Task: Look for space in Seria, Brunei from 2nd June, 2023 to 15th June, 2023 for 2 adults in price range Rs.10000 to Rs.15000. Place can be entire place with 1  bedroom having 1 bed and 1 bathroom. Property type can be hotel. Booking option can be shelf check-in. Required host language is English.
Action: Mouse moved to (729, 121)
Screenshot: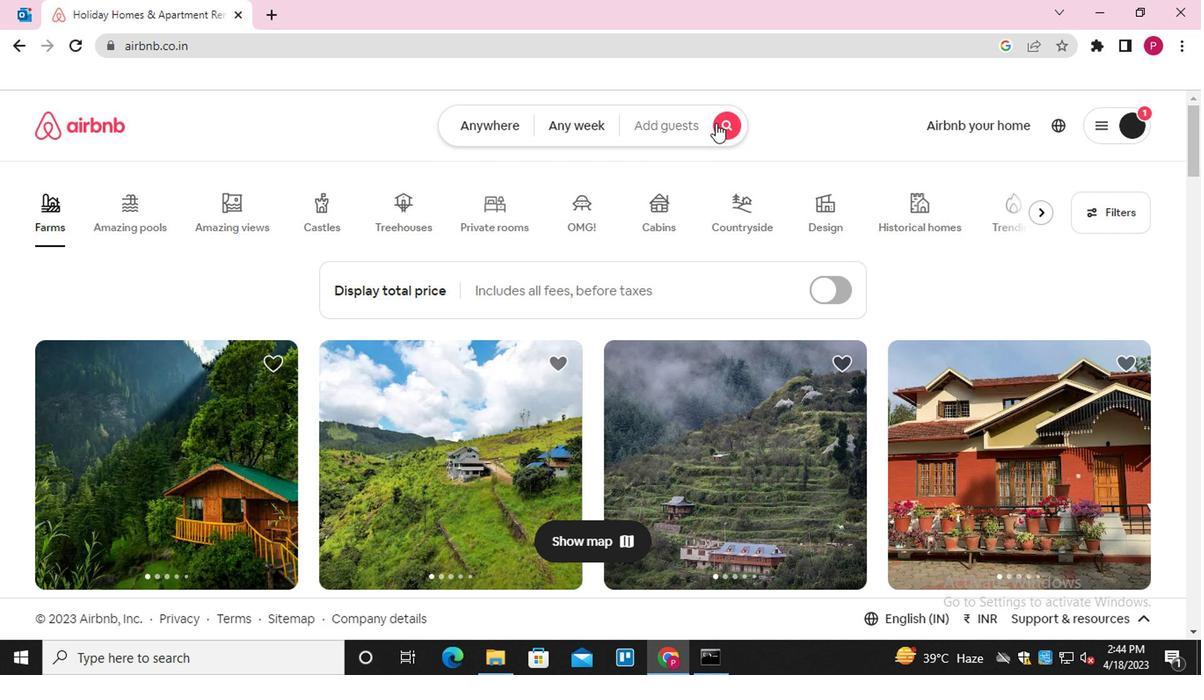 
Action: Mouse pressed left at (729, 121)
Screenshot: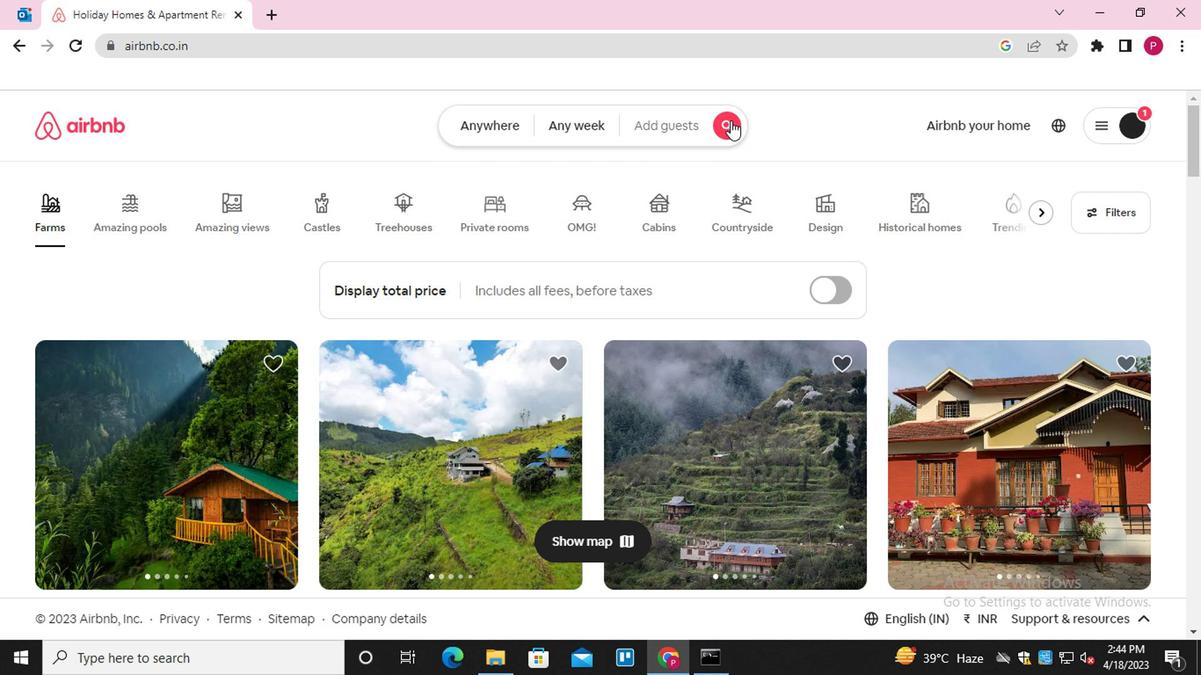 
Action: Mouse moved to (357, 206)
Screenshot: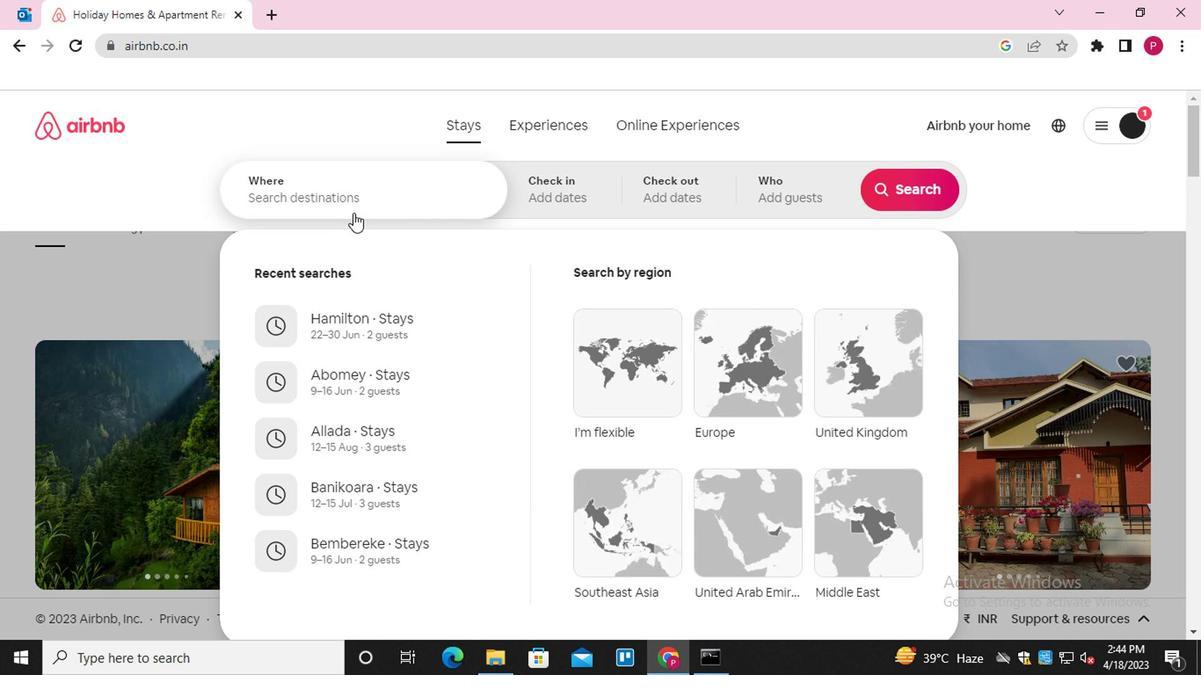 
Action: Mouse pressed left at (357, 206)
Screenshot: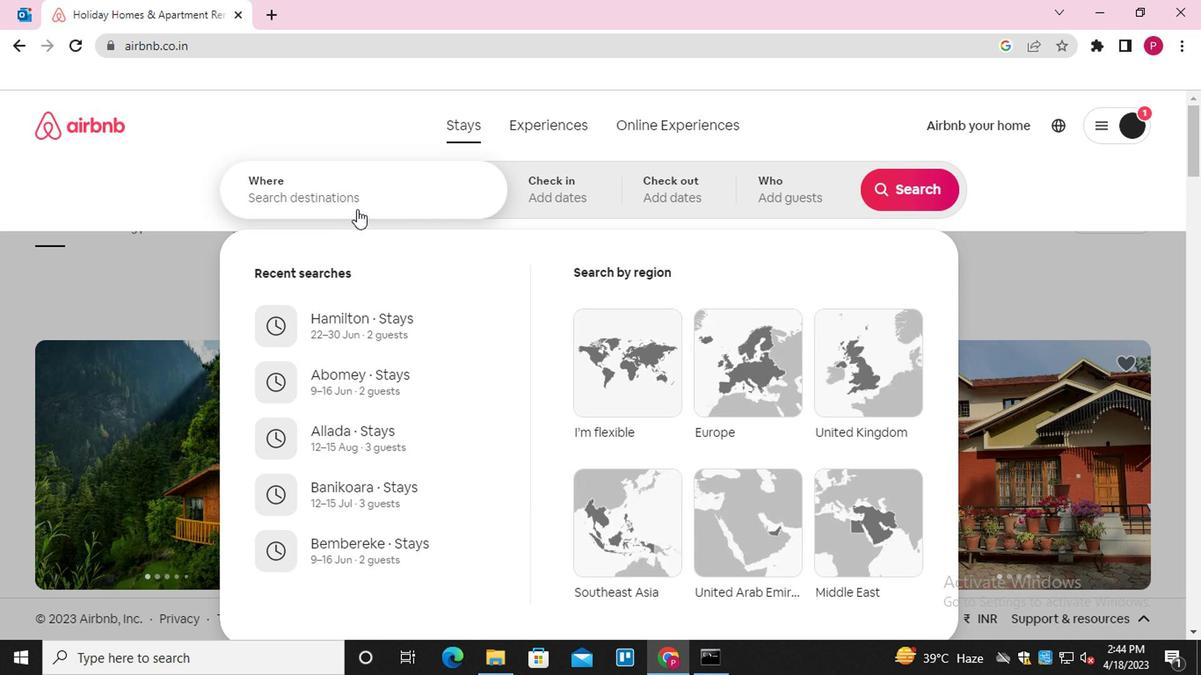 
Action: Mouse moved to (349, 208)
Screenshot: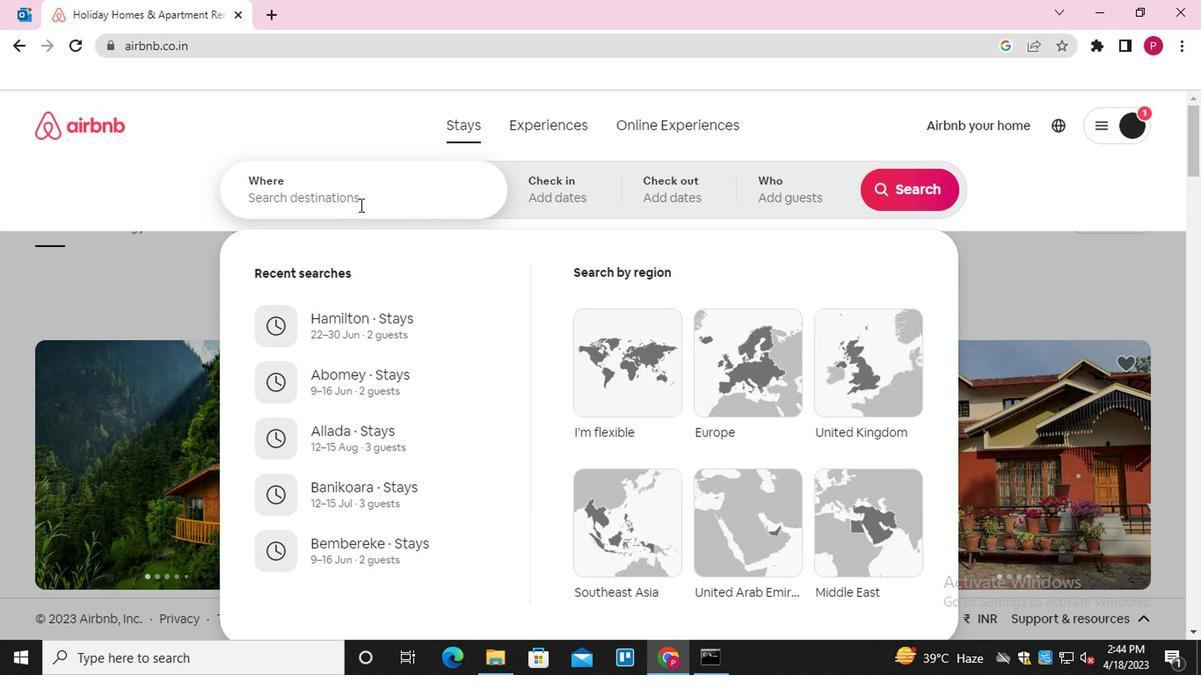 
Action: Key pressed <Key.shift>SERIA
Screenshot: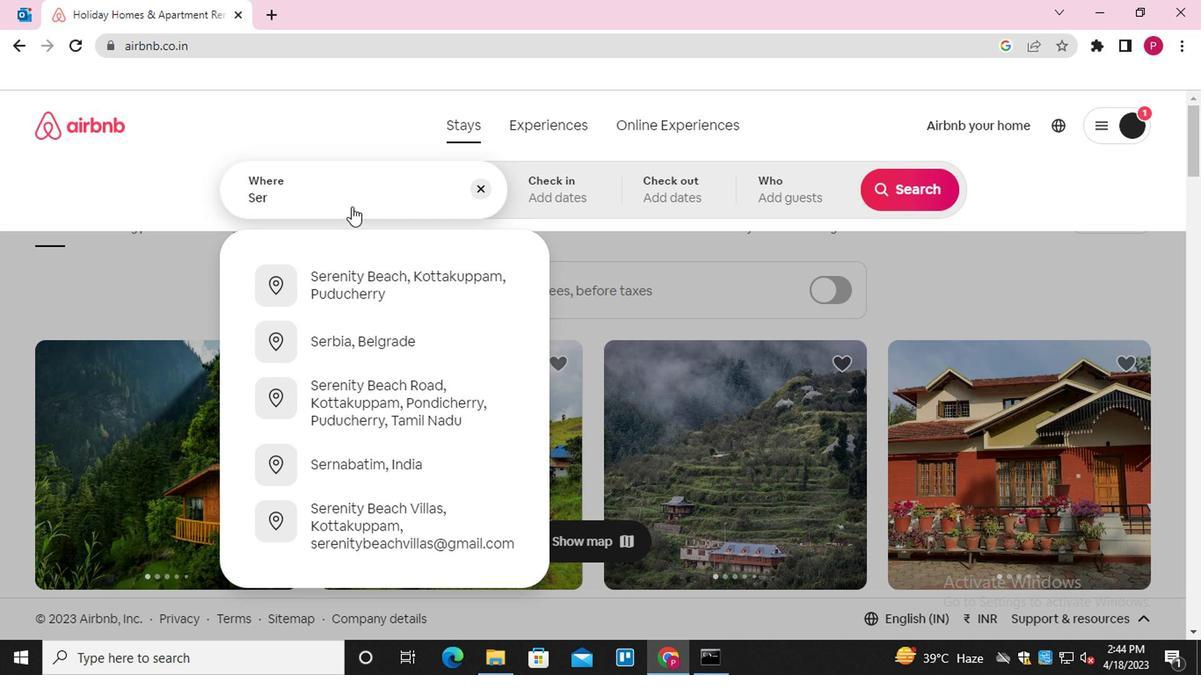 
Action: Mouse moved to (284, 388)
Screenshot: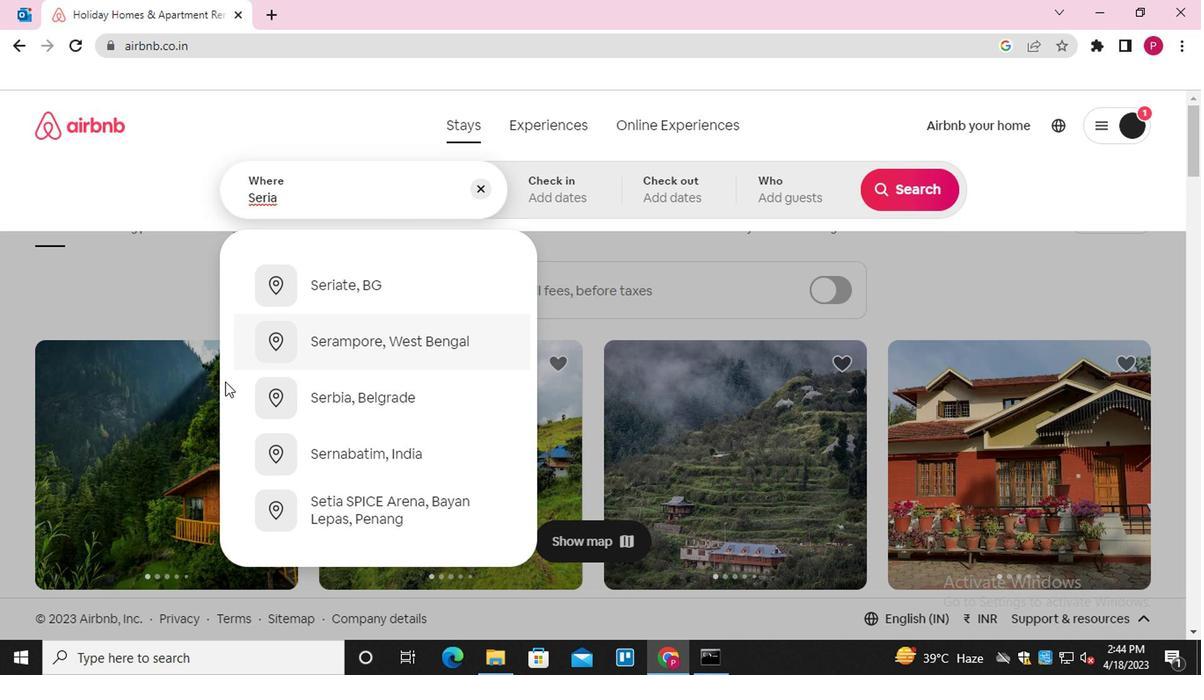 
Action: Key pressed ,<Key.space><Key.backspace><Key.shift>BRU
Screenshot: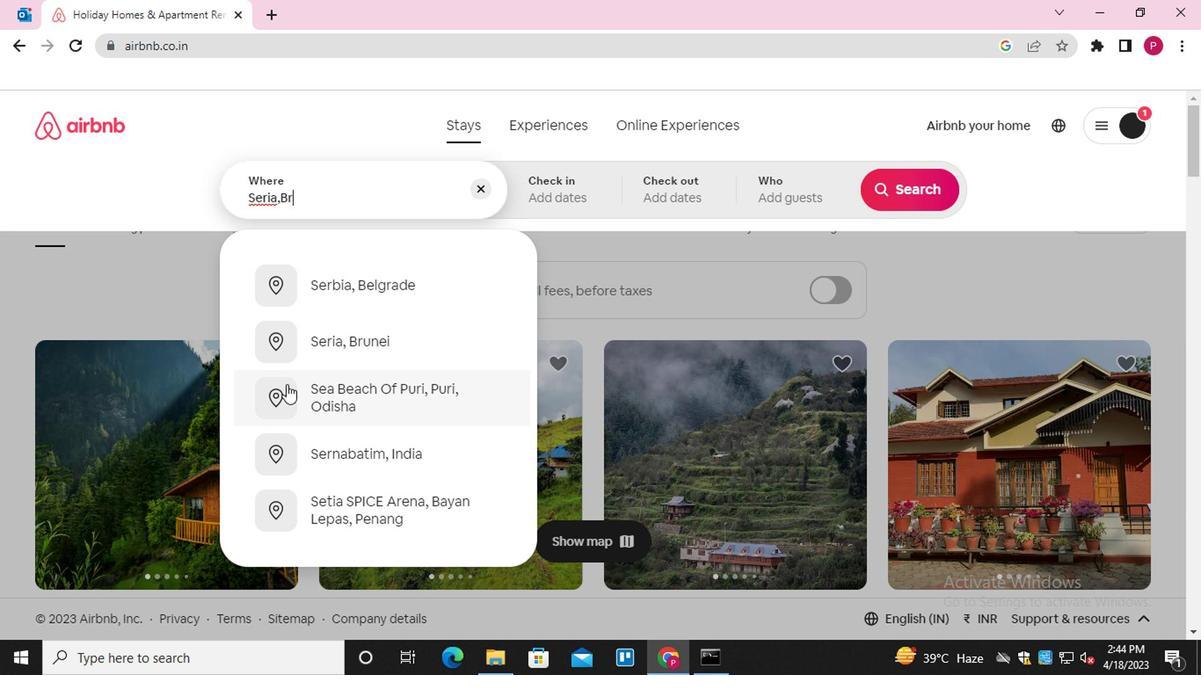 
Action: Mouse moved to (404, 287)
Screenshot: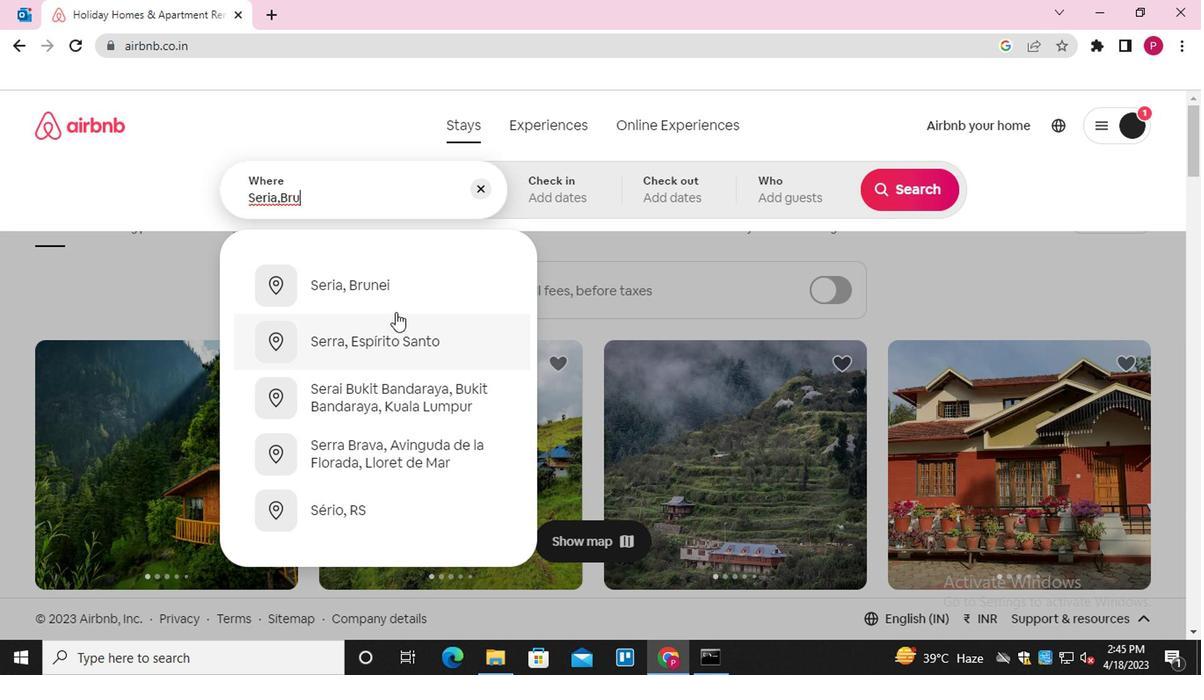 
Action: Mouse pressed left at (404, 287)
Screenshot: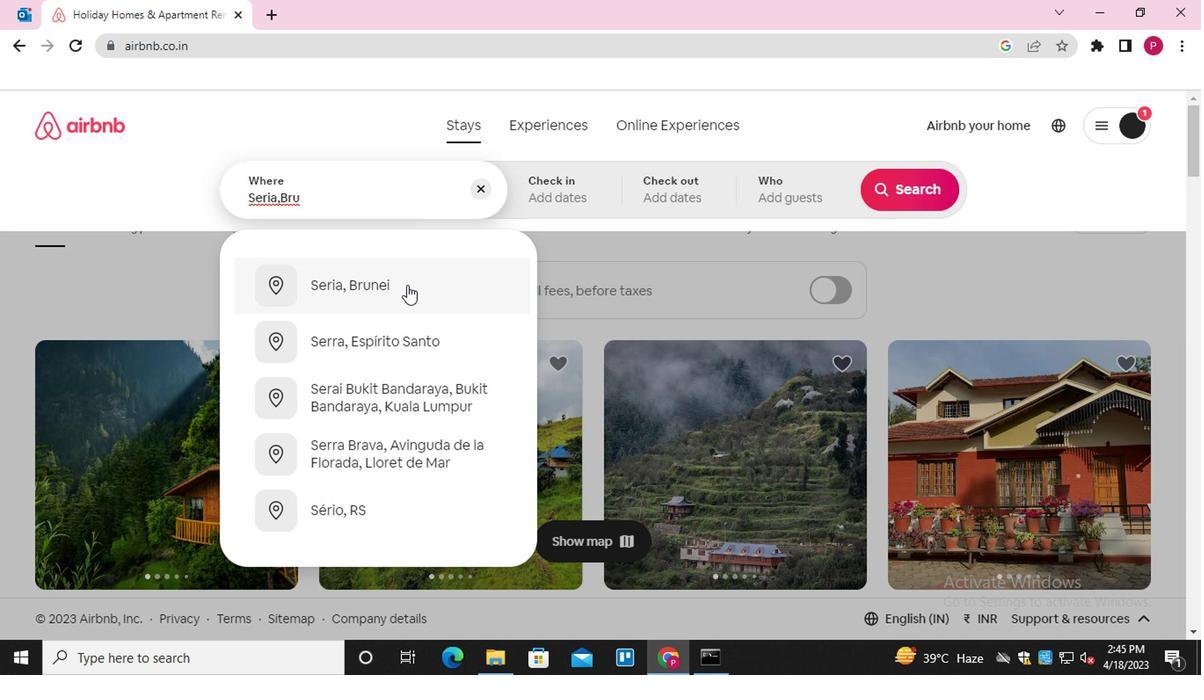 
Action: Mouse moved to (894, 332)
Screenshot: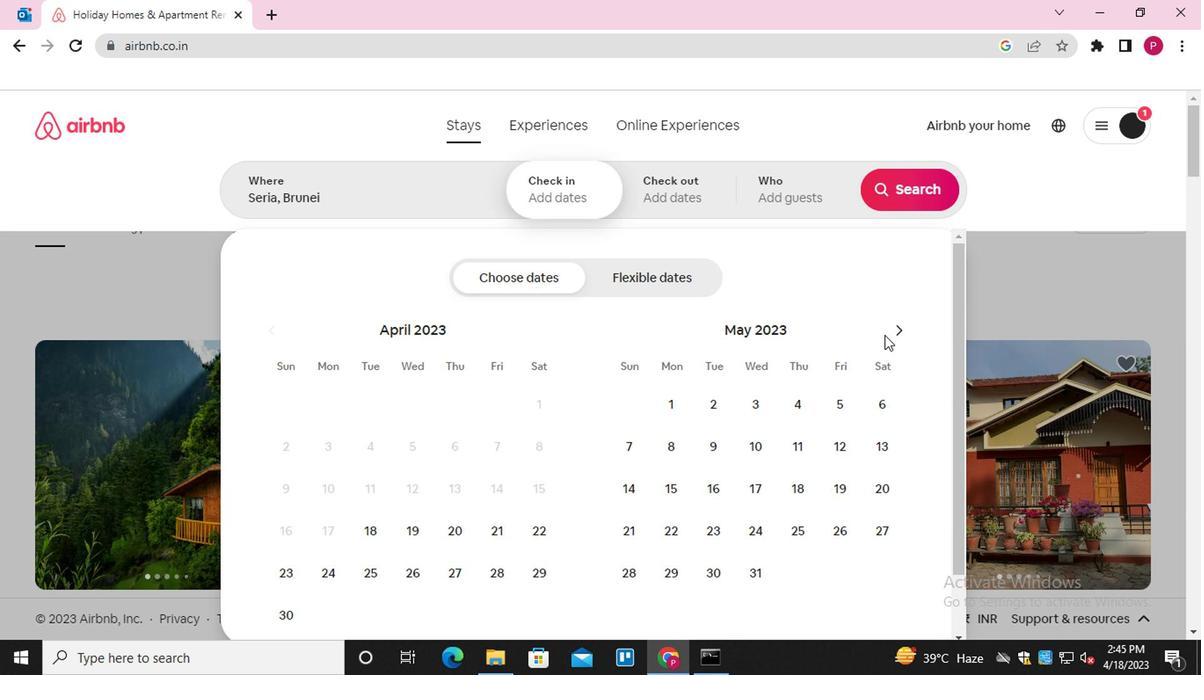 
Action: Mouse pressed left at (894, 332)
Screenshot: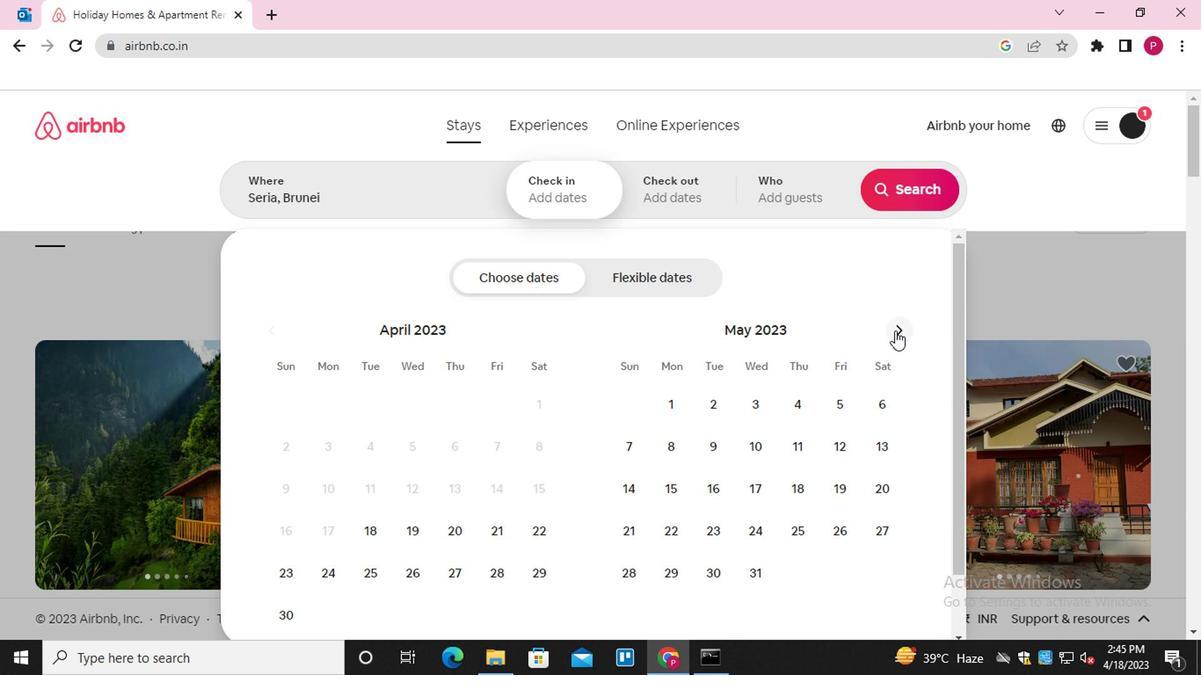 
Action: Mouse moved to (848, 399)
Screenshot: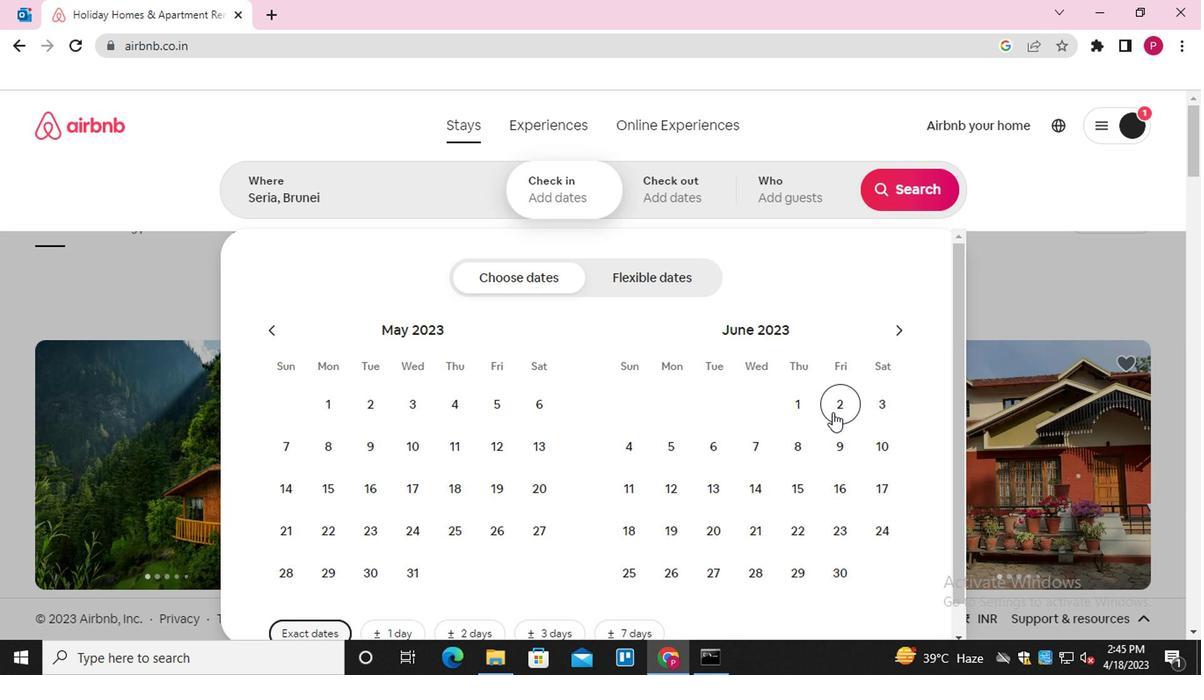 
Action: Mouse pressed left at (848, 399)
Screenshot: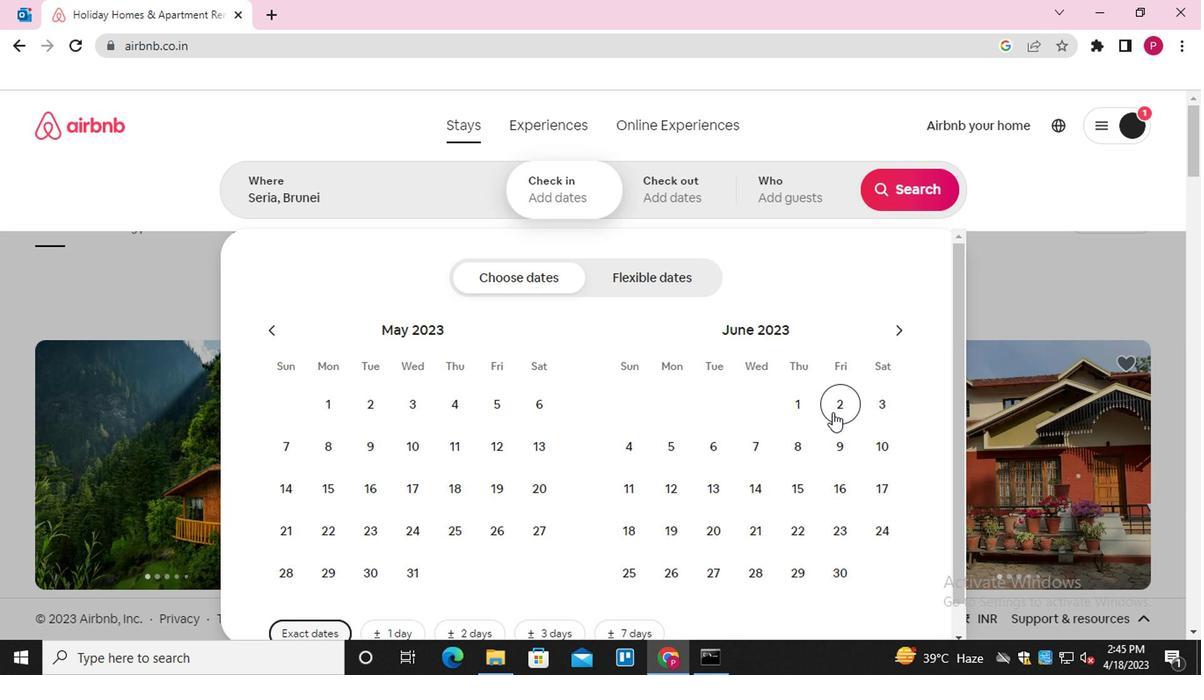 
Action: Mouse moved to (786, 488)
Screenshot: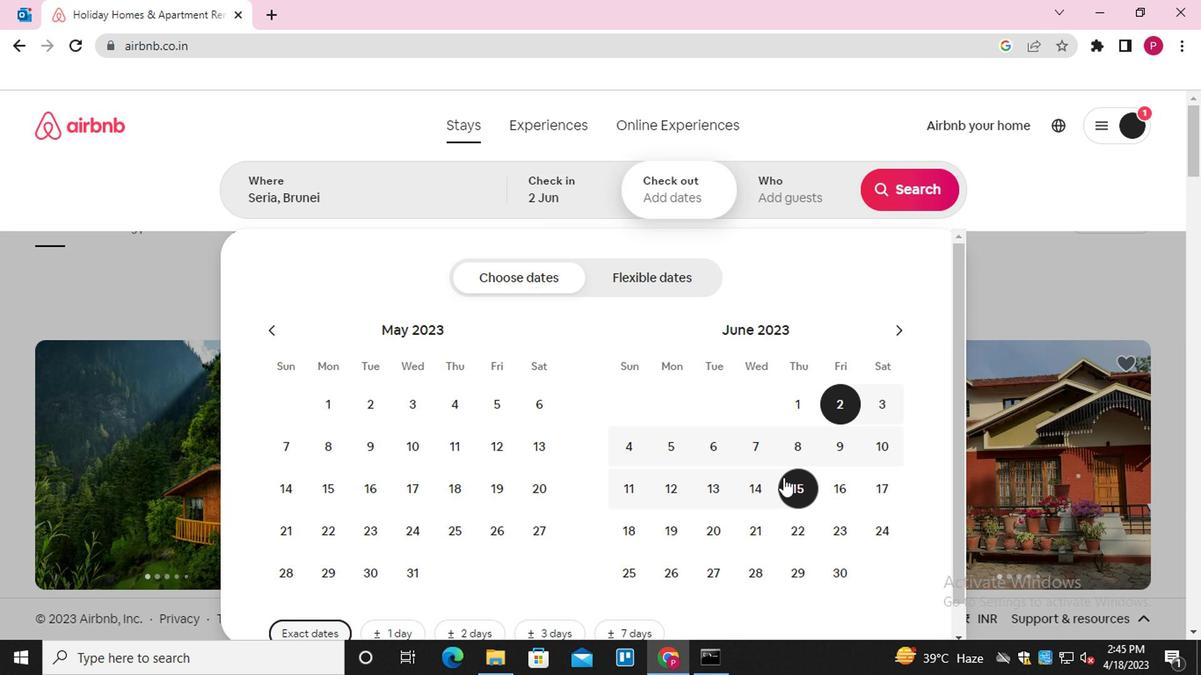 
Action: Mouse pressed left at (786, 488)
Screenshot: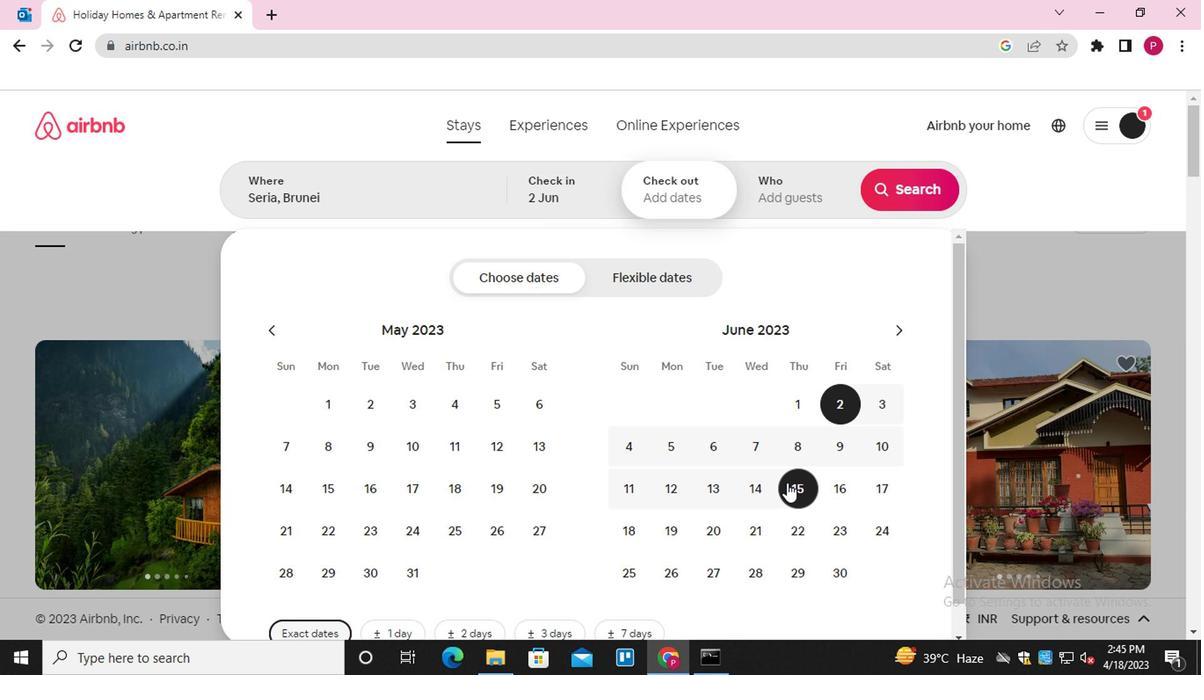 
Action: Mouse moved to (784, 194)
Screenshot: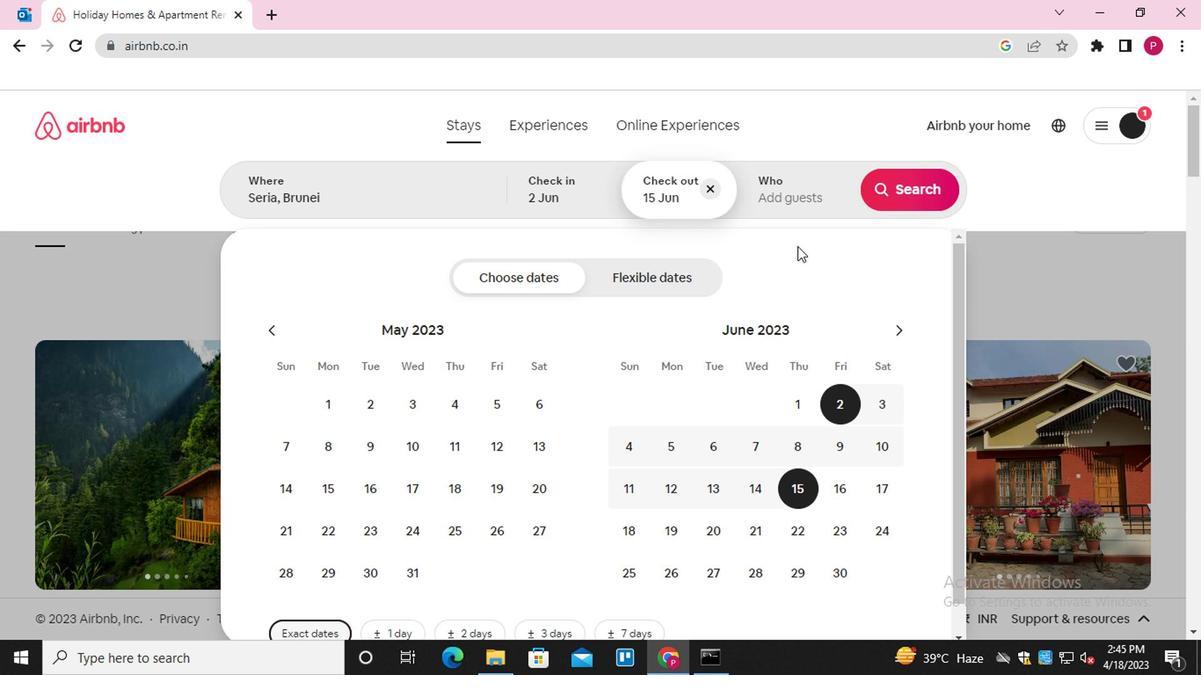 
Action: Mouse pressed left at (784, 194)
Screenshot: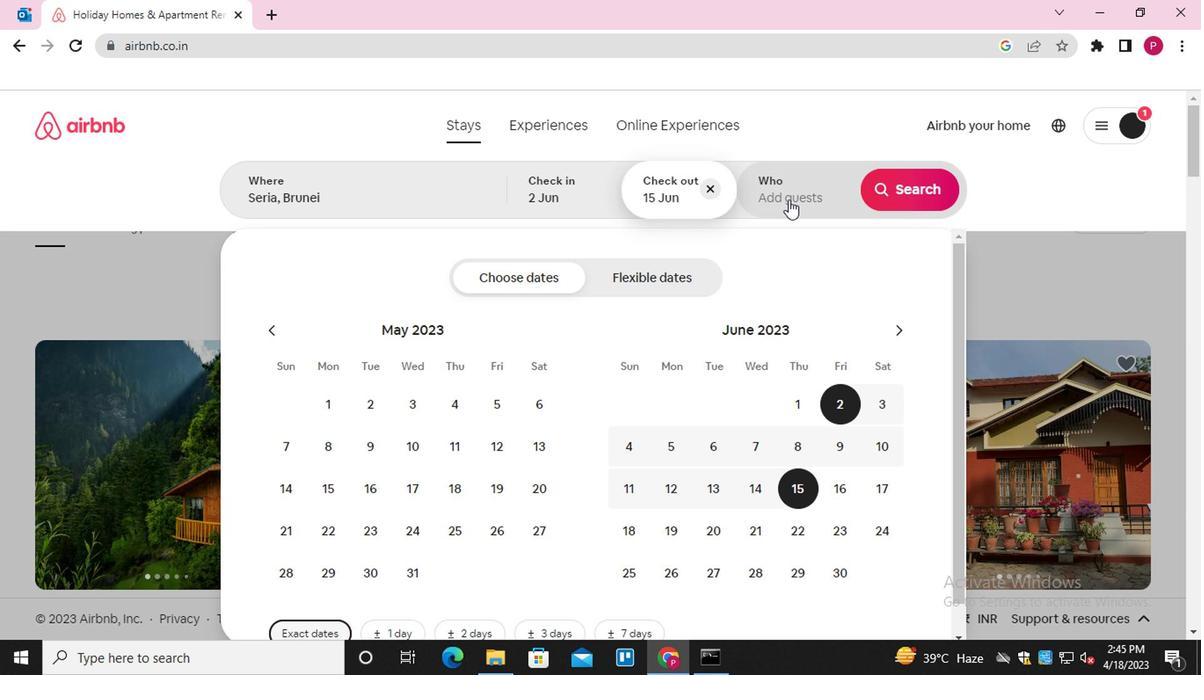 
Action: Mouse moved to (905, 281)
Screenshot: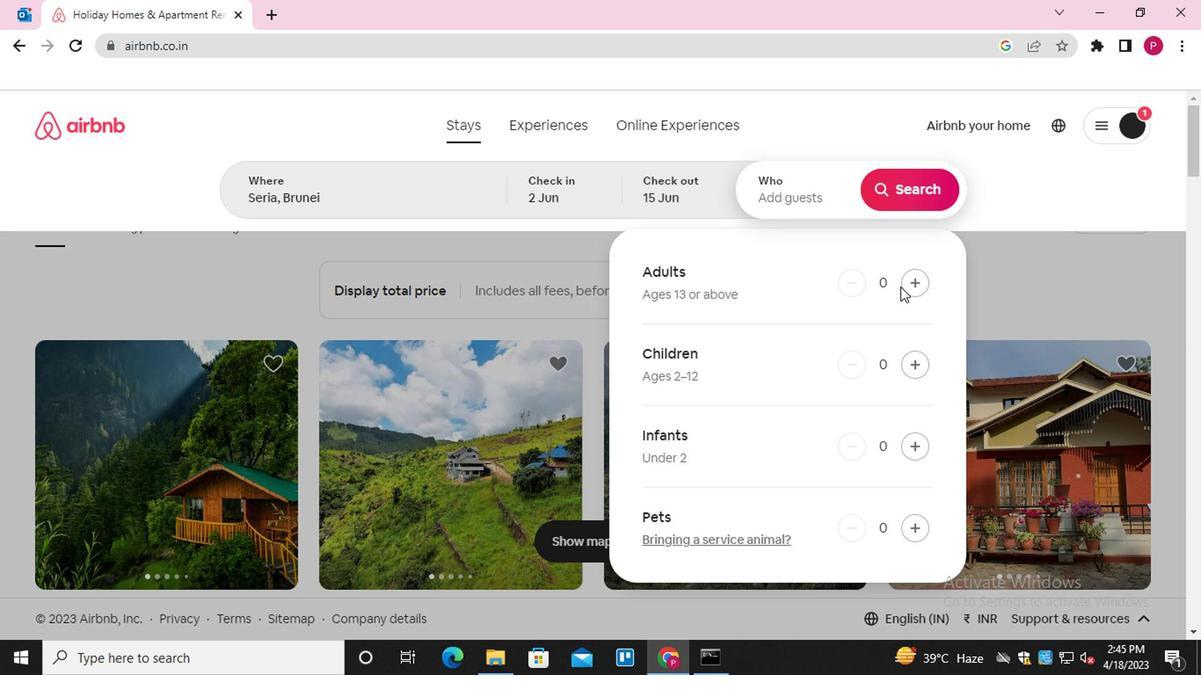 
Action: Mouse pressed left at (905, 281)
Screenshot: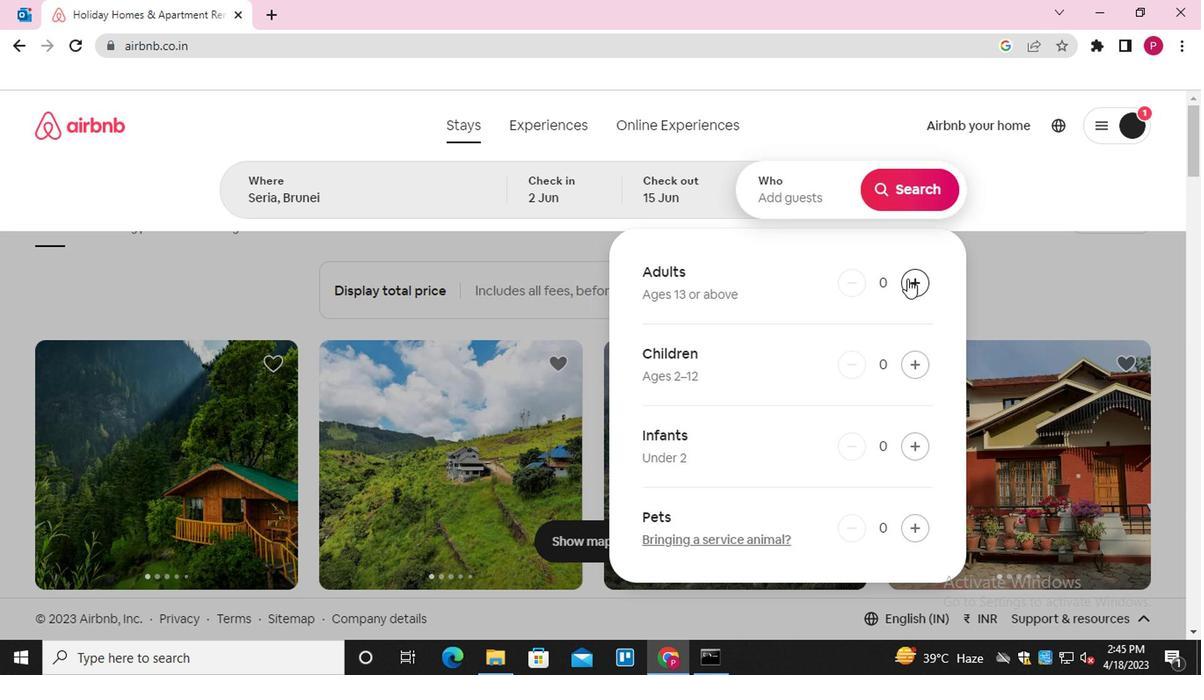 
Action: Mouse pressed left at (905, 281)
Screenshot: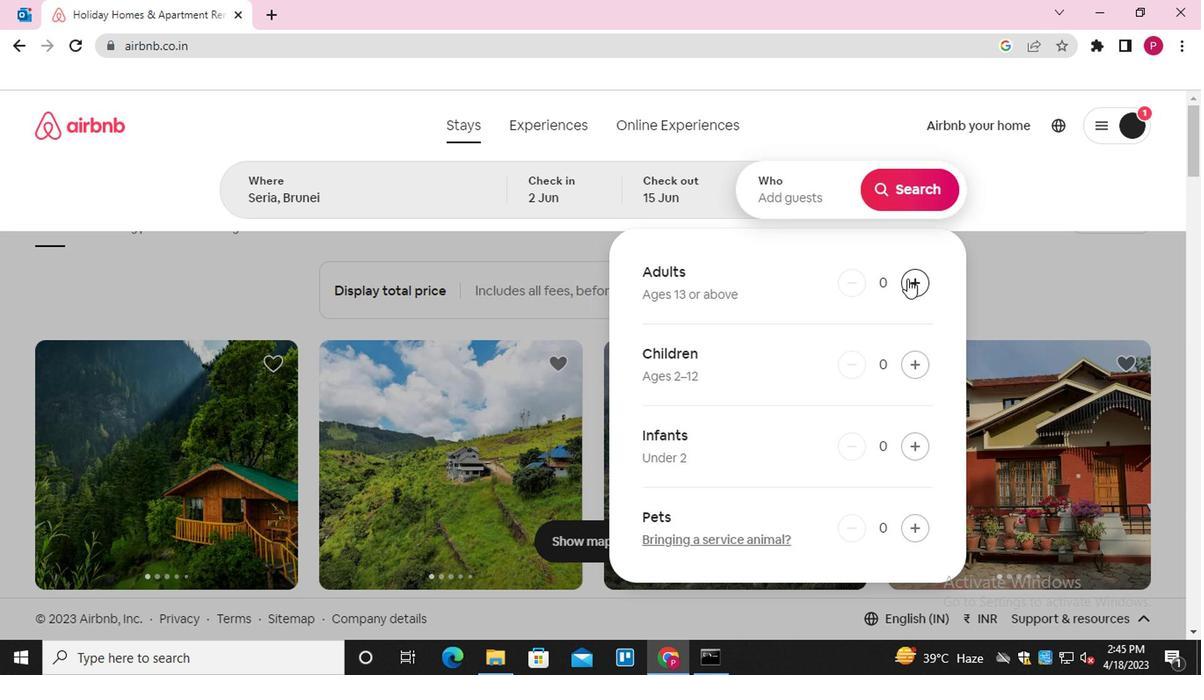 
Action: Mouse moved to (916, 204)
Screenshot: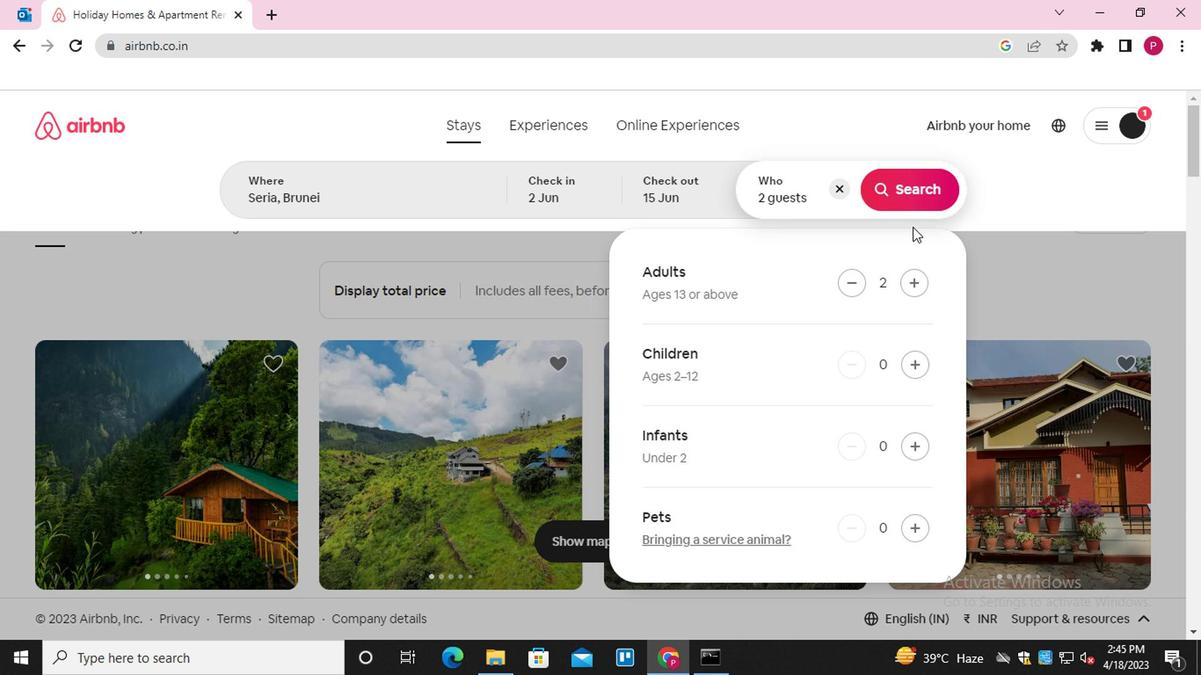 
Action: Mouse pressed left at (916, 204)
Screenshot: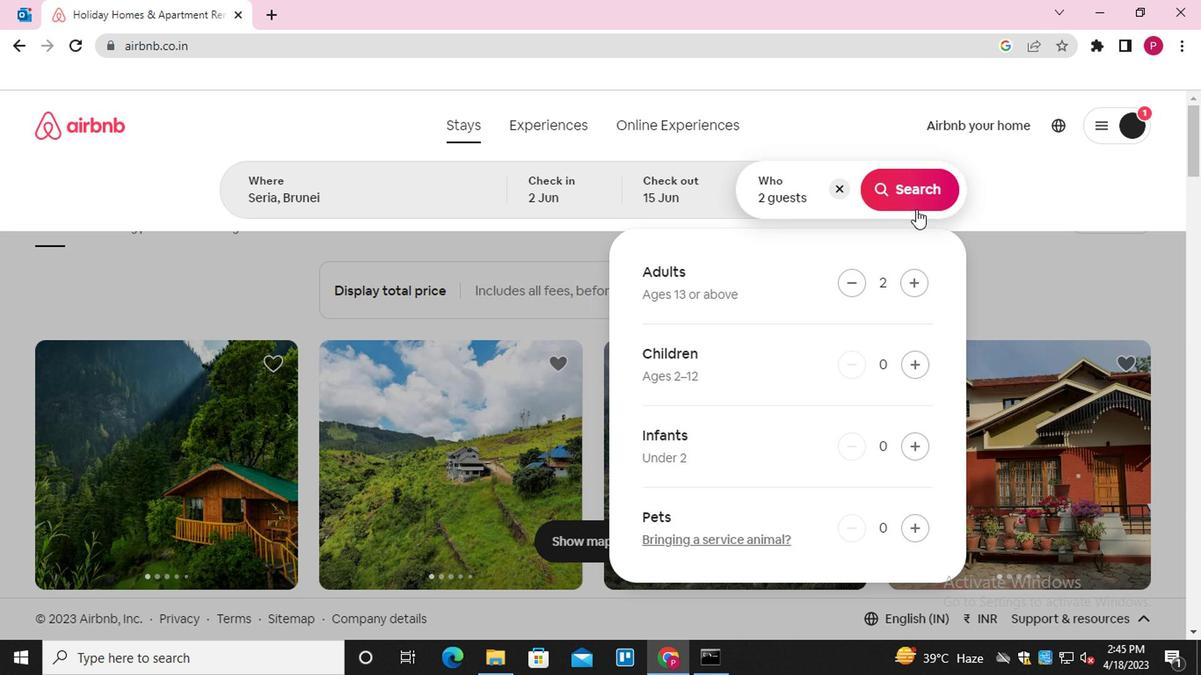 
Action: Mouse moved to (1107, 202)
Screenshot: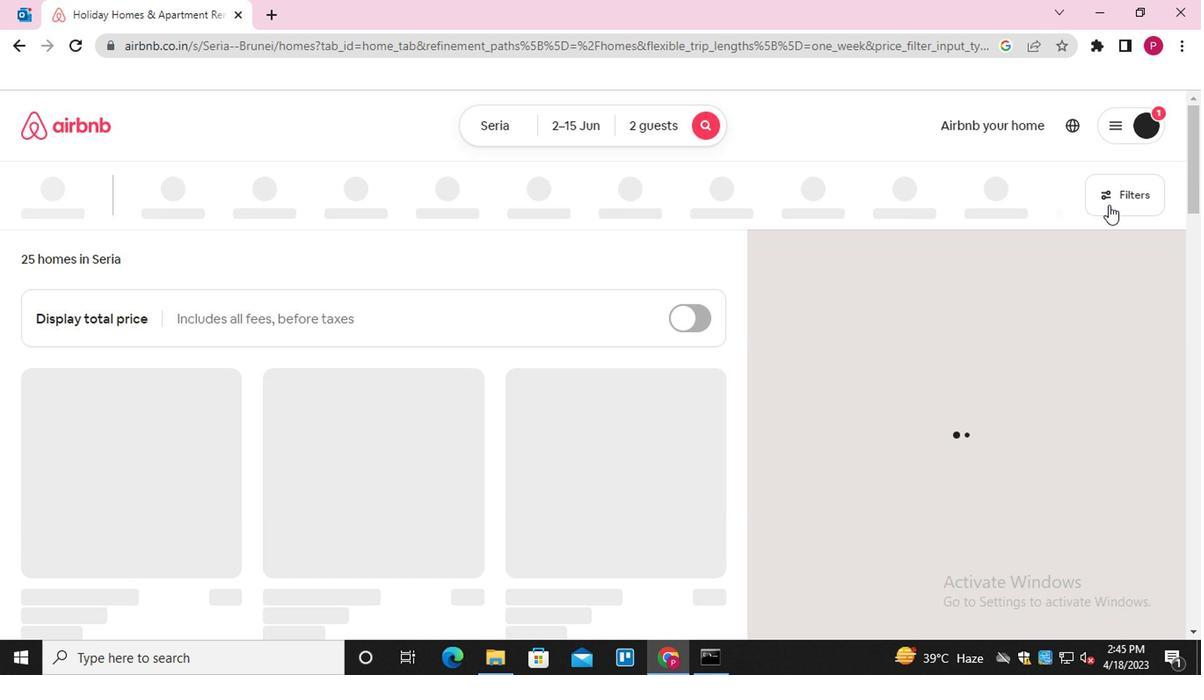 
Action: Mouse pressed left at (1107, 202)
Screenshot: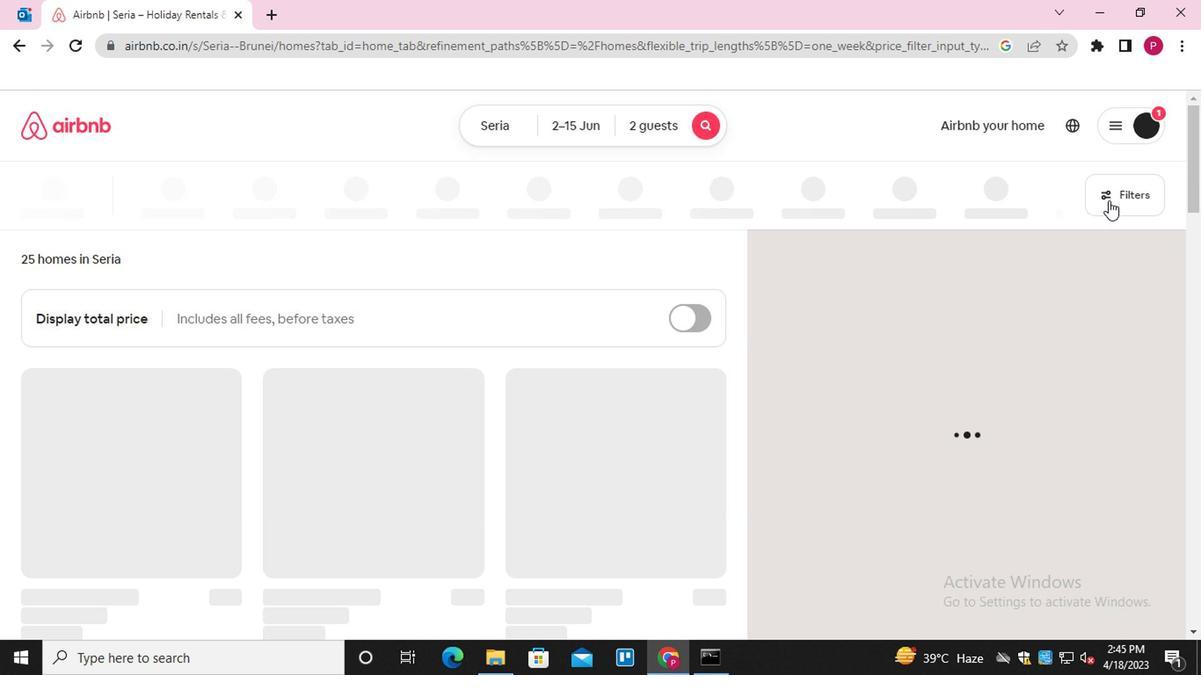 
Action: Mouse moved to (366, 424)
Screenshot: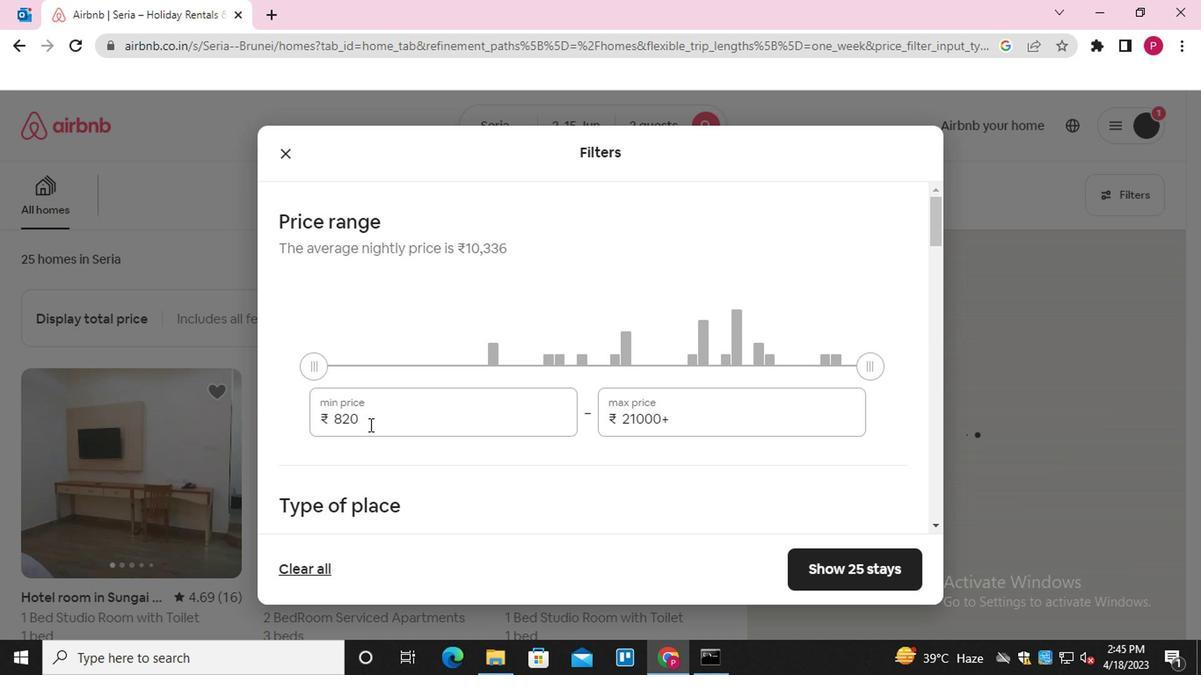 
Action: Mouse pressed left at (366, 424)
Screenshot: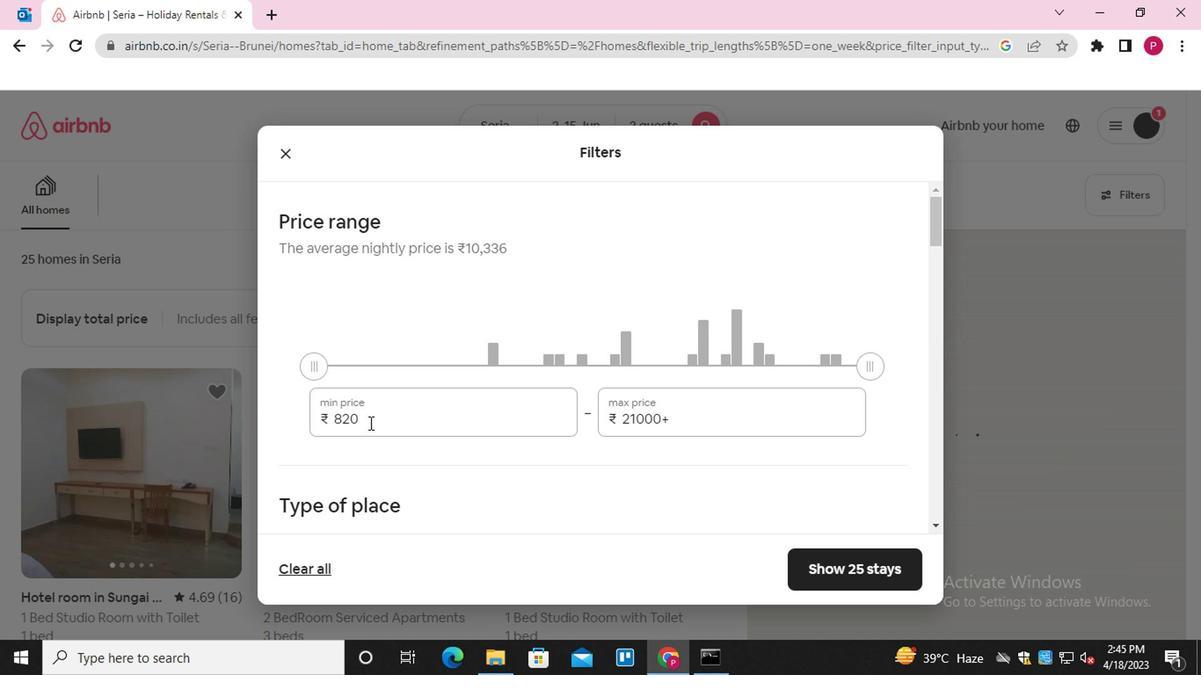 
Action: Mouse pressed left at (366, 424)
Screenshot: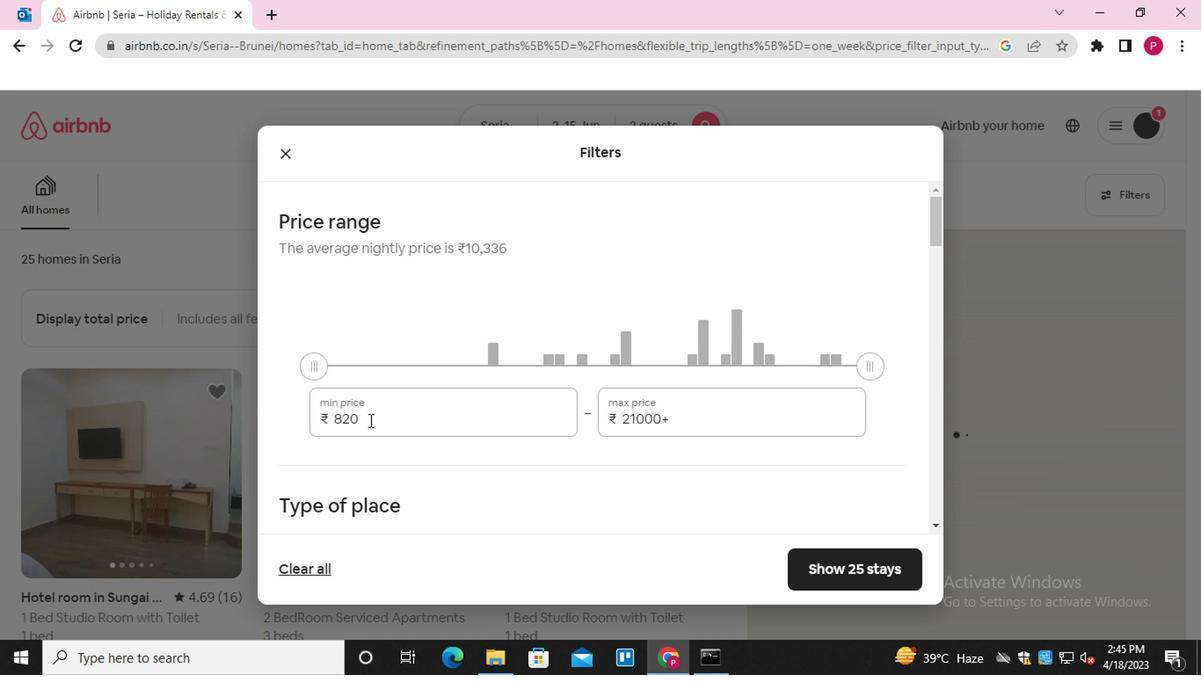 
Action: Mouse moved to (354, 420)
Screenshot: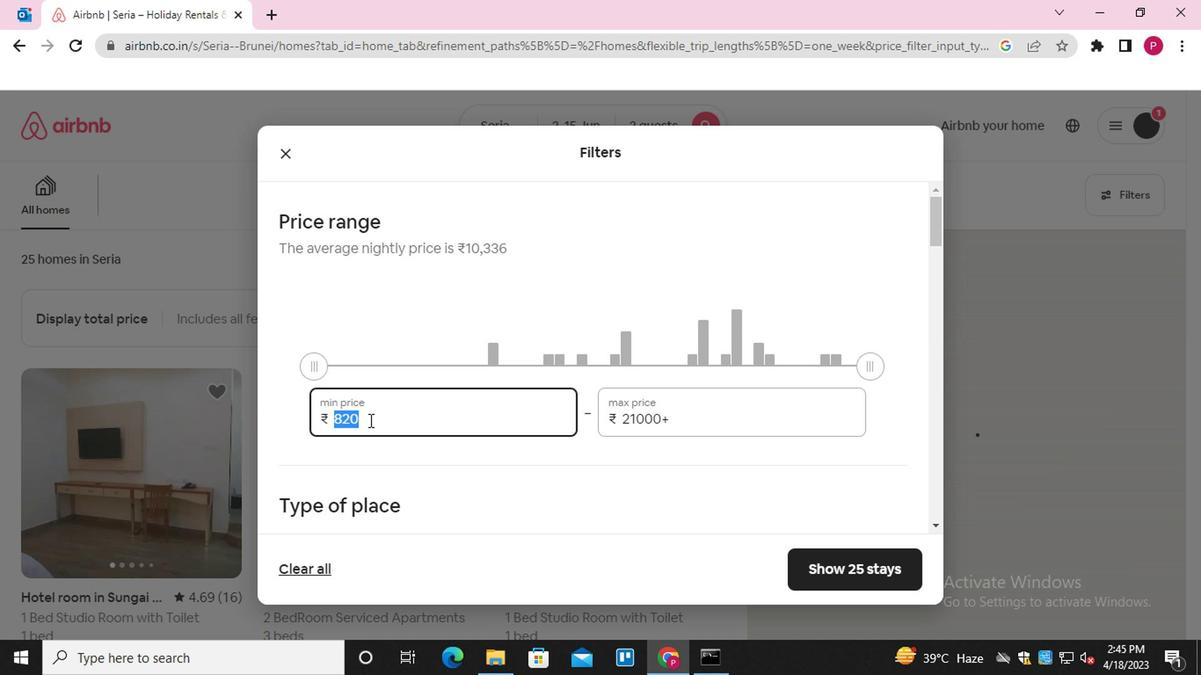 
Action: Key pressed 10000<Key.tab>15000
Screenshot: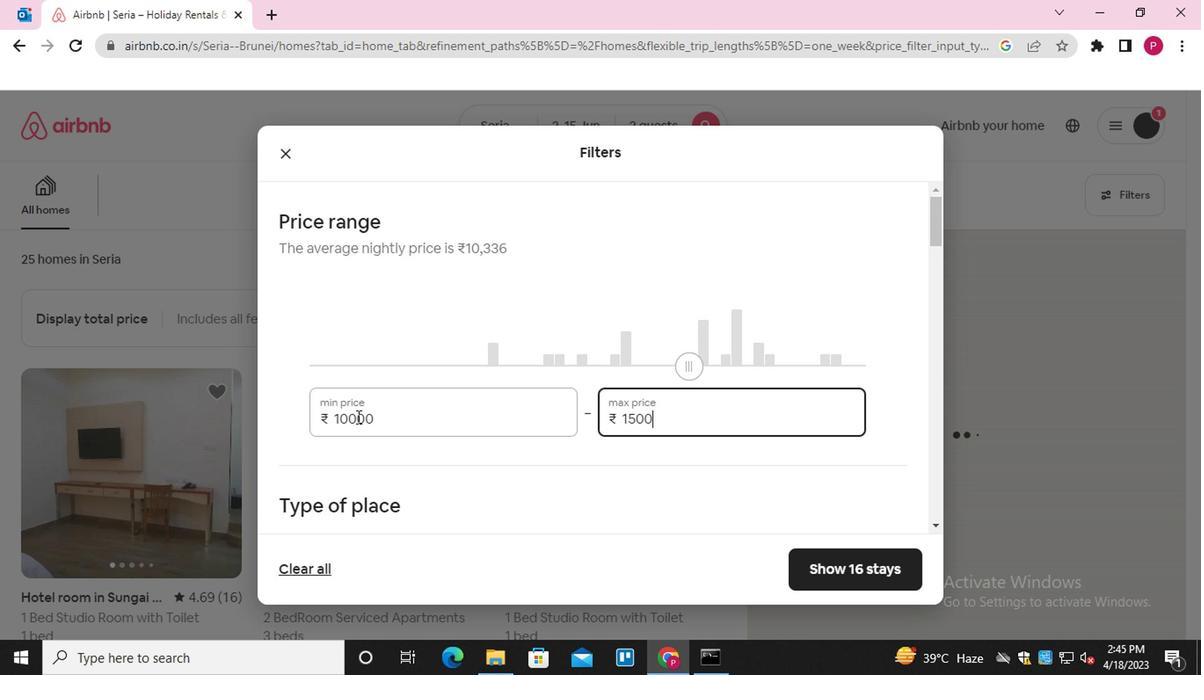 
Action: Mouse moved to (344, 423)
Screenshot: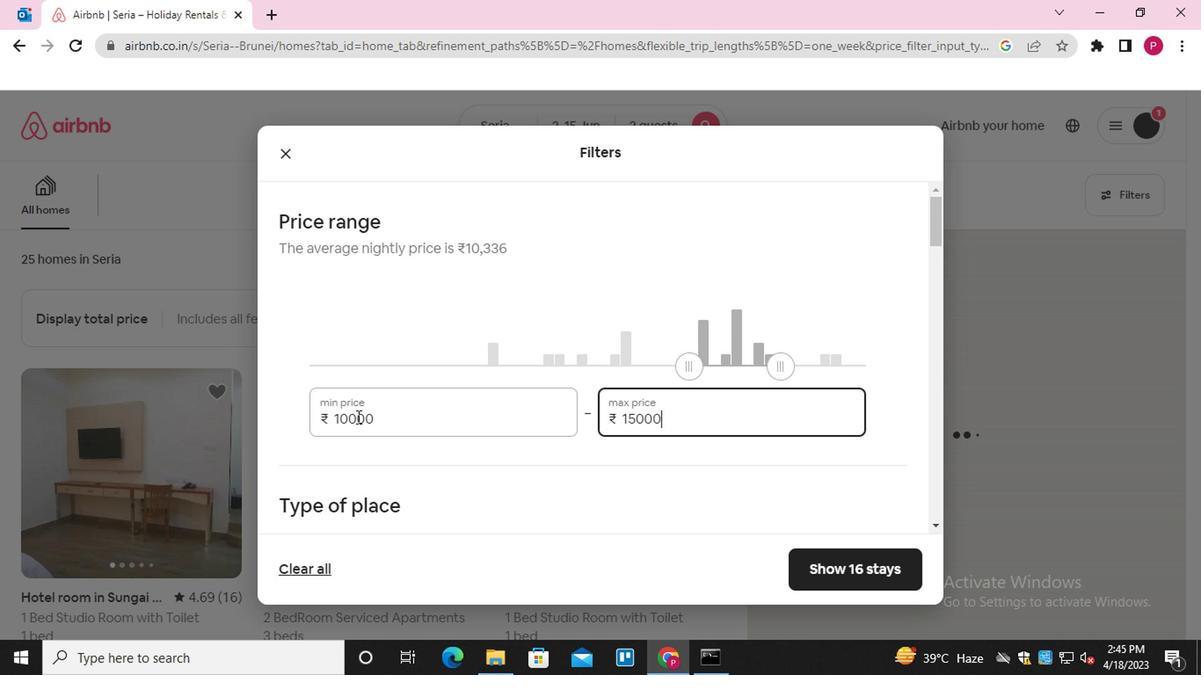 
Action: Mouse scrolled (344, 422) with delta (0, 0)
Screenshot: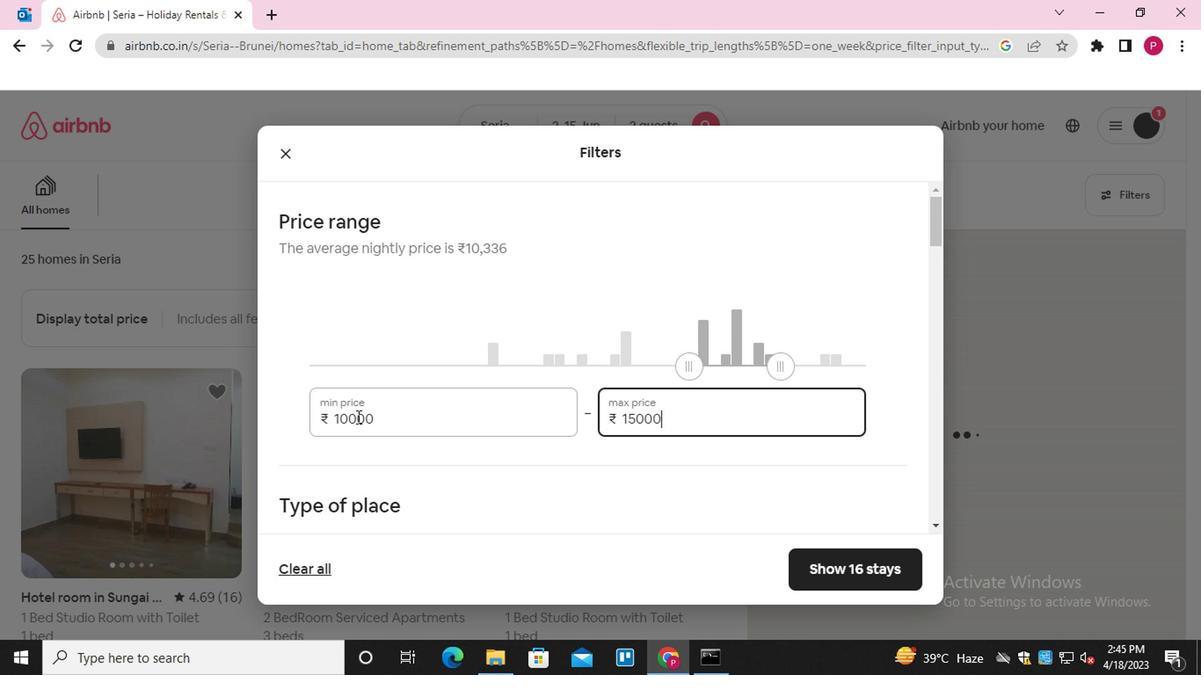 
Action: Mouse scrolled (344, 422) with delta (0, 0)
Screenshot: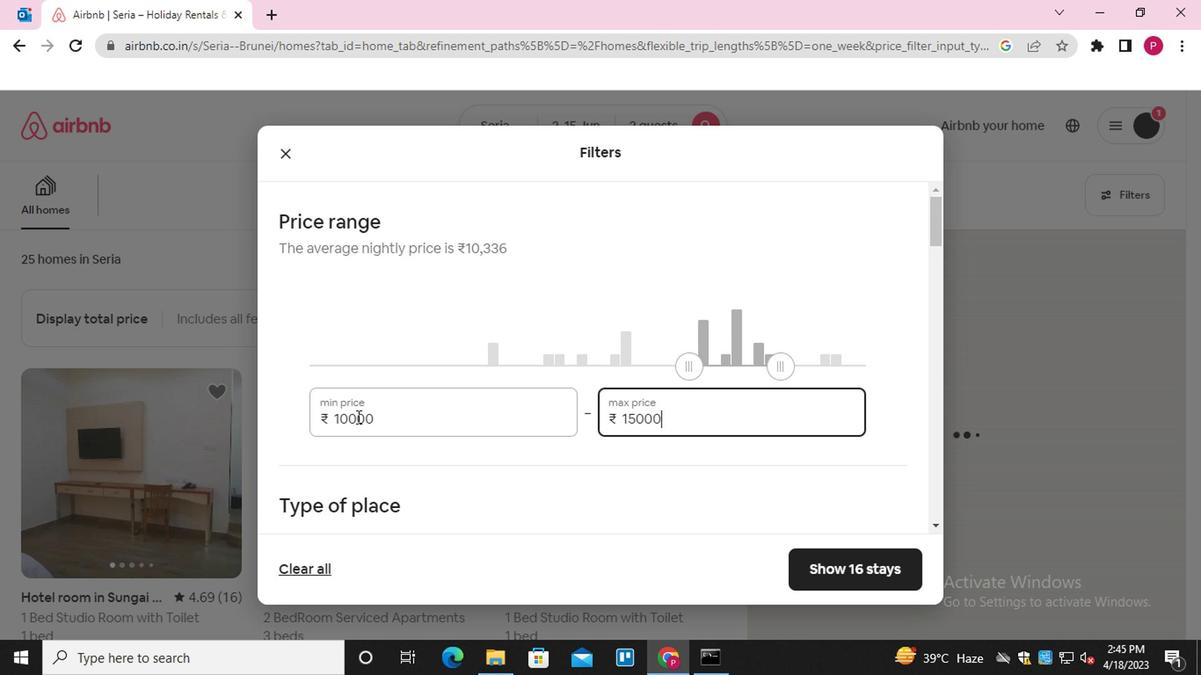 
Action: Mouse moved to (364, 426)
Screenshot: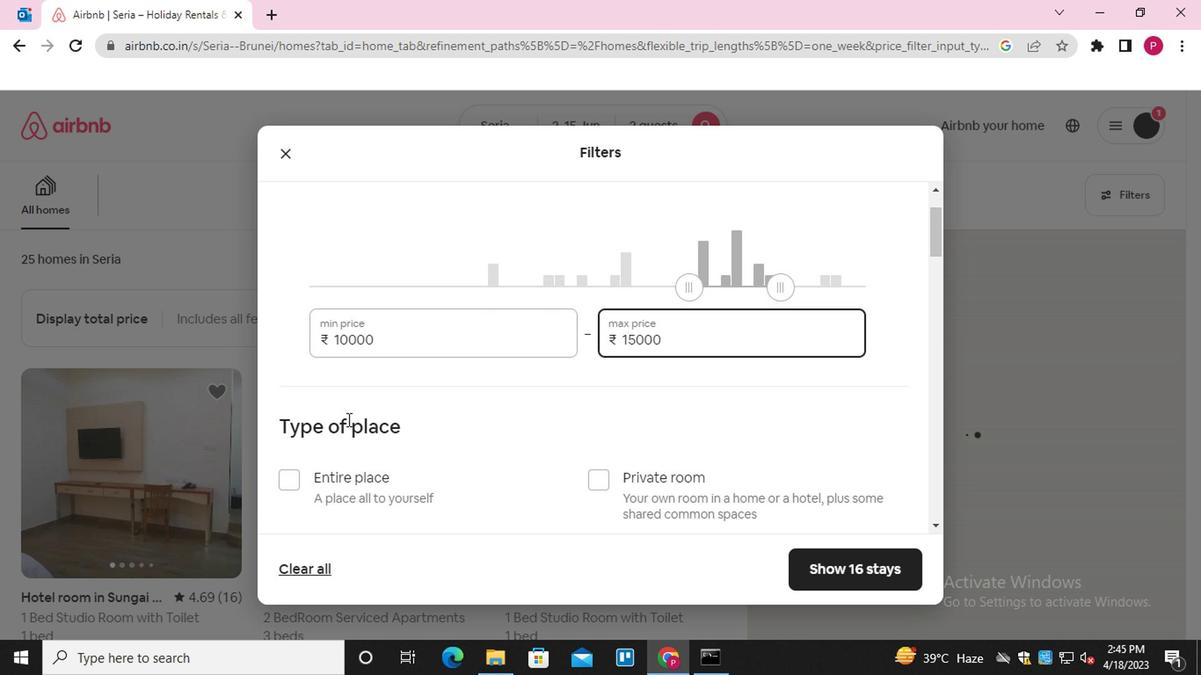 
Action: Mouse scrolled (364, 424) with delta (0, -1)
Screenshot: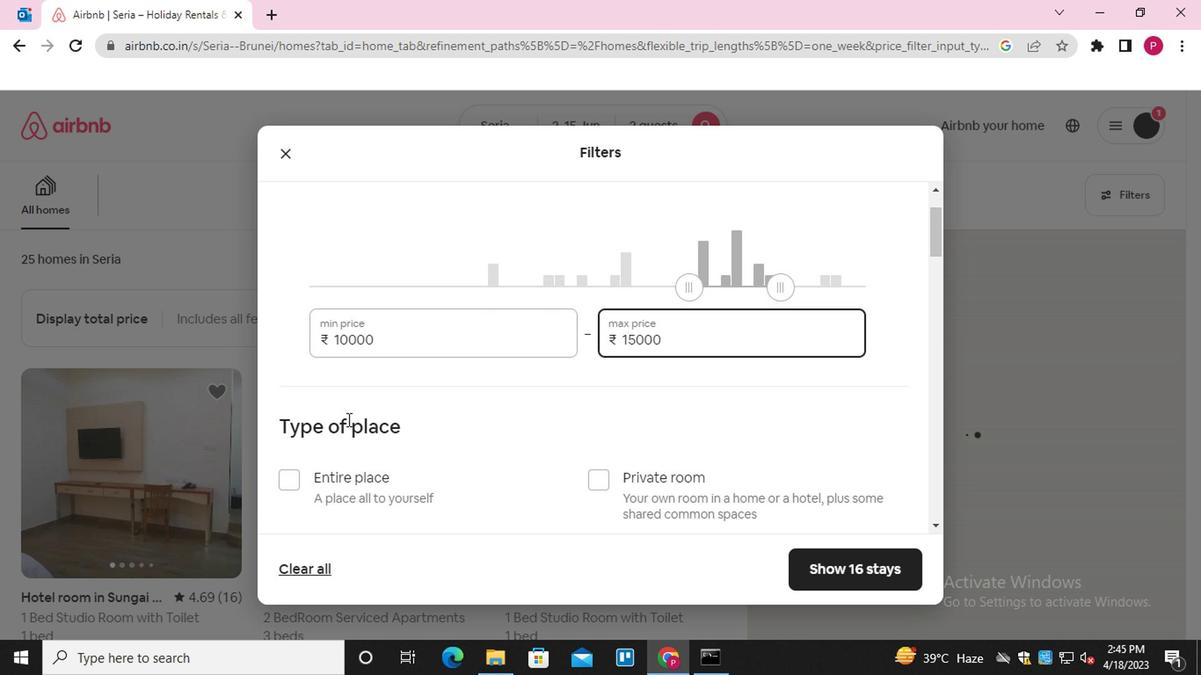 
Action: Mouse moved to (284, 304)
Screenshot: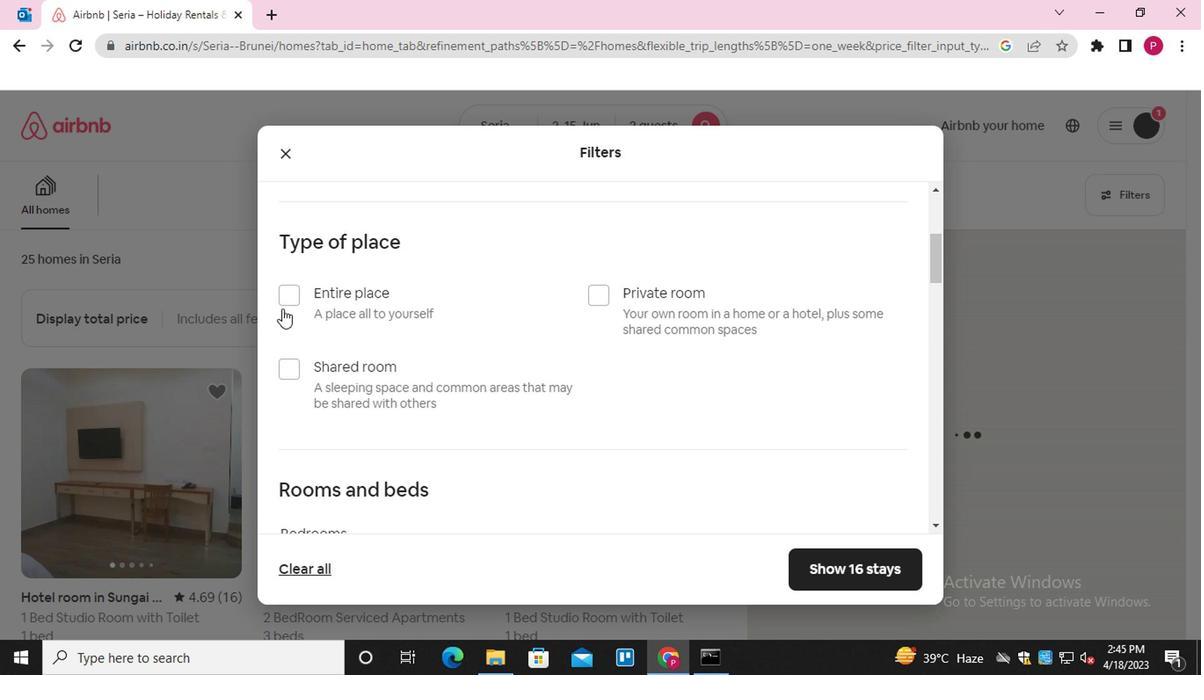 
Action: Mouse pressed left at (284, 304)
Screenshot: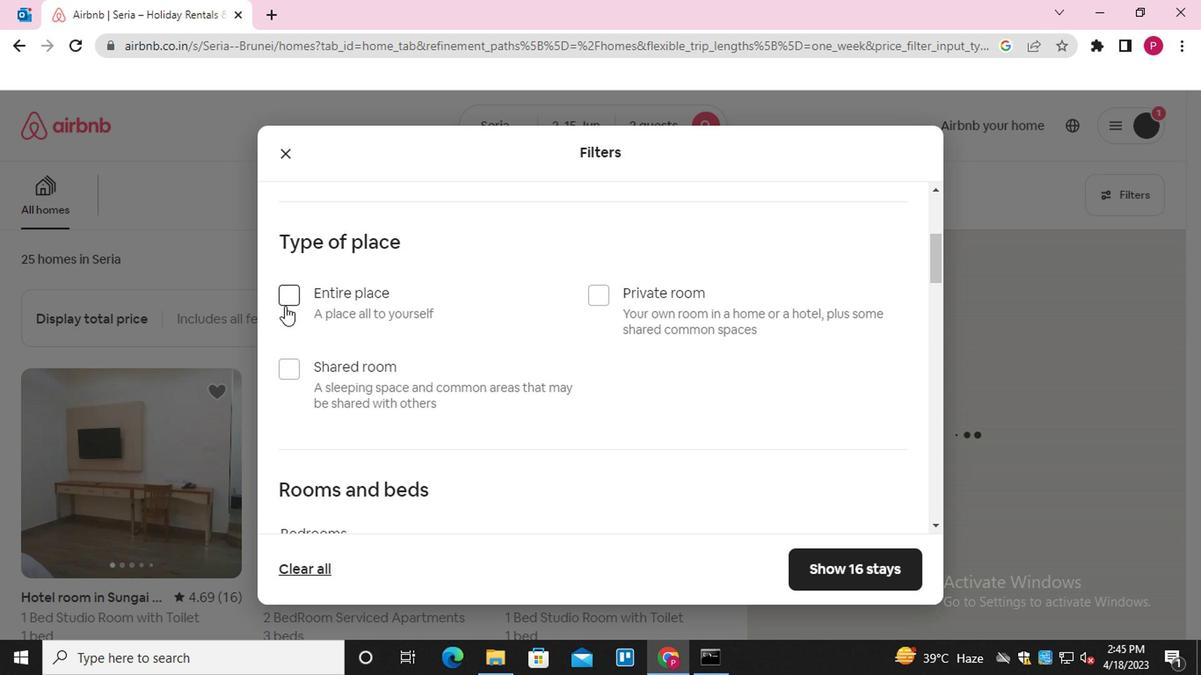 
Action: Mouse moved to (462, 412)
Screenshot: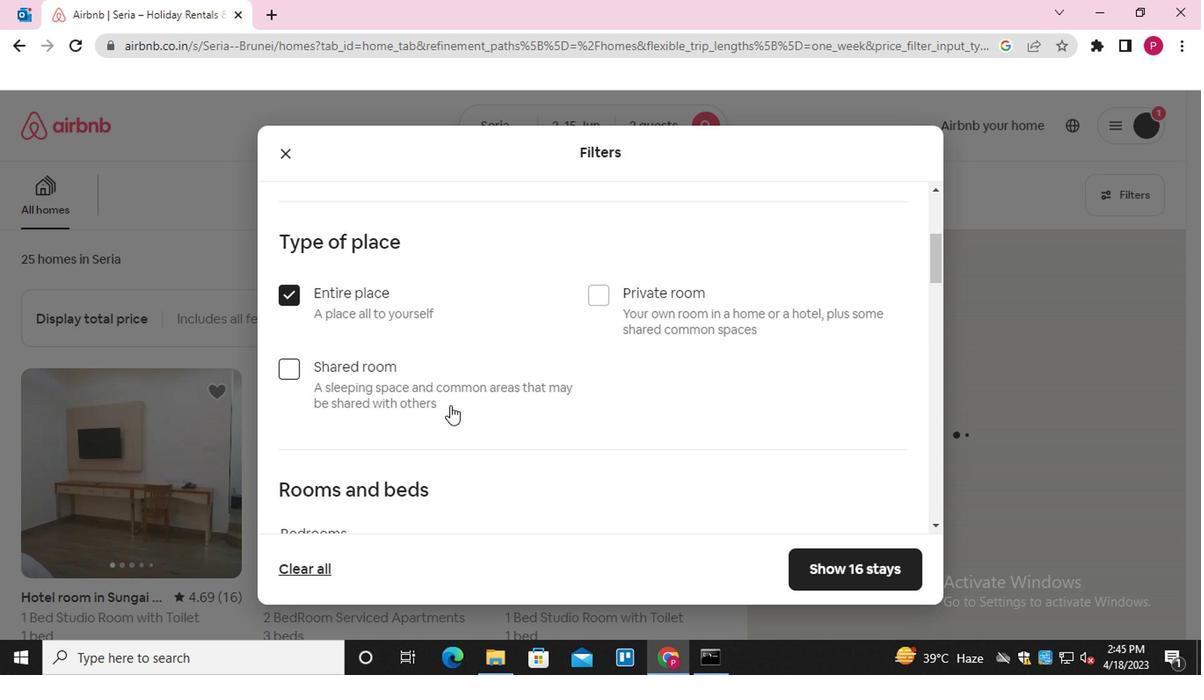 
Action: Mouse scrolled (462, 411) with delta (0, 0)
Screenshot: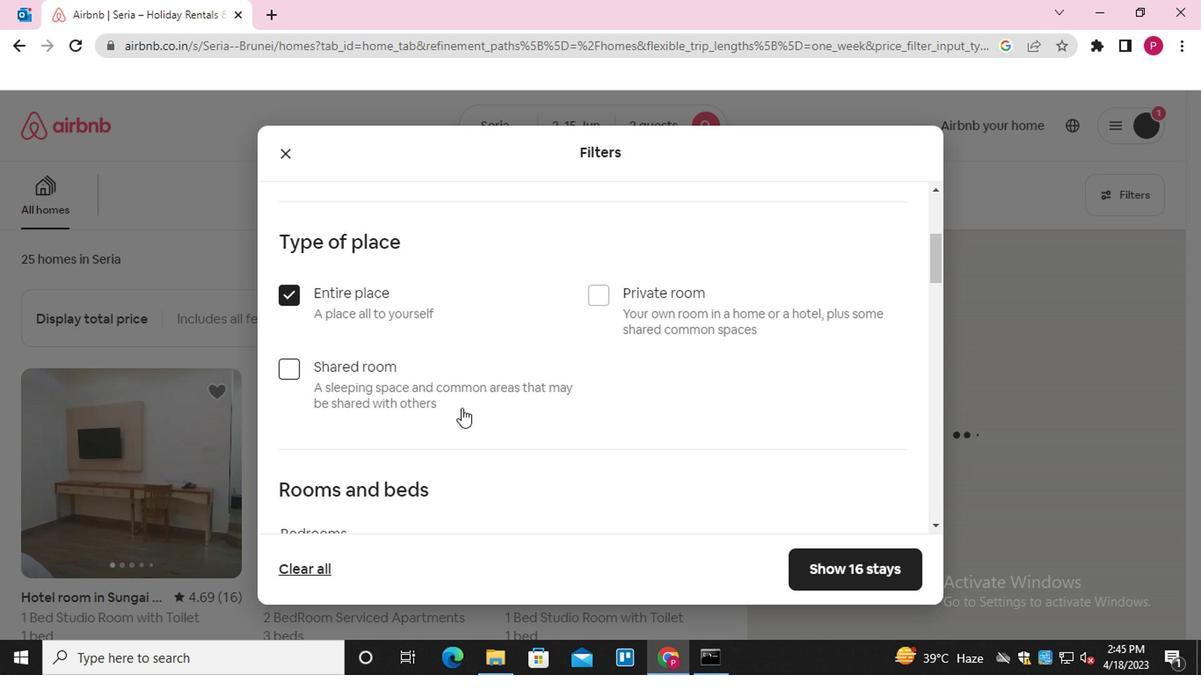 
Action: Mouse scrolled (462, 411) with delta (0, 0)
Screenshot: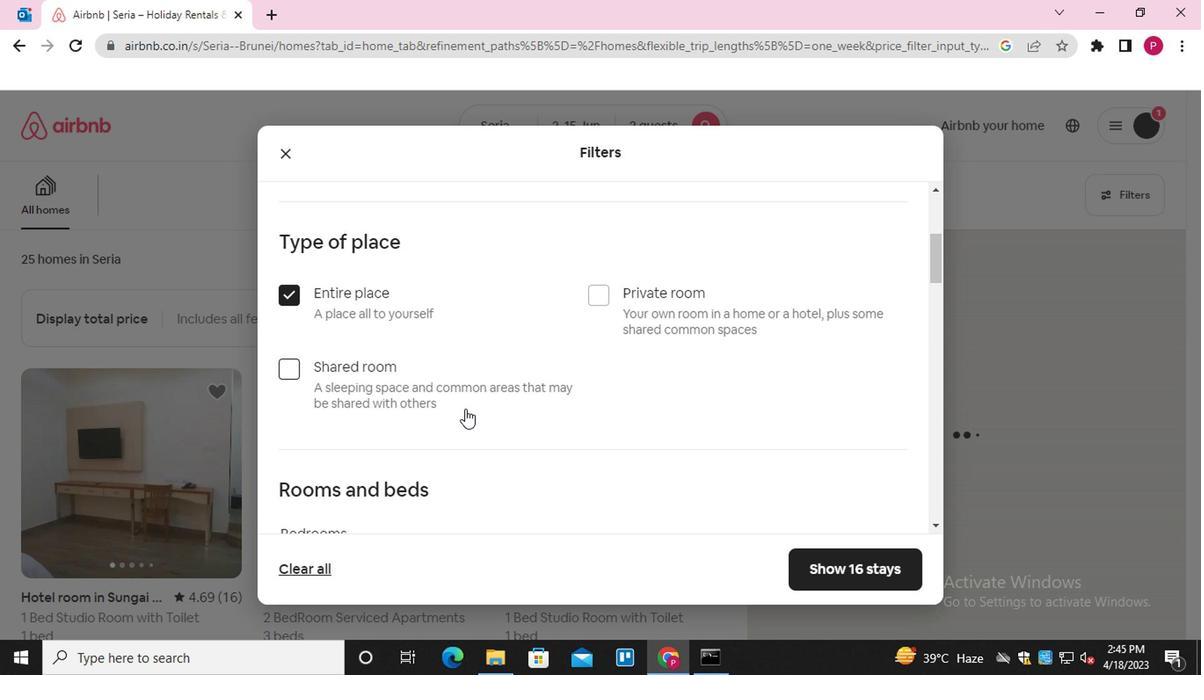 
Action: Mouse scrolled (462, 411) with delta (0, 0)
Screenshot: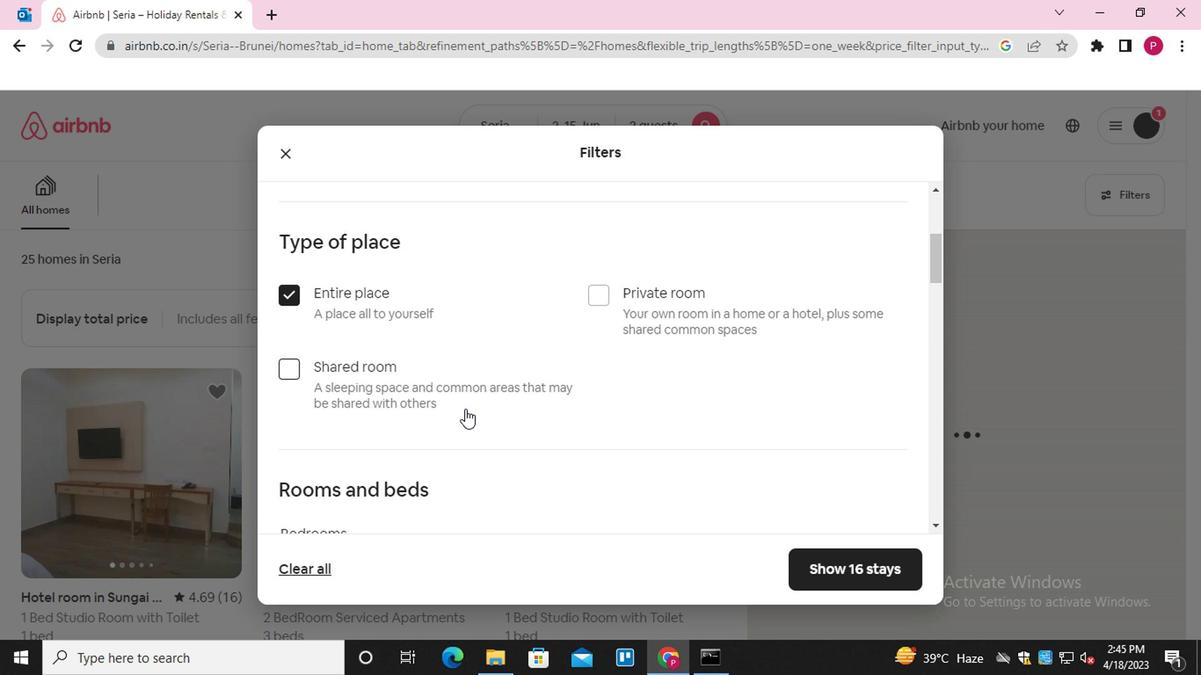 
Action: Mouse scrolled (462, 411) with delta (0, 0)
Screenshot: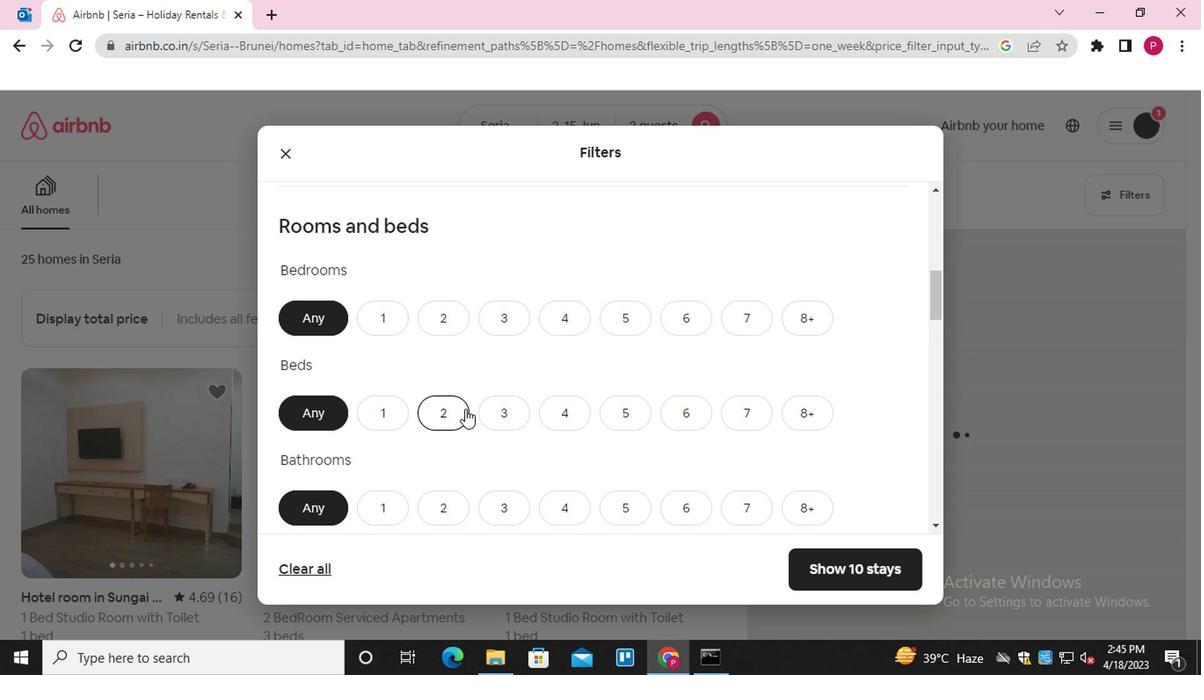 
Action: Mouse moved to (379, 244)
Screenshot: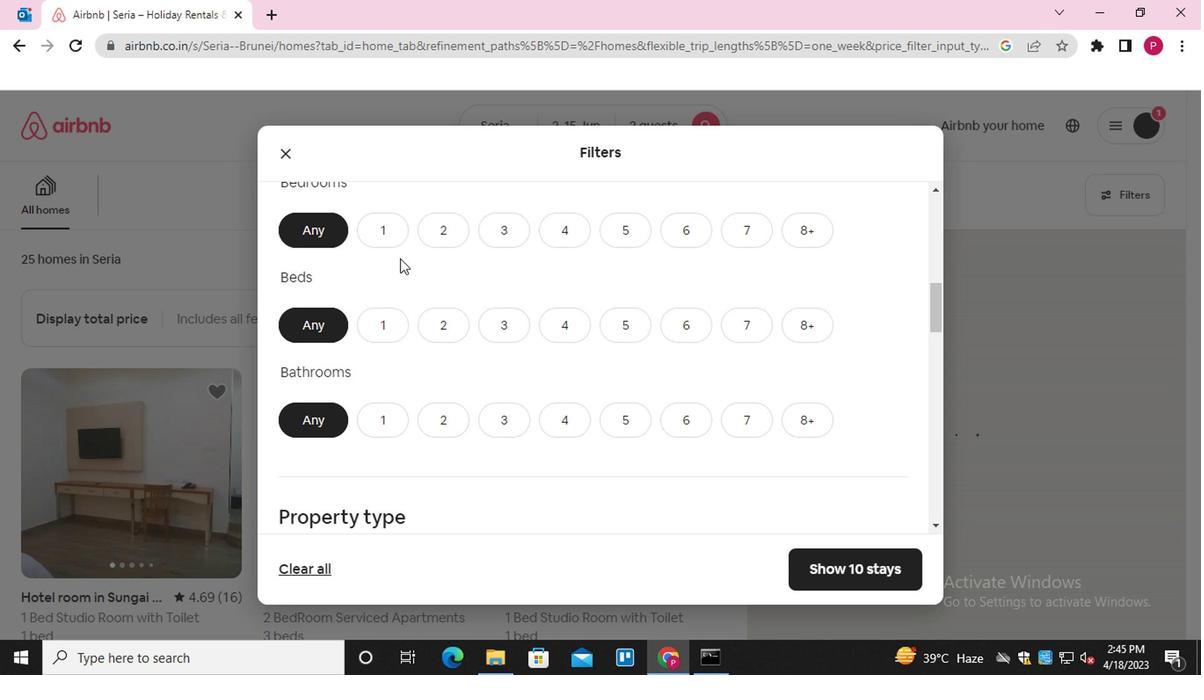 
Action: Mouse pressed left at (379, 244)
Screenshot: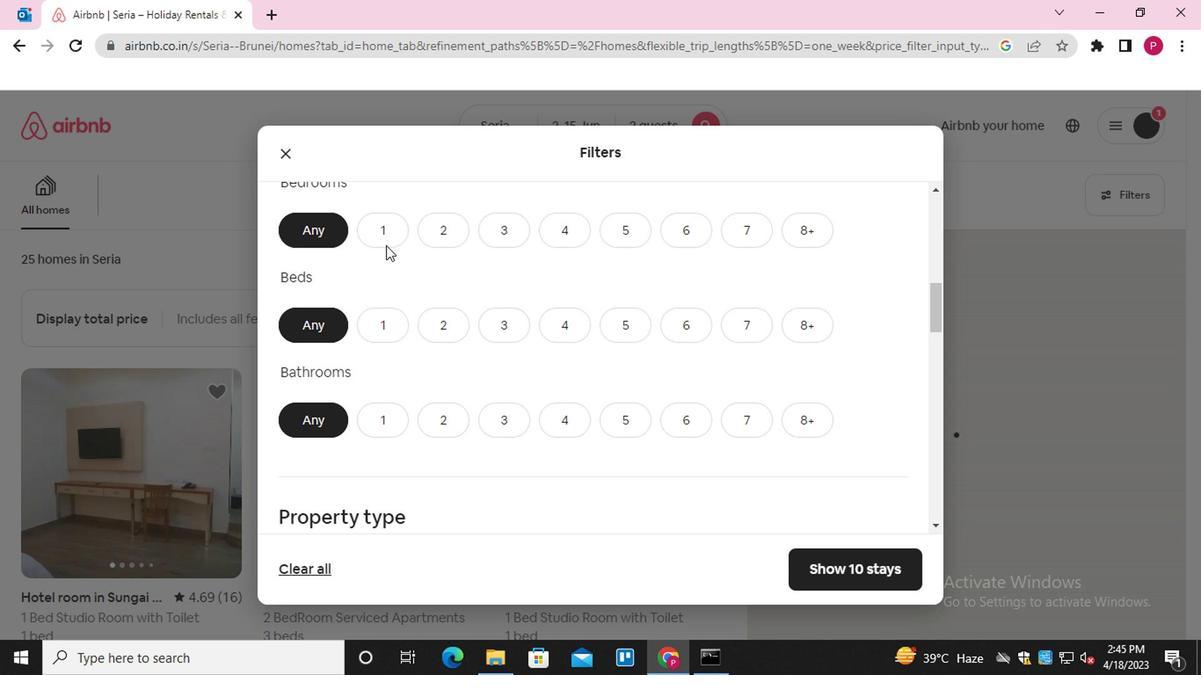 
Action: Mouse moved to (379, 327)
Screenshot: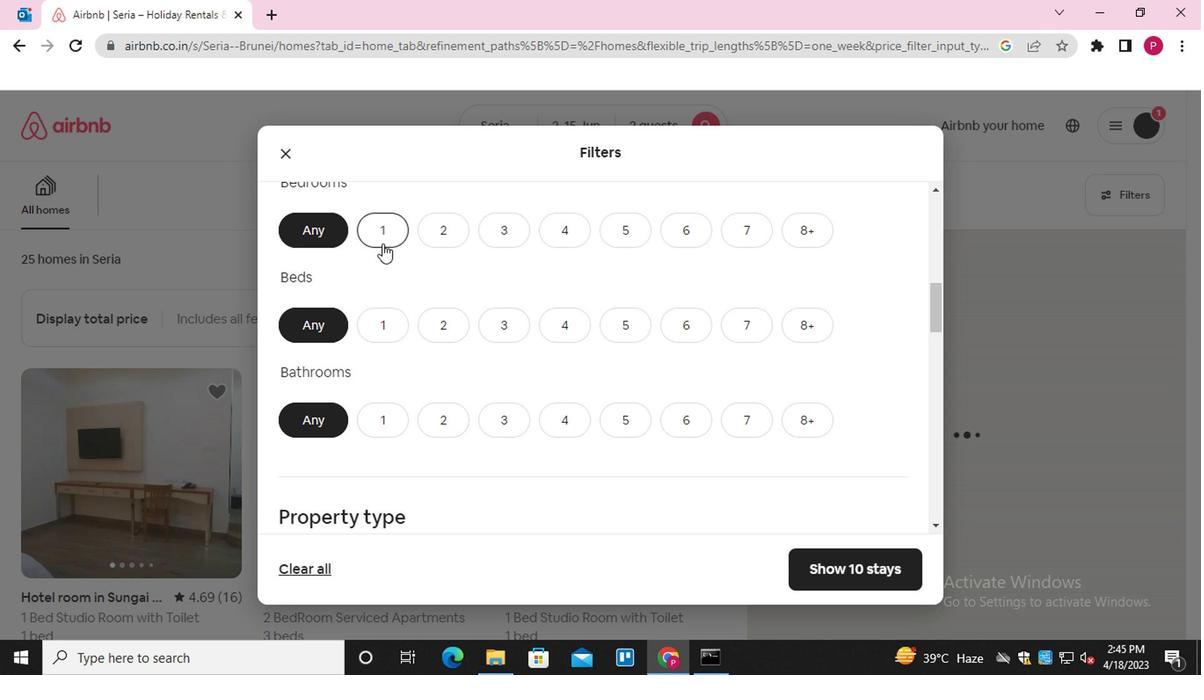 
Action: Mouse pressed left at (379, 327)
Screenshot: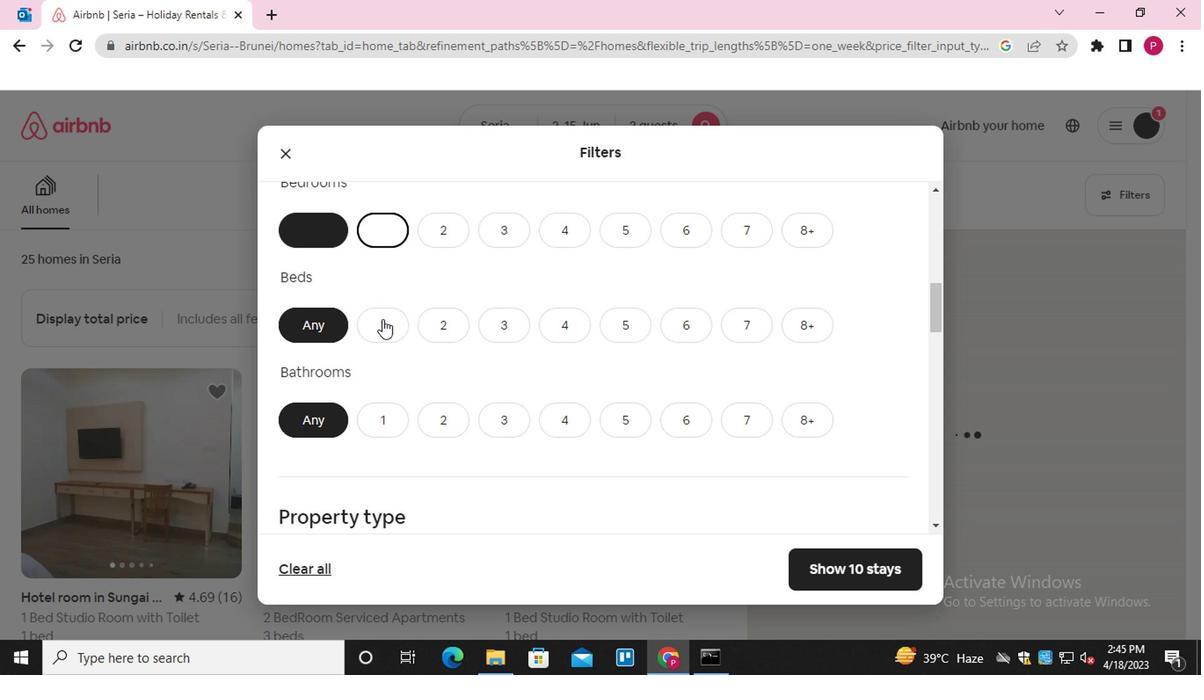 
Action: Mouse moved to (387, 418)
Screenshot: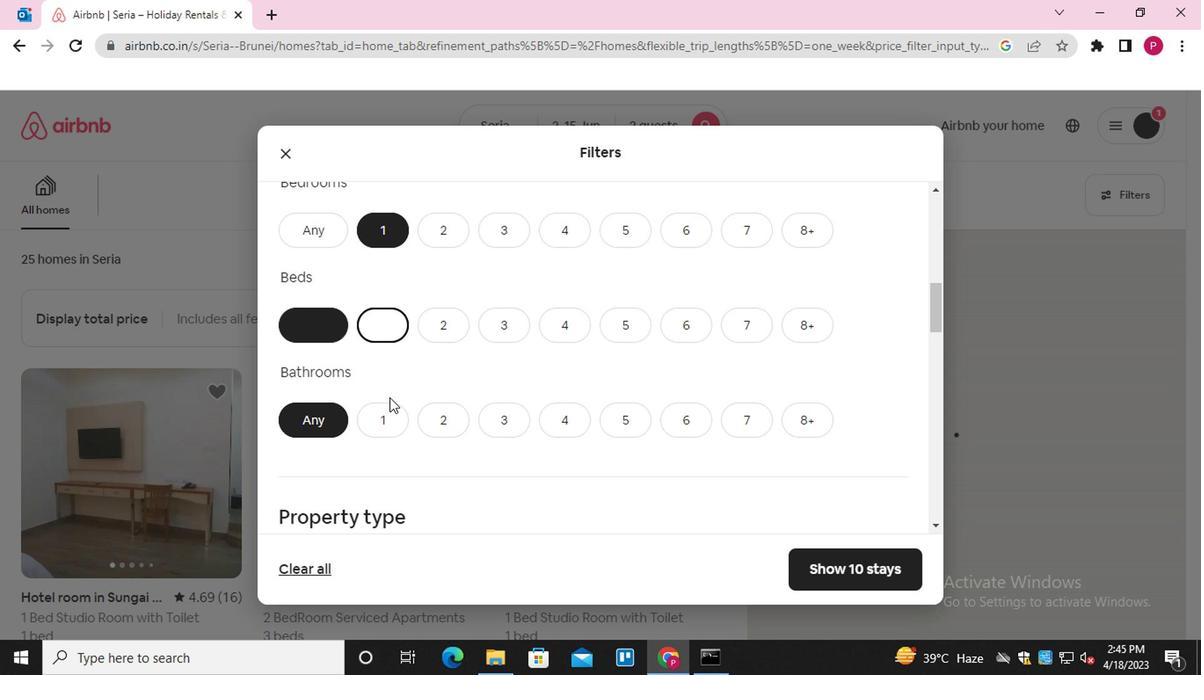 
Action: Mouse pressed left at (387, 418)
Screenshot: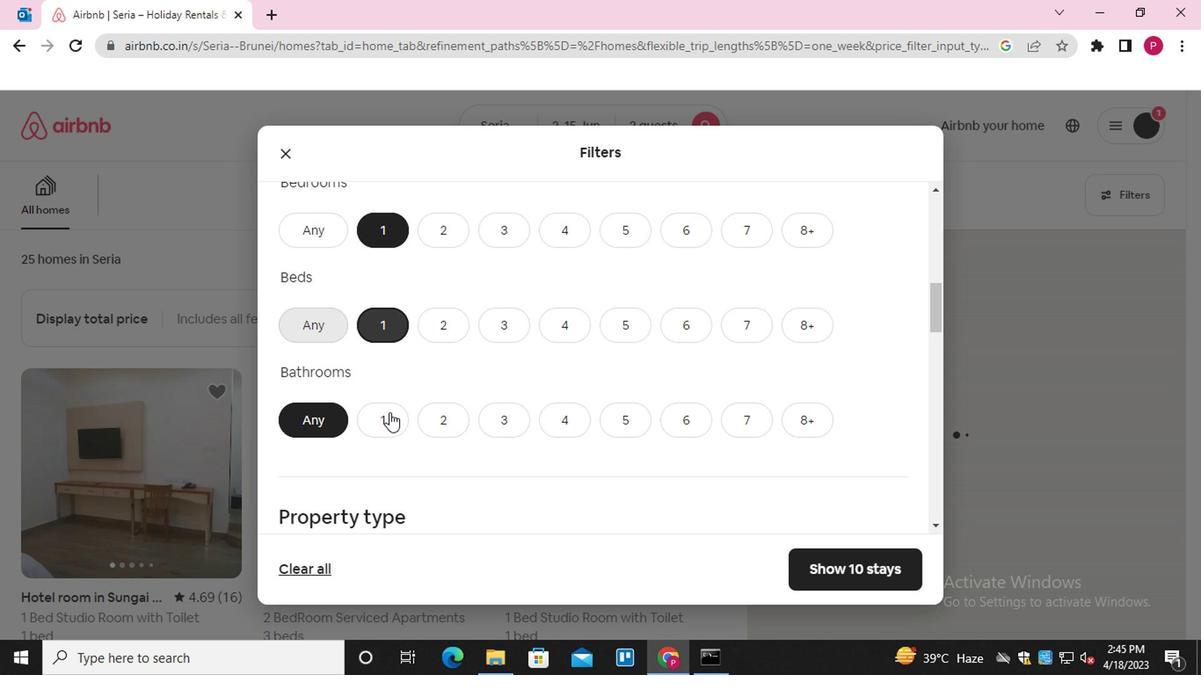 
Action: Mouse moved to (424, 419)
Screenshot: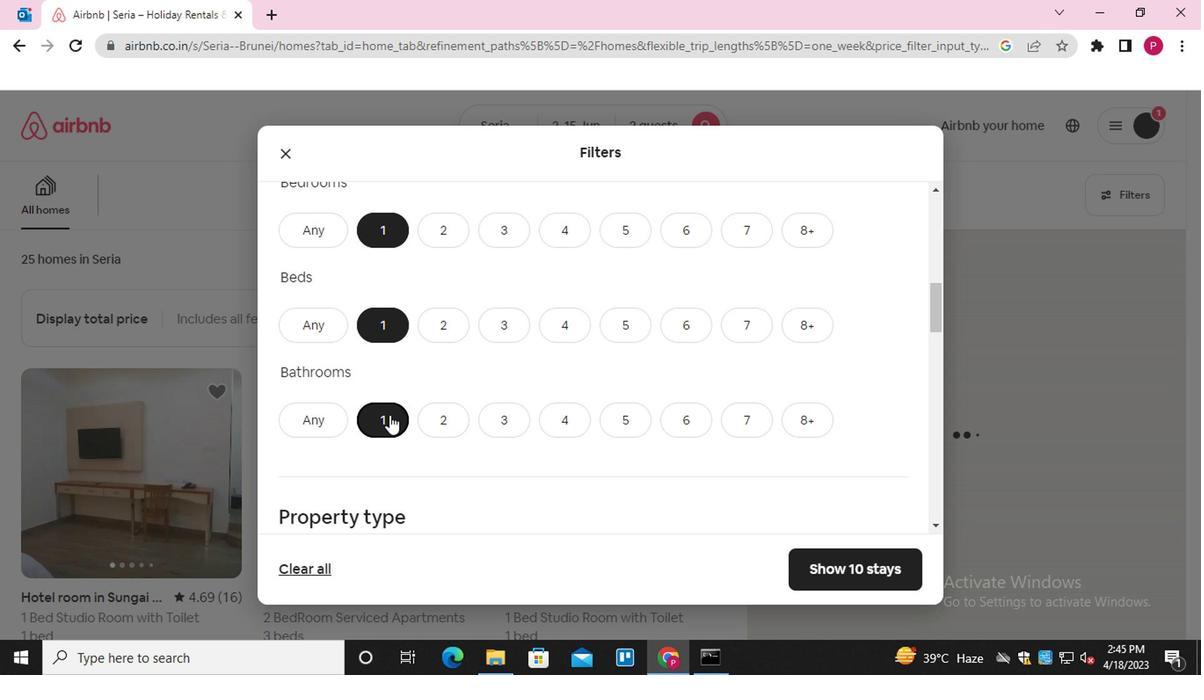 
Action: Mouse scrolled (424, 418) with delta (0, -1)
Screenshot: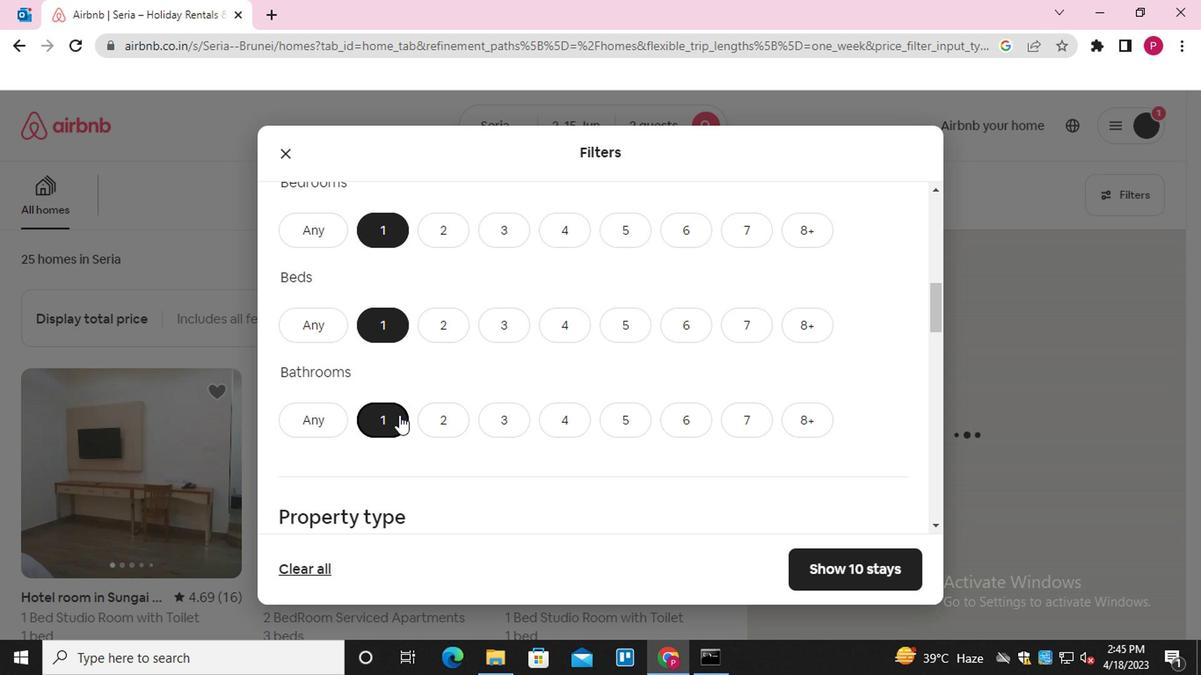 
Action: Mouse moved to (464, 429)
Screenshot: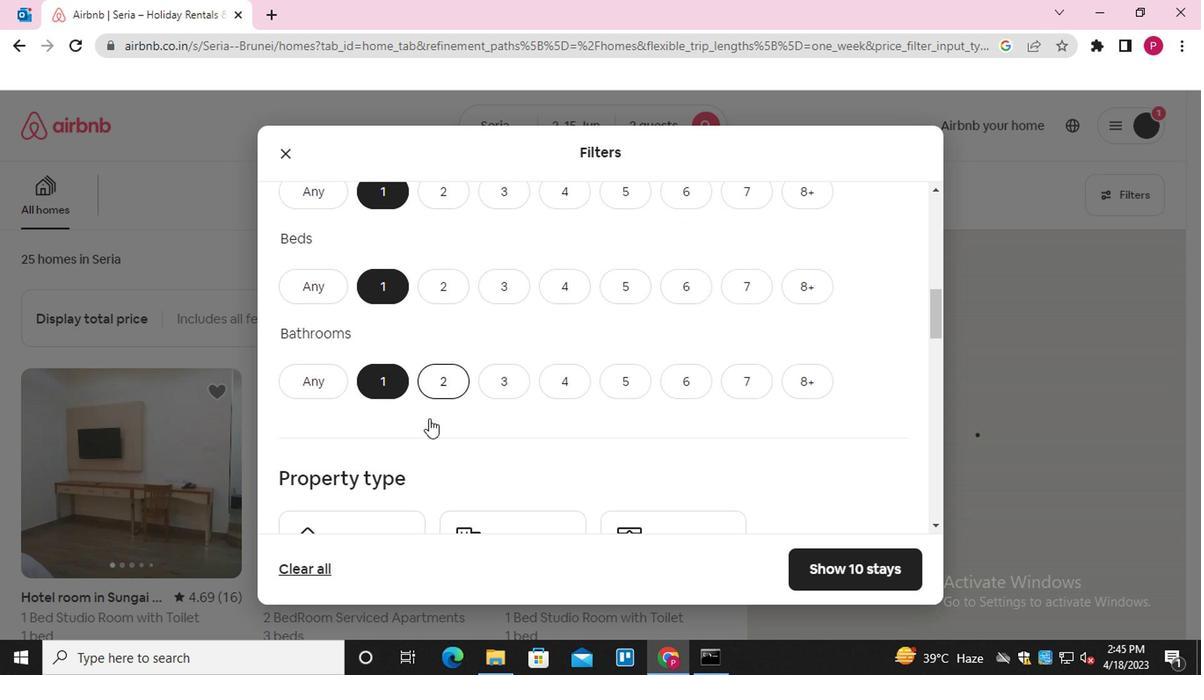 
Action: Mouse scrolled (464, 428) with delta (0, 0)
Screenshot: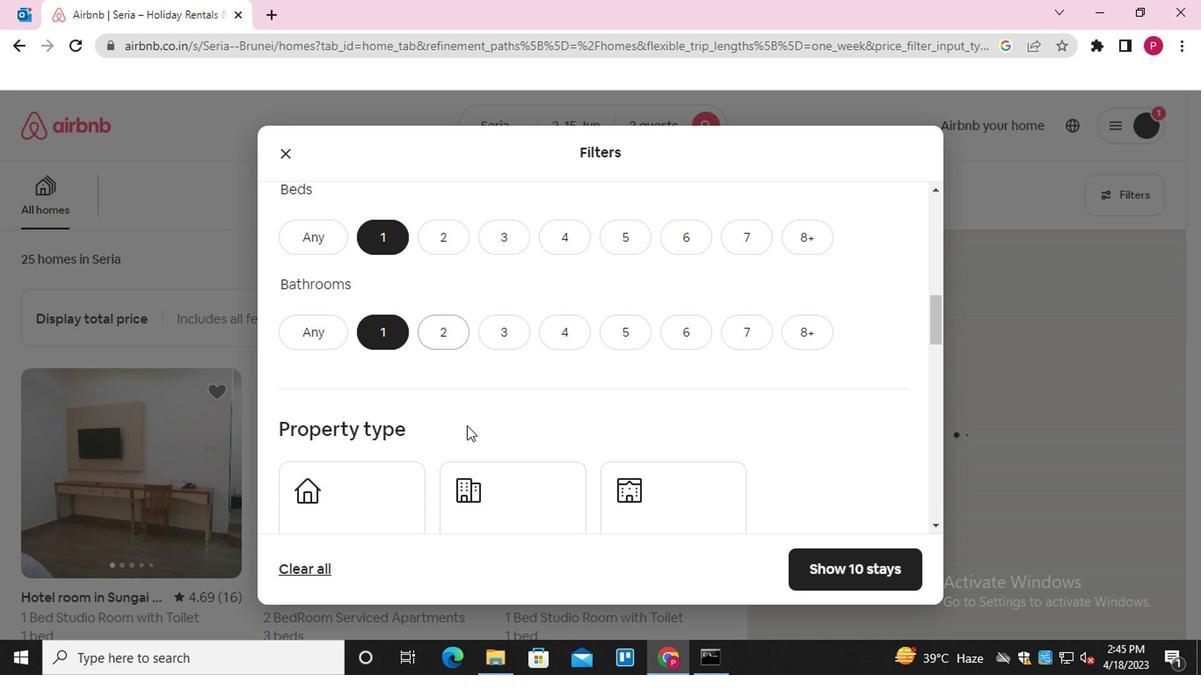 
Action: Mouse scrolled (464, 428) with delta (0, 0)
Screenshot: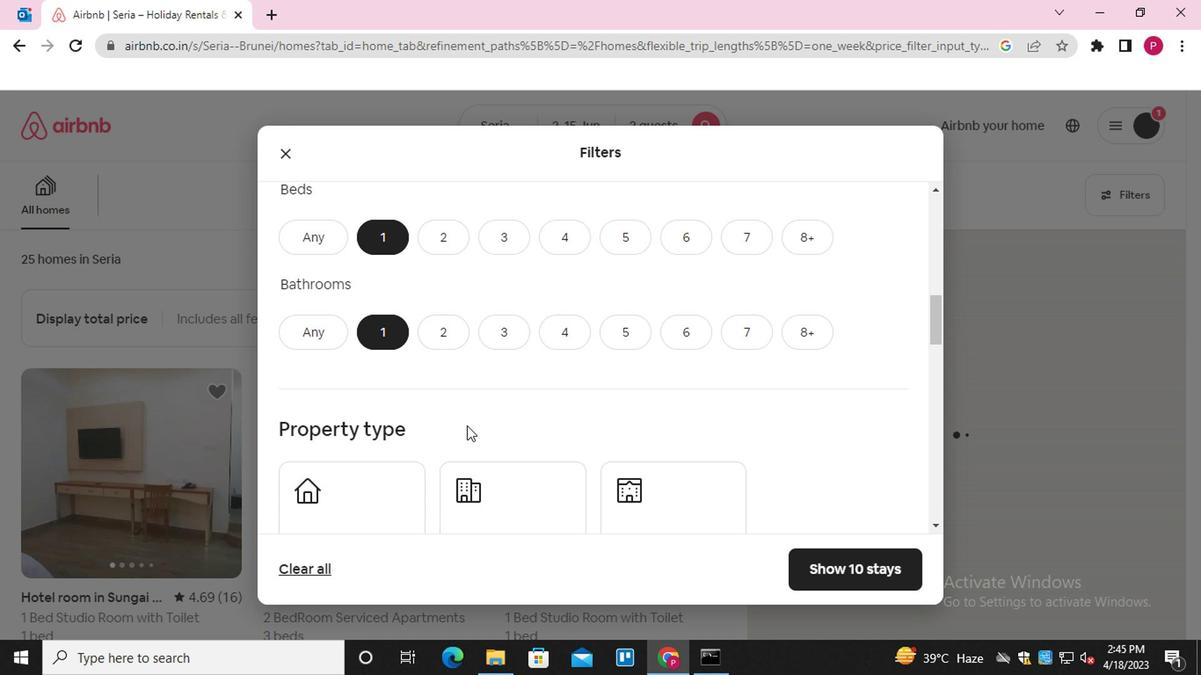 
Action: Mouse moved to (630, 356)
Screenshot: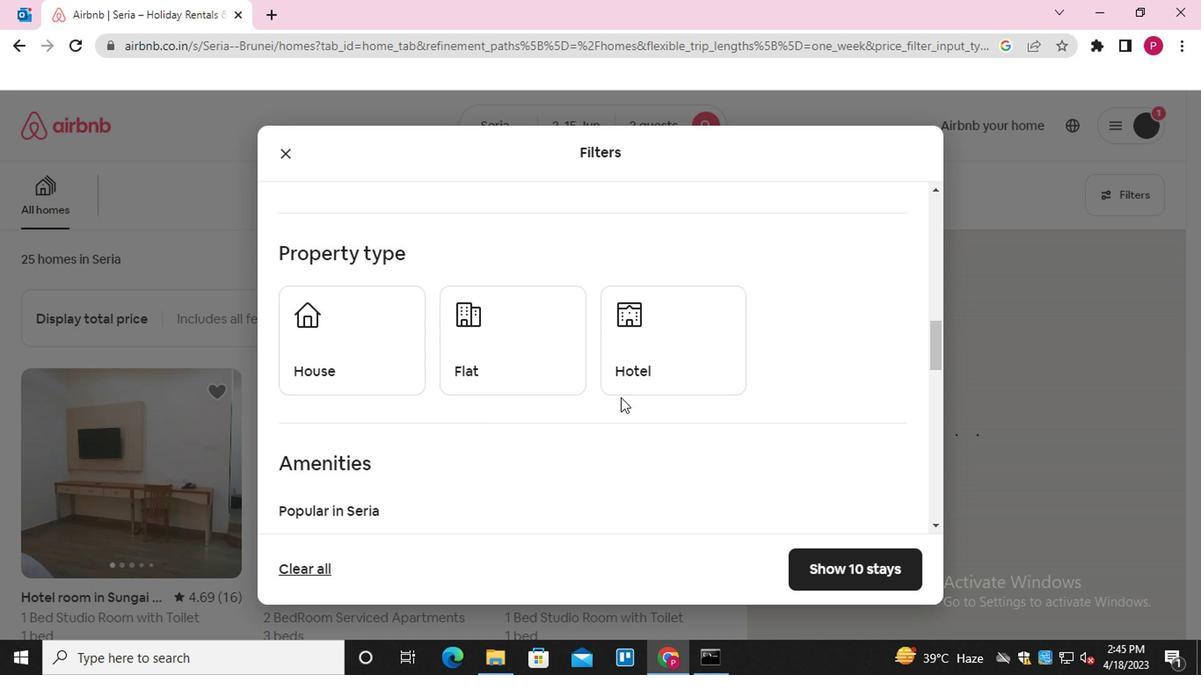 
Action: Mouse pressed left at (630, 356)
Screenshot: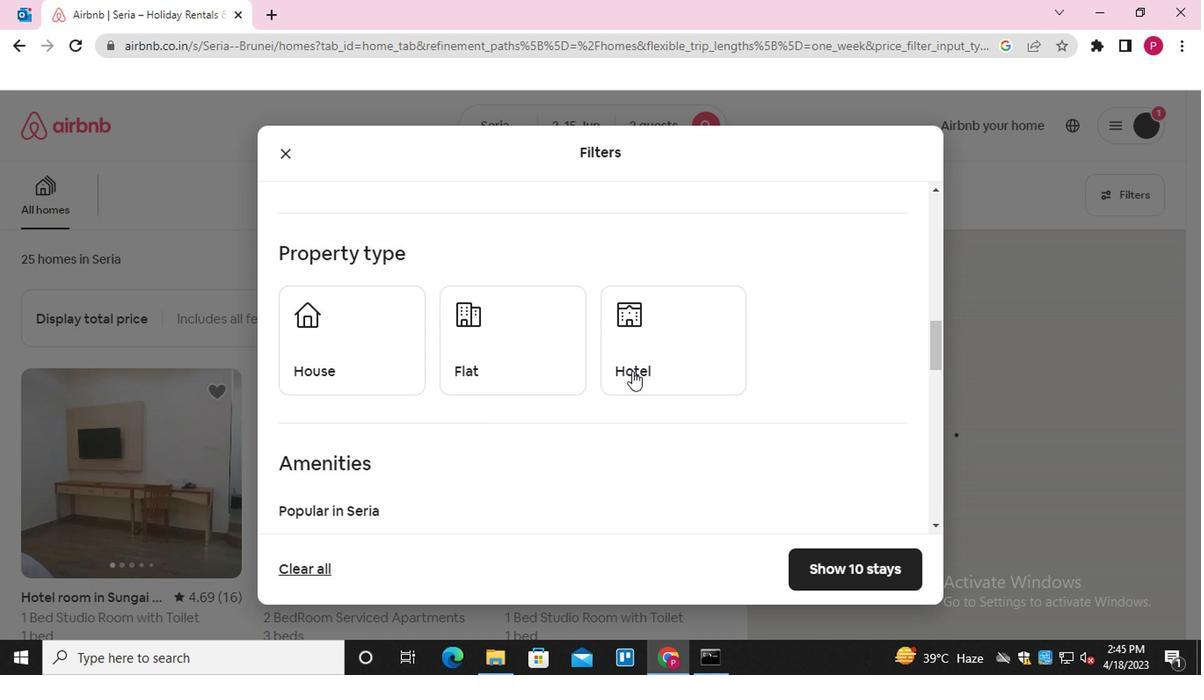 
Action: Mouse moved to (528, 458)
Screenshot: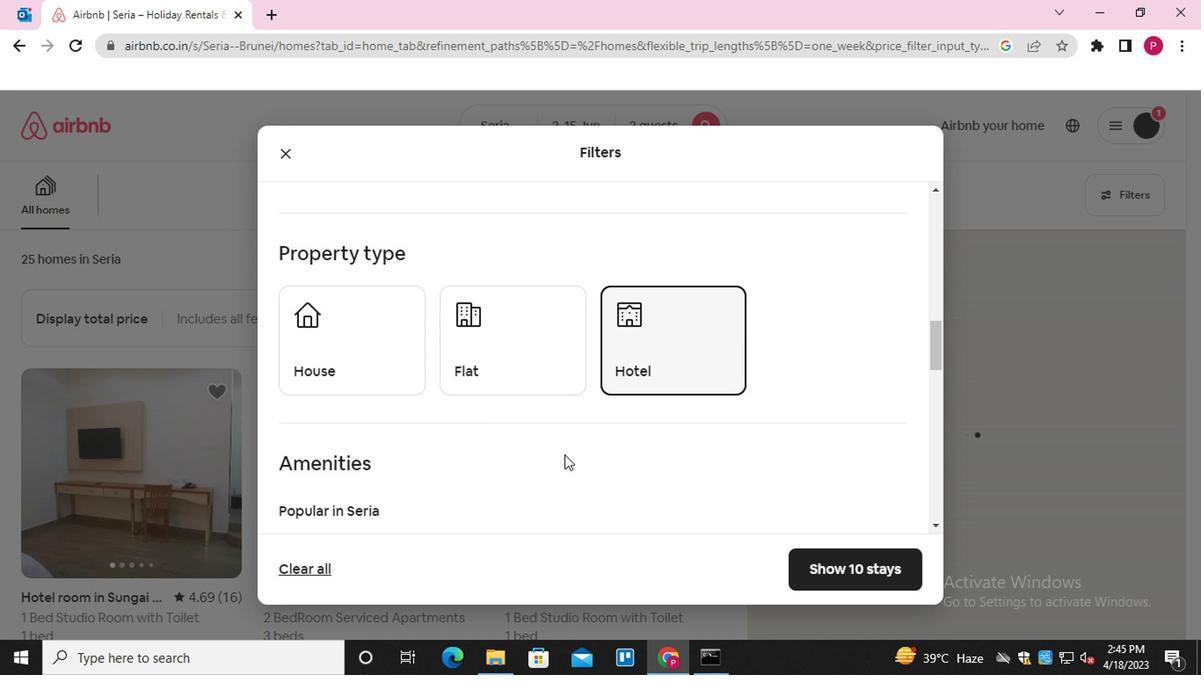 
Action: Mouse scrolled (528, 458) with delta (0, 0)
Screenshot: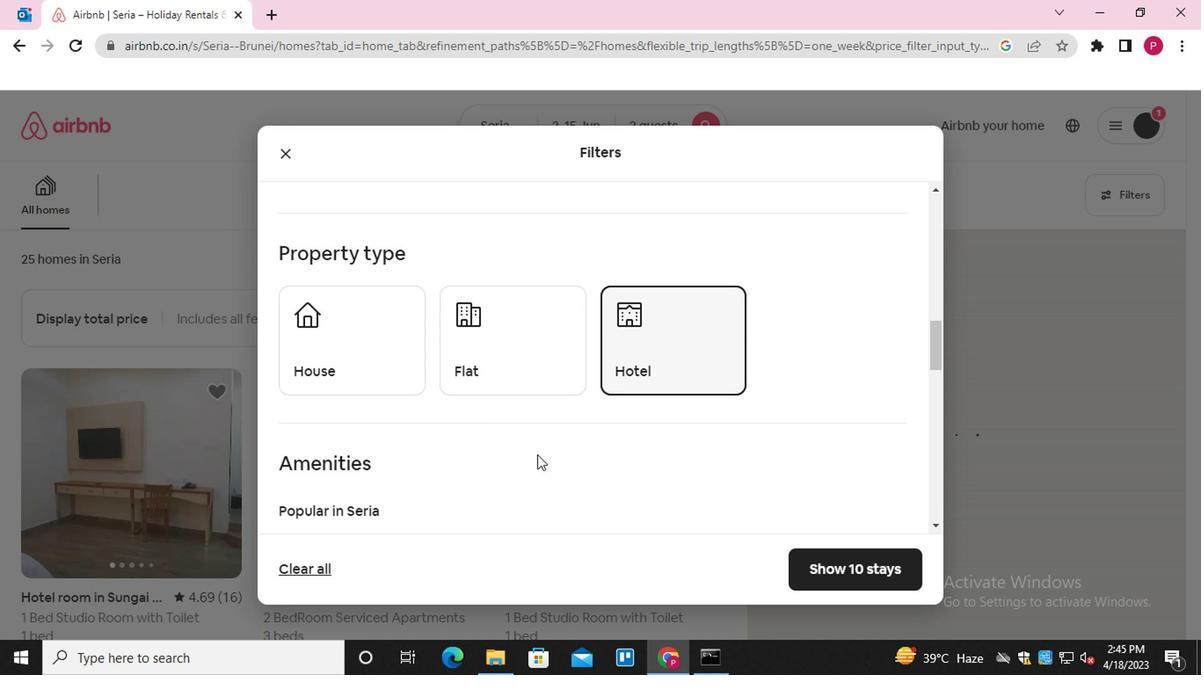 
Action: Mouse scrolled (528, 458) with delta (0, 0)
Screenshot: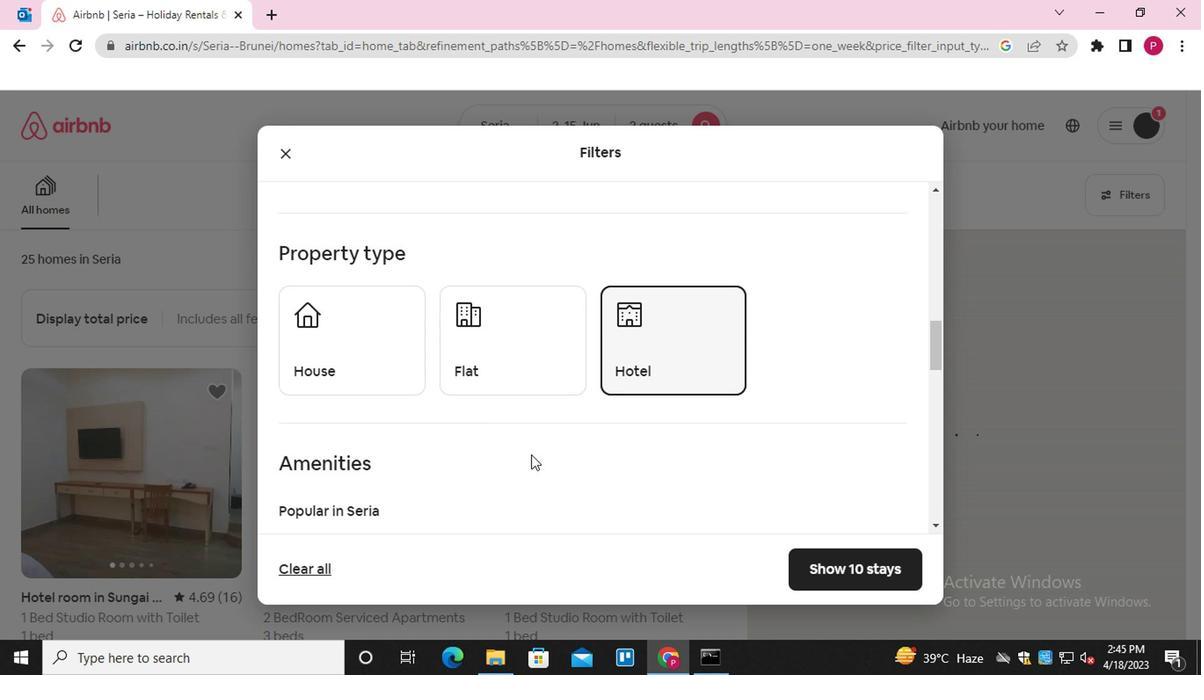 
Action: Mouse scrolled (528, 458) with delta (0, 0)
Screenshot: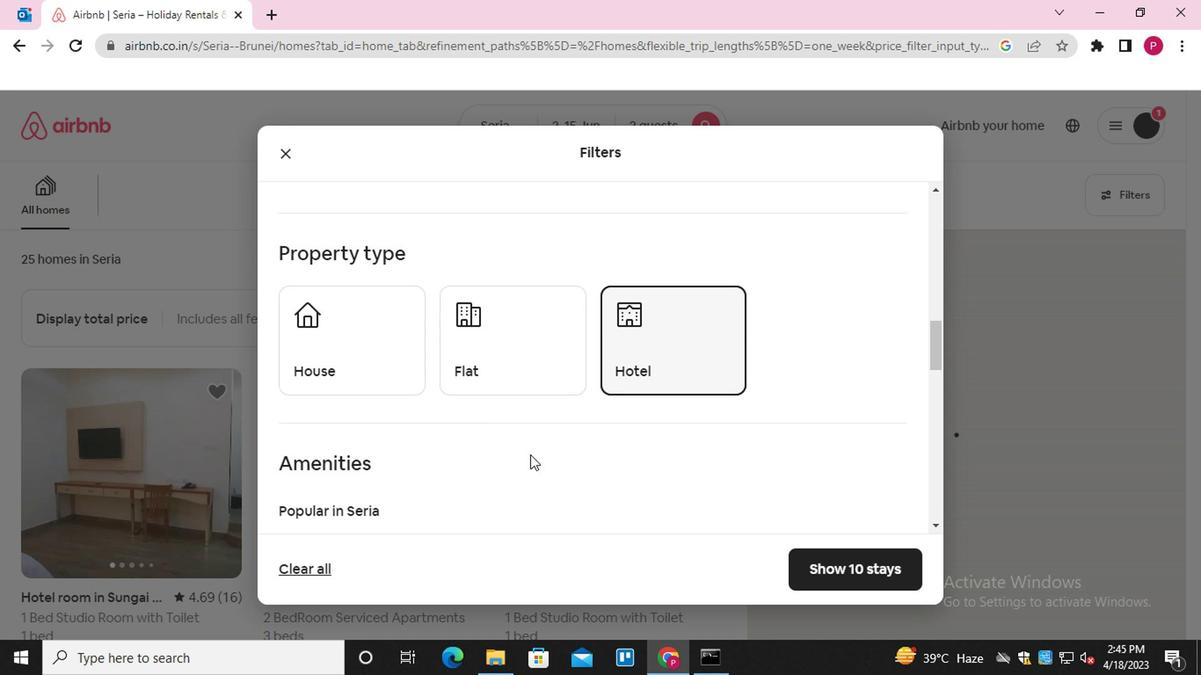 
Action: Mouse moved to (468, 424)
Screenshot: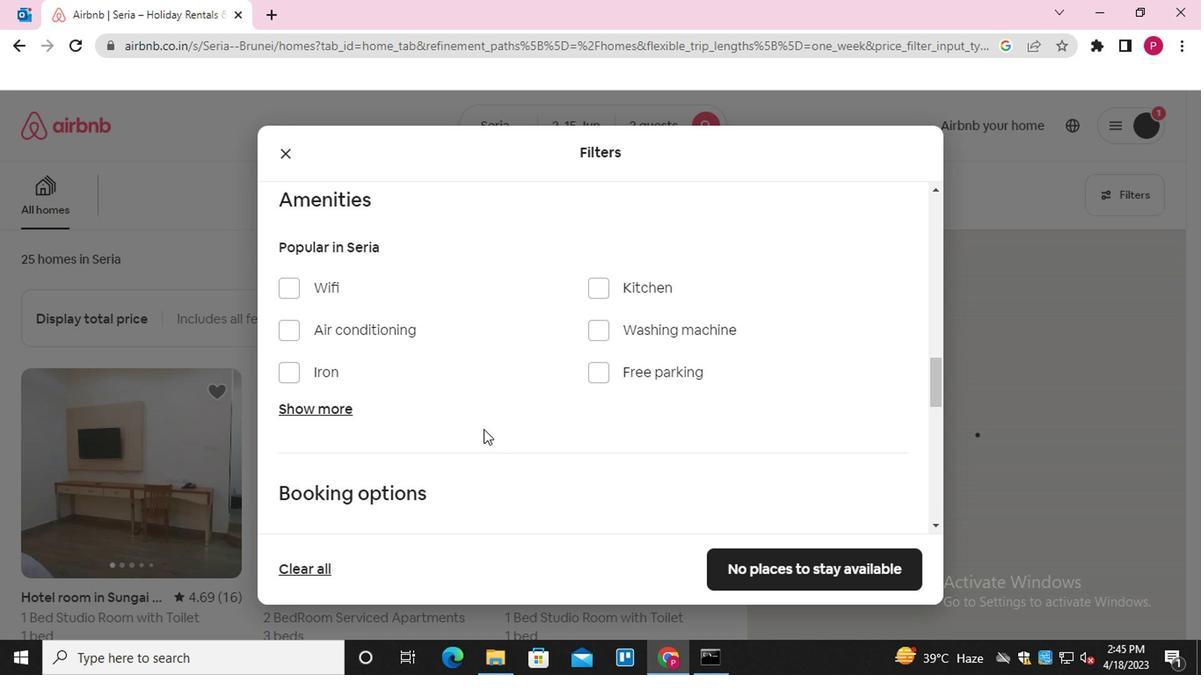 
Action: Mouse scrolled (468, 423) with delta (0, -1)
Screenshot: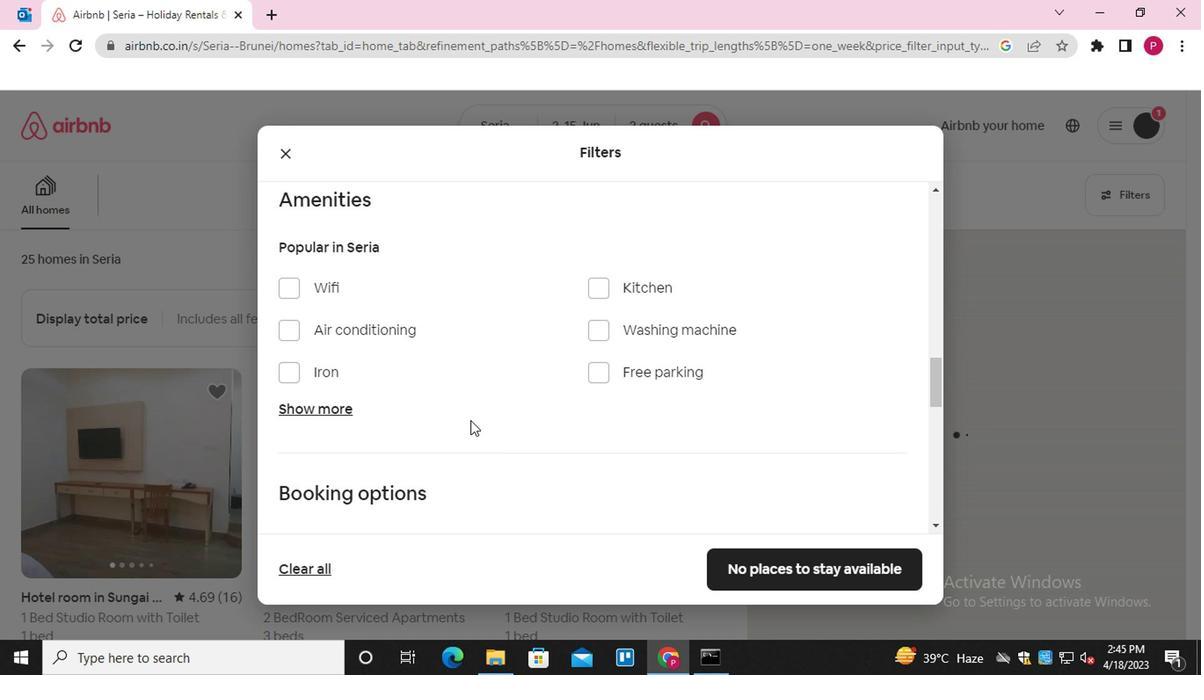 
Action: Mouse scrolled (468, 424) with delta (0, 0)
Screenshot: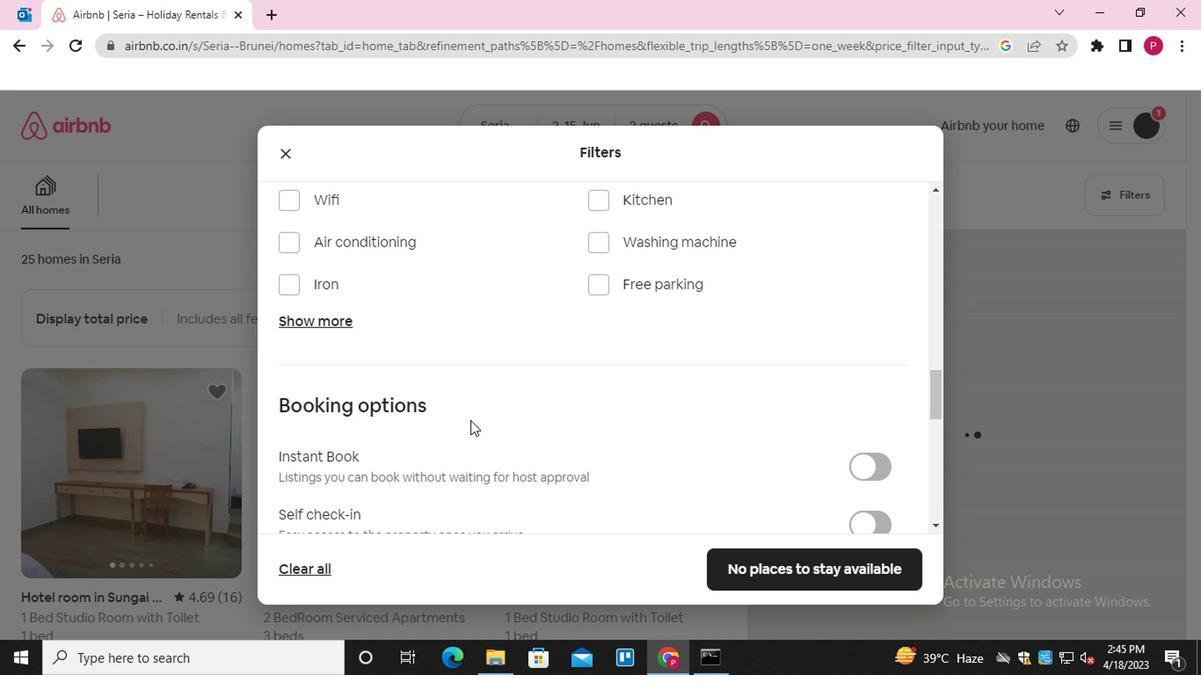 
Action: Mouse scrolled (468, 423) with delta (0, -1)
Screenshot: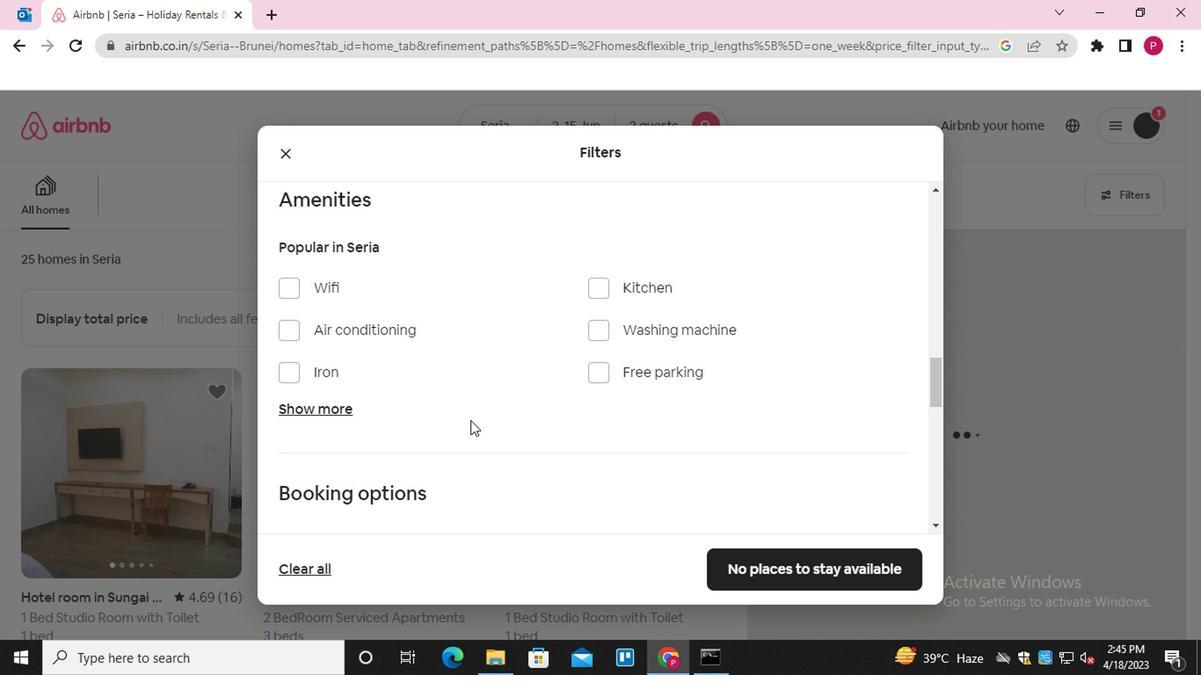 
Action: Mouse scrolled (468, 423) with delta (0, -1)
Screenshot: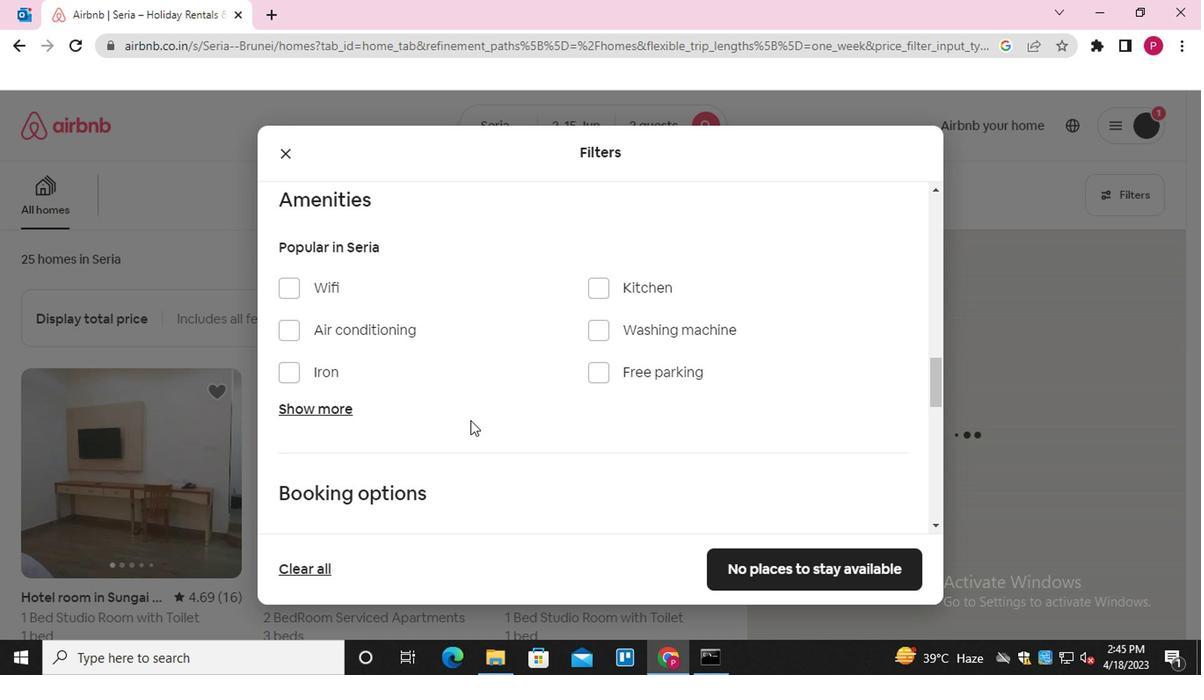
Action: Mouse scrolled (468, 423) with delta (0, -1)
Screenshot: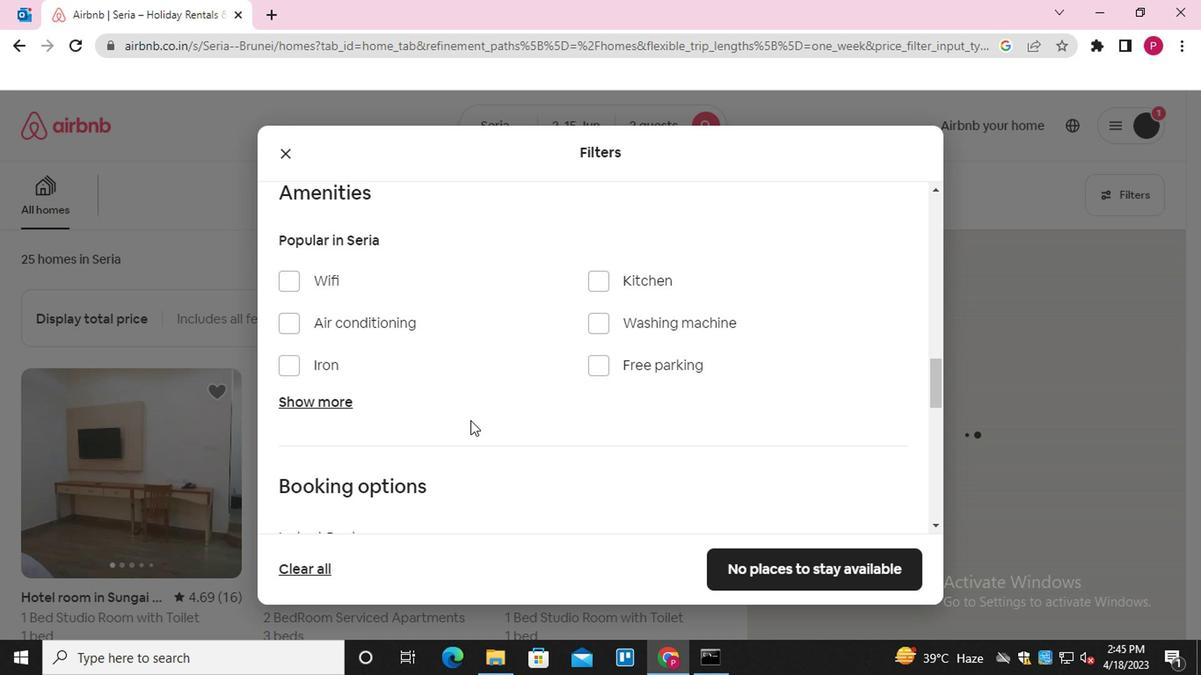 
Action: Mouse moved to (860, 351)
Screenshot: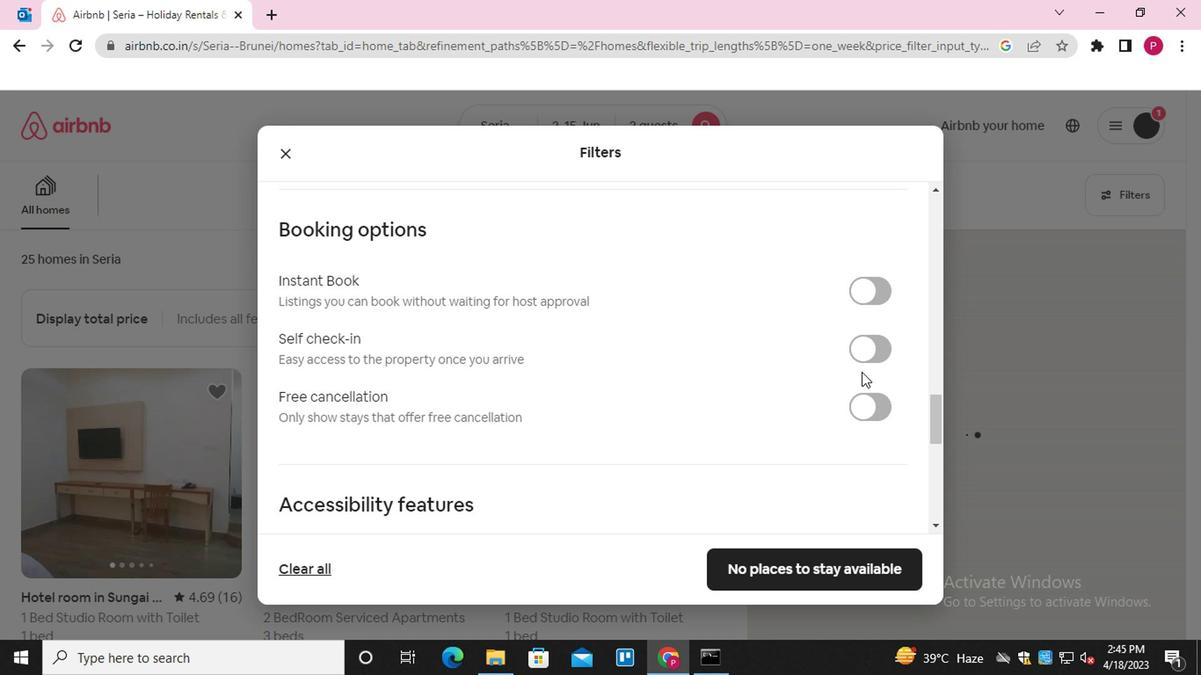 
Action: Mouse pressed left at (860, 351)
Screenshot: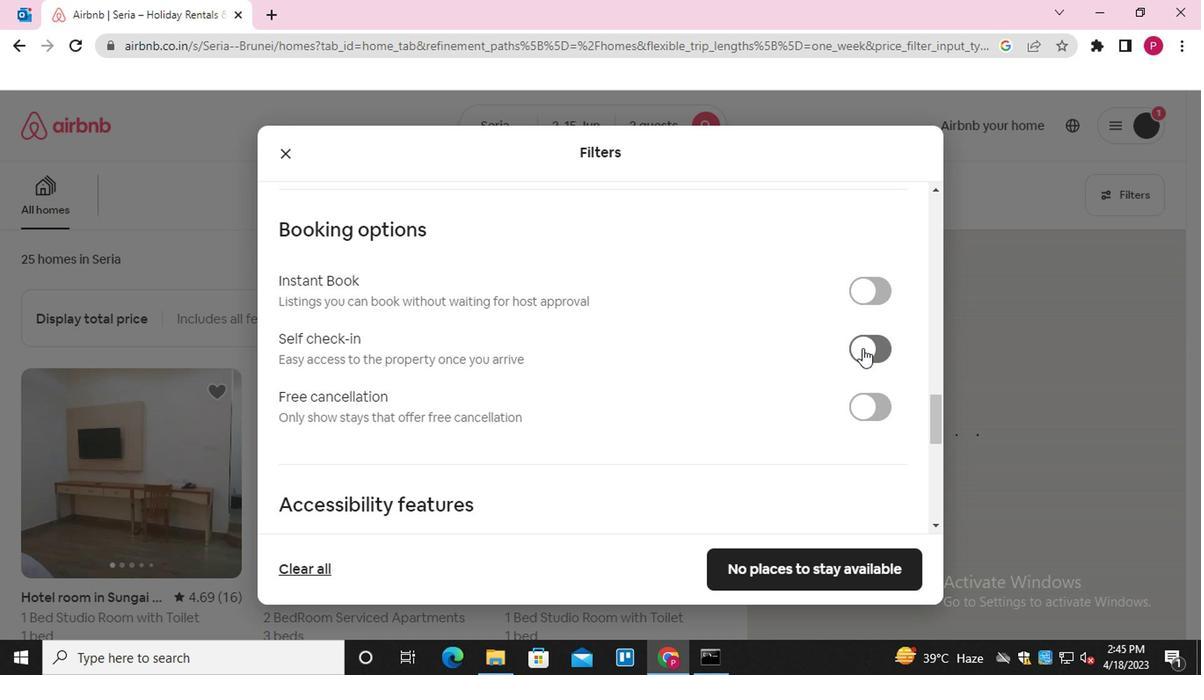 
Action: Mouse moved to (533, 432)
Screenshot: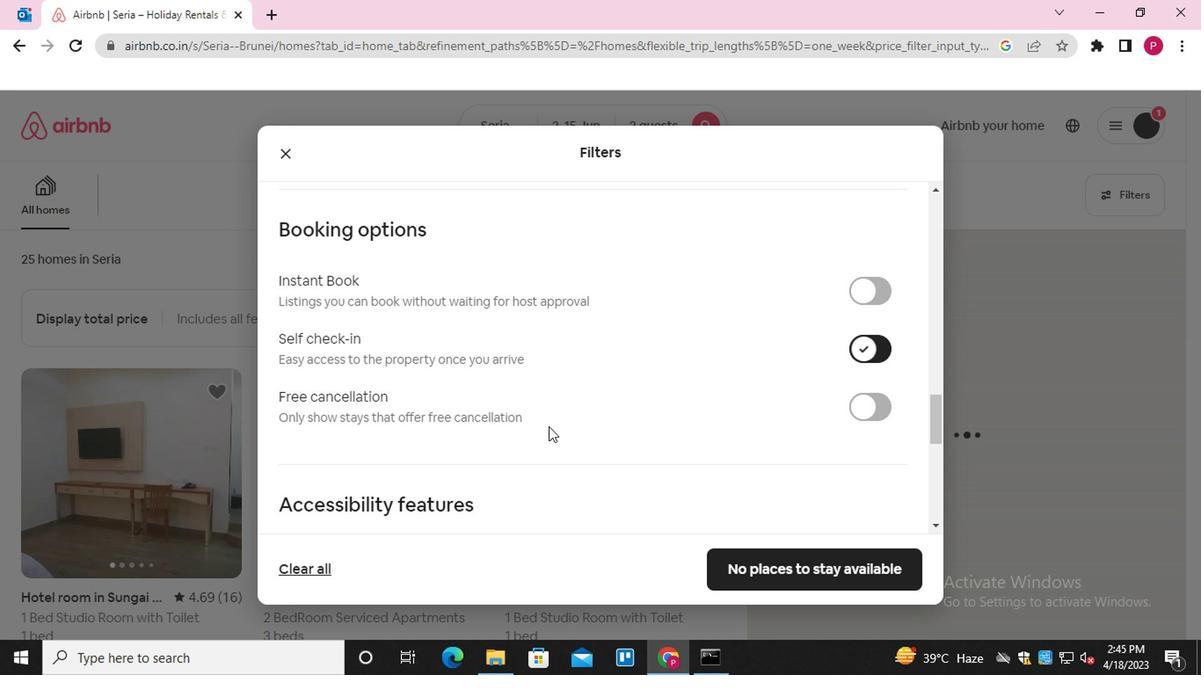 
Action: Mouse scrolled (533, 431) with delta (0, -1)
Screenshot: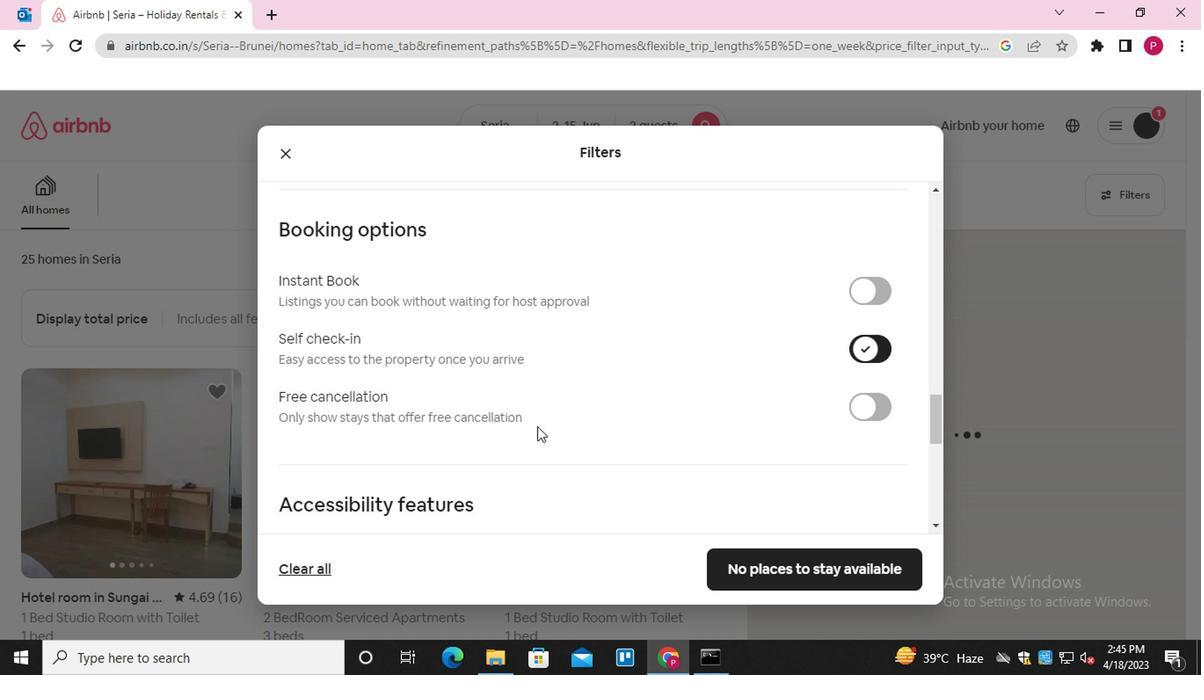 
Action: Mouse moved to (532, 433)
Screenshot: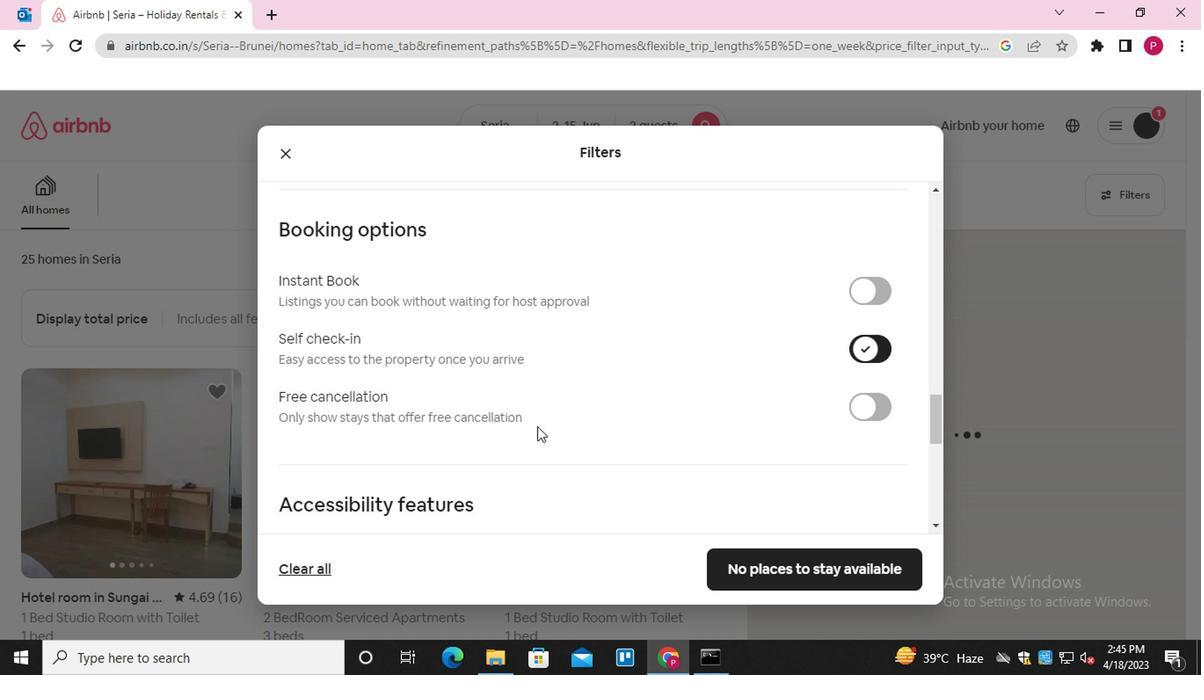 
Action: Mouse scrolled (532, 432) with delta (0, 0)
Screenshot: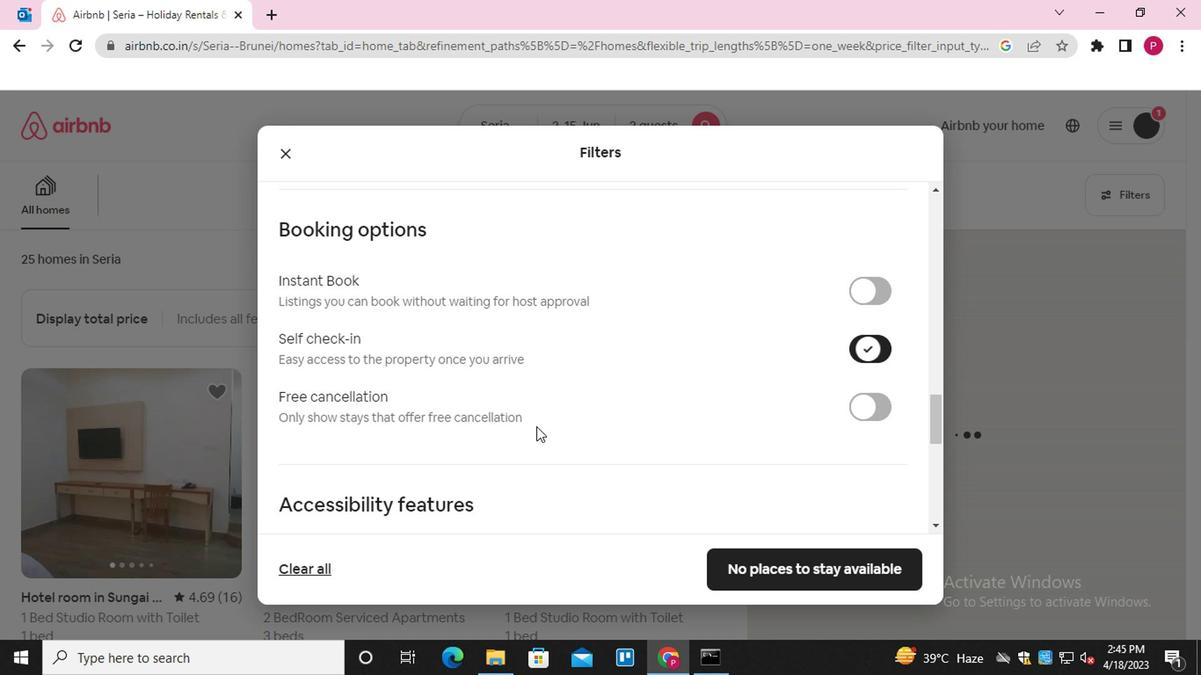 
Action: Mouse moved to (531, 434)
Screenshot: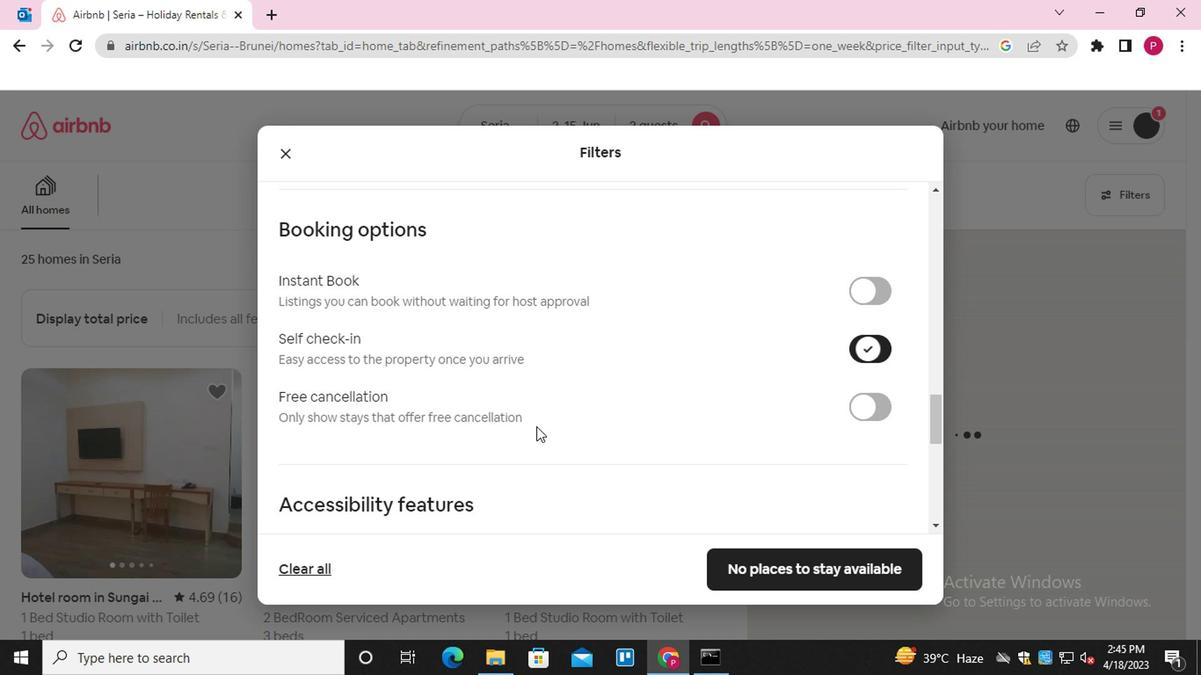 
Action: Mouse scrolled (531, 433) with delta (0, -1)
Screenshot: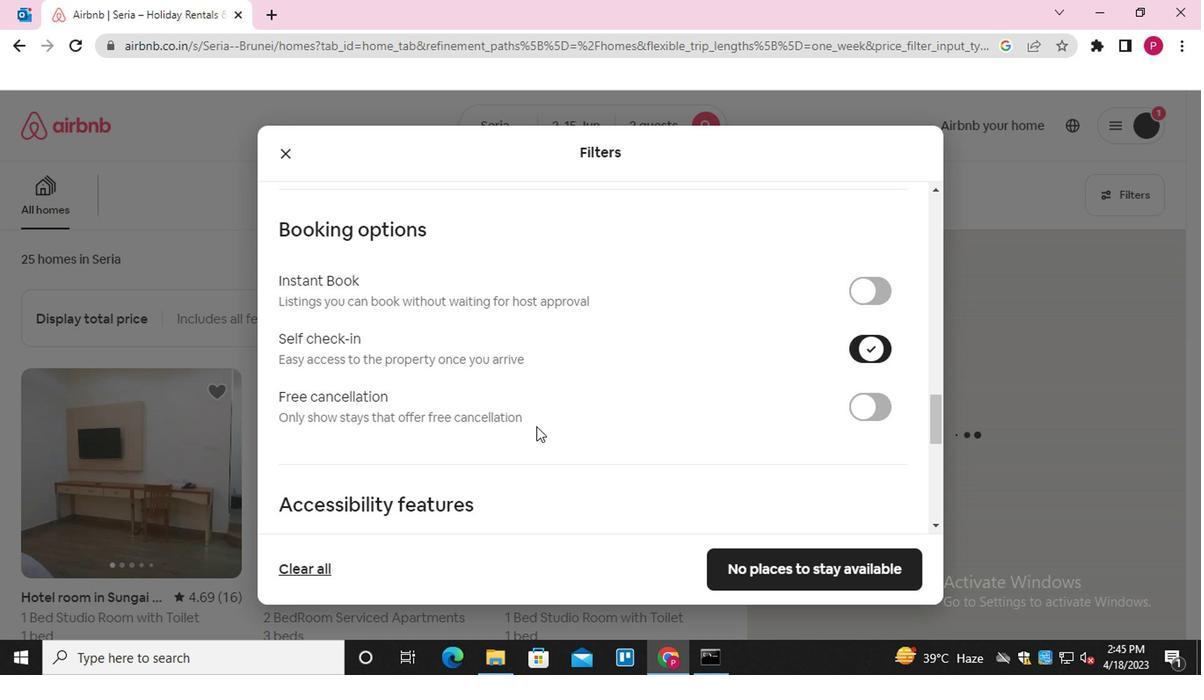 
Action: Mouse moved to (528, 441)
Screenshot: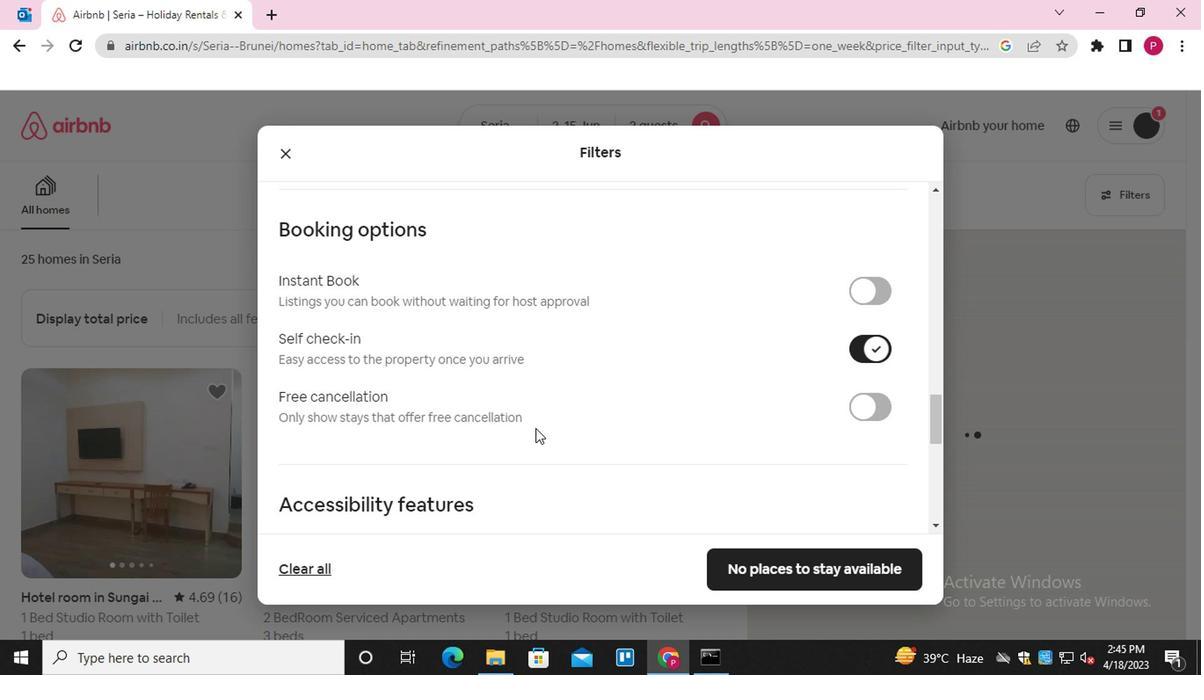 
Action: Mouse scrolled (528, 441) with delta (0, 0)
Screenshot: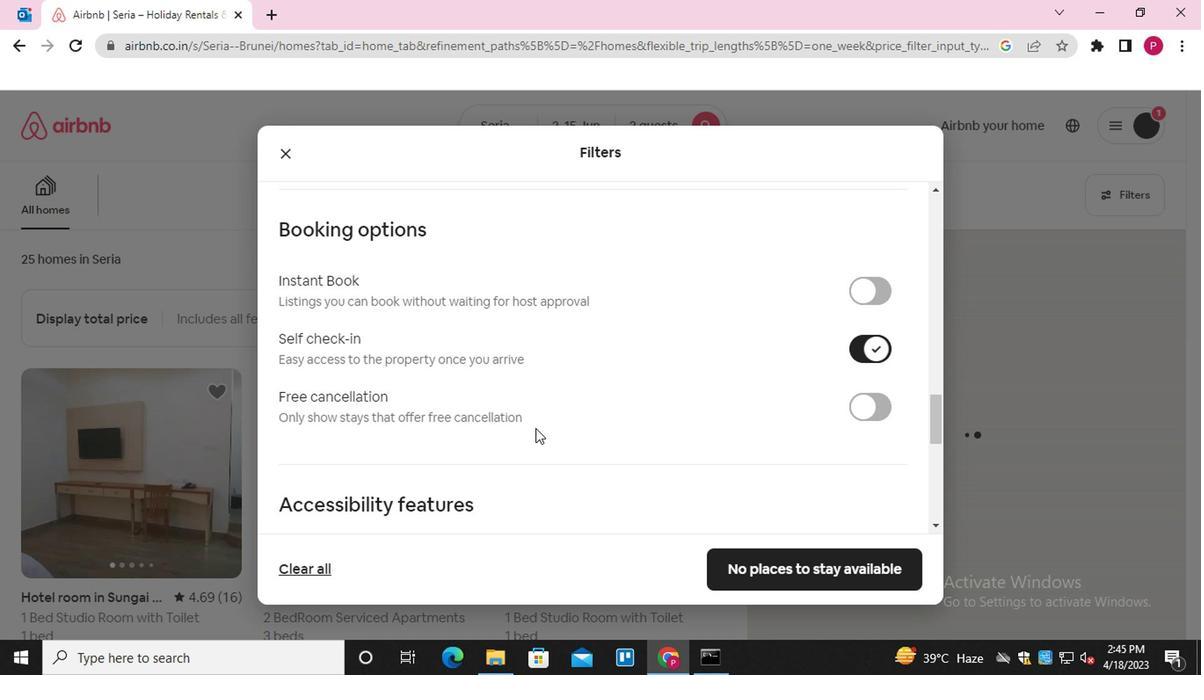 
Action: Mouse moved to (491, 451)
Screenshot: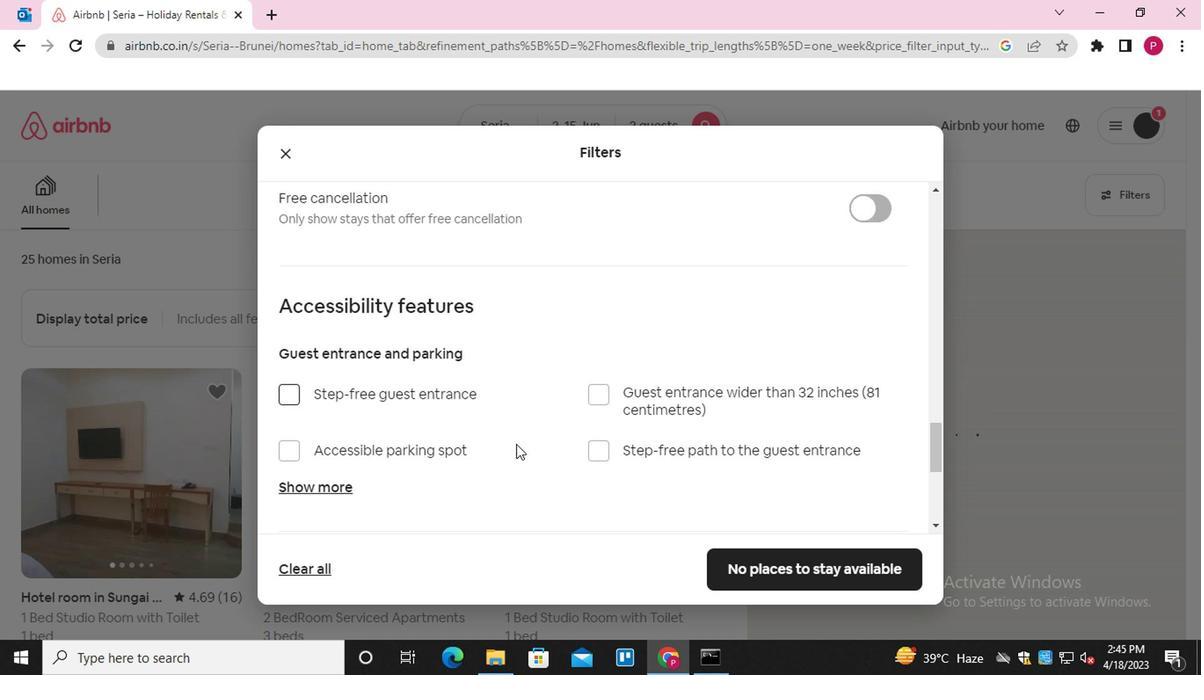 
Action: Mouse scrolled (491, 450) with delta (0, -1)
Screenshot: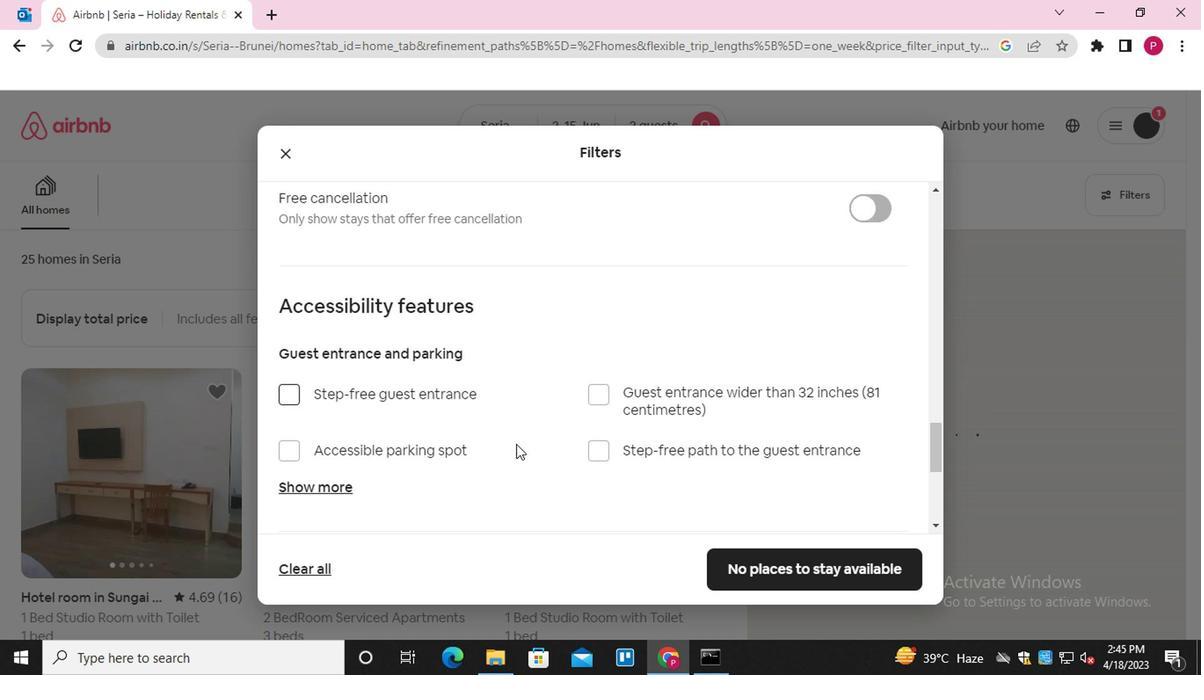 
Action: Mouse moved to (485, 453)
Screenshot: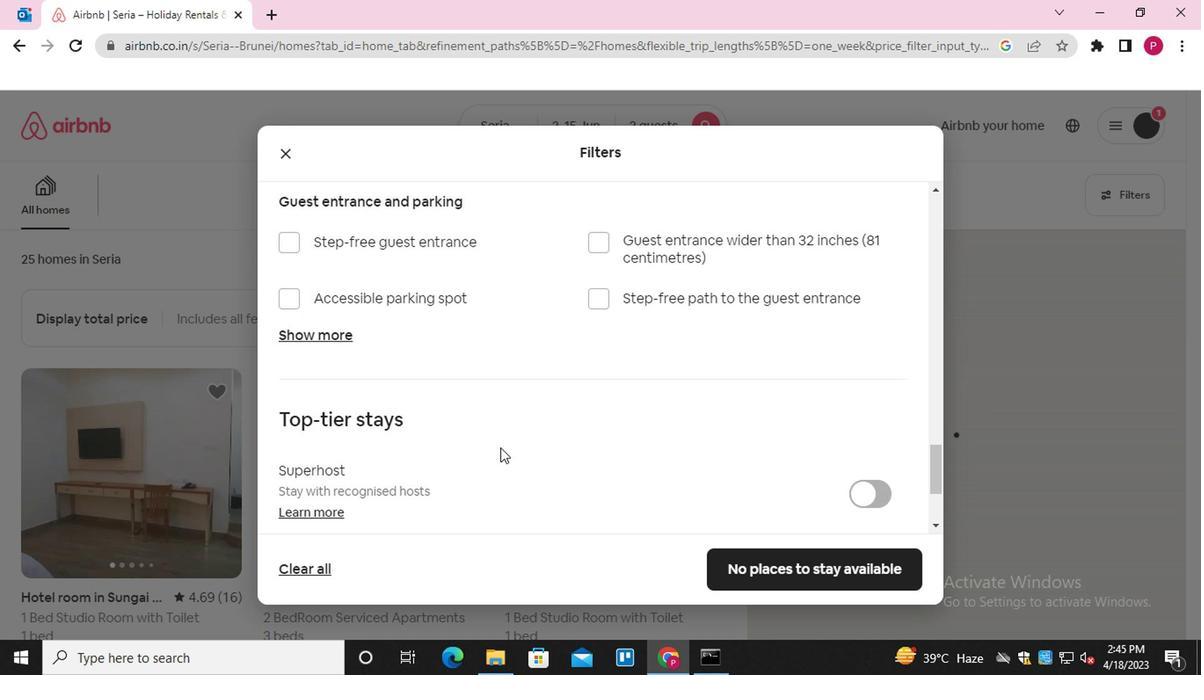 
Action: Mouse scrolled (485, 452) with delta (0, -1)
Screenshot: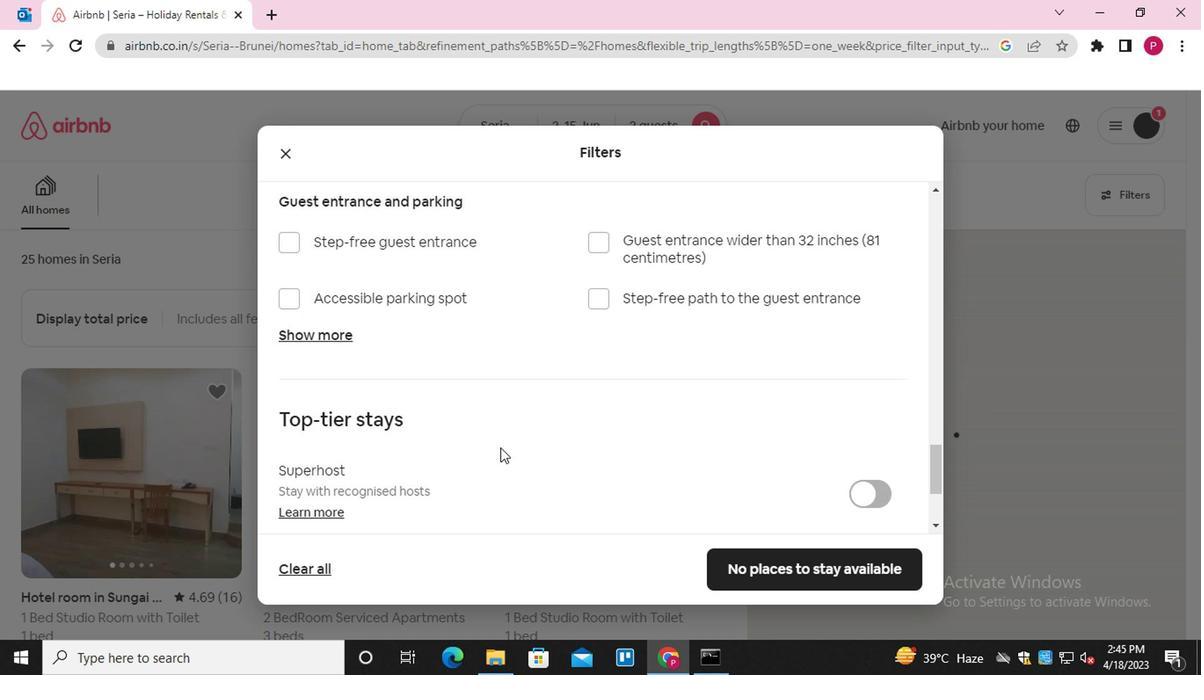 
Action: Mouse moved to (290, 481)
Screenshot: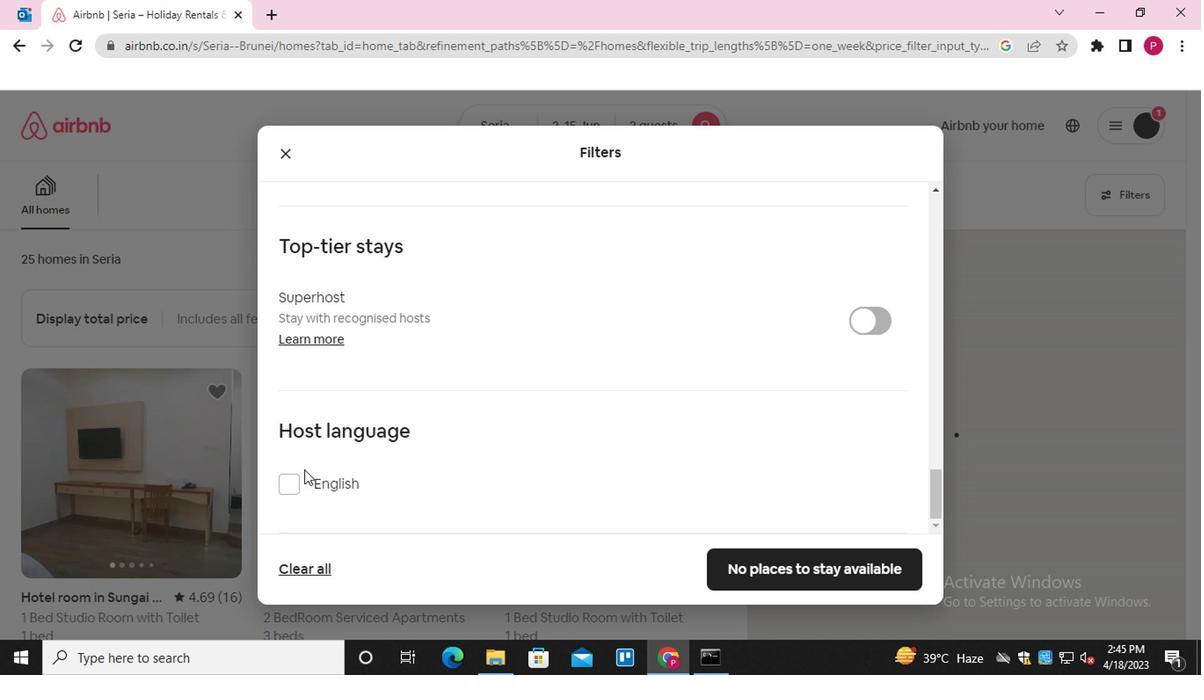 
Action: Mouse pressed left at (290, 481)
Screenshot: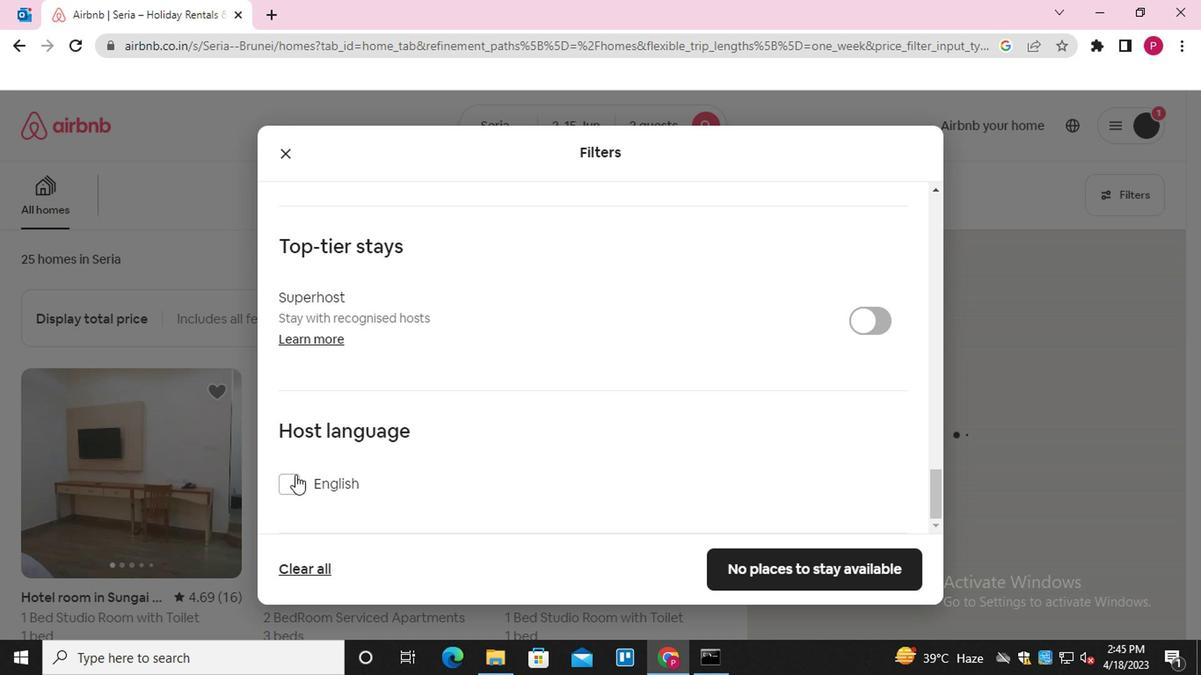 
Action: Mouse moved to (828, 574)
Screenshot: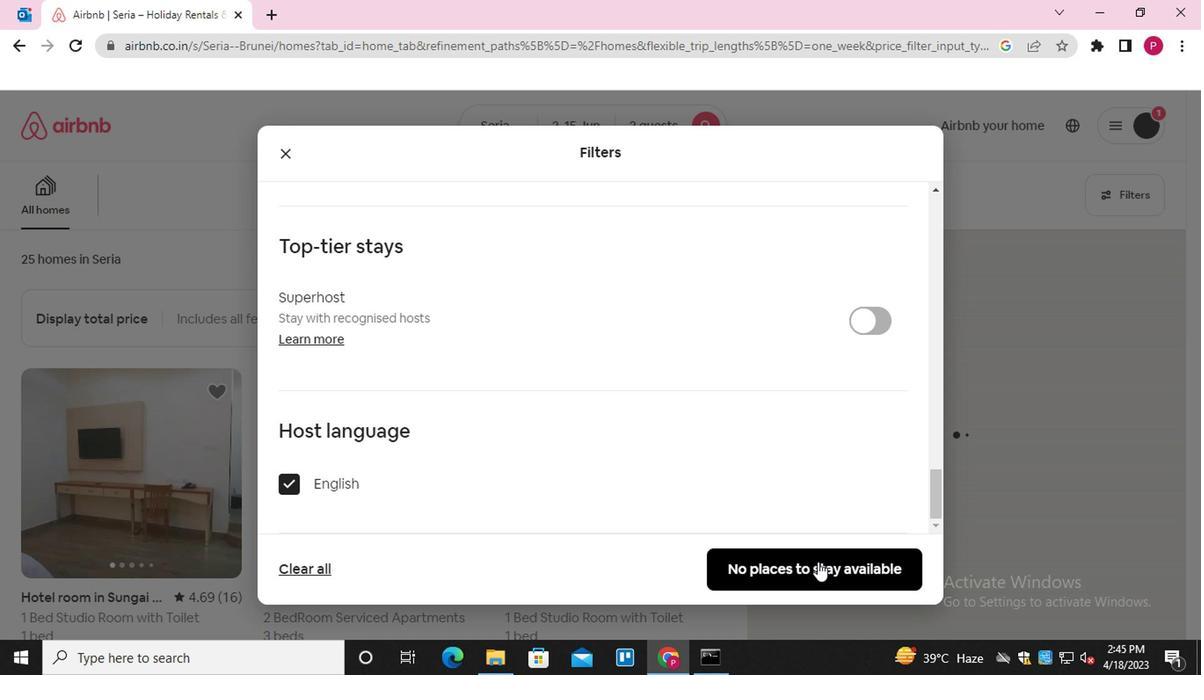 
Action: Mouse pressed left at (828, 574)
Screenshot: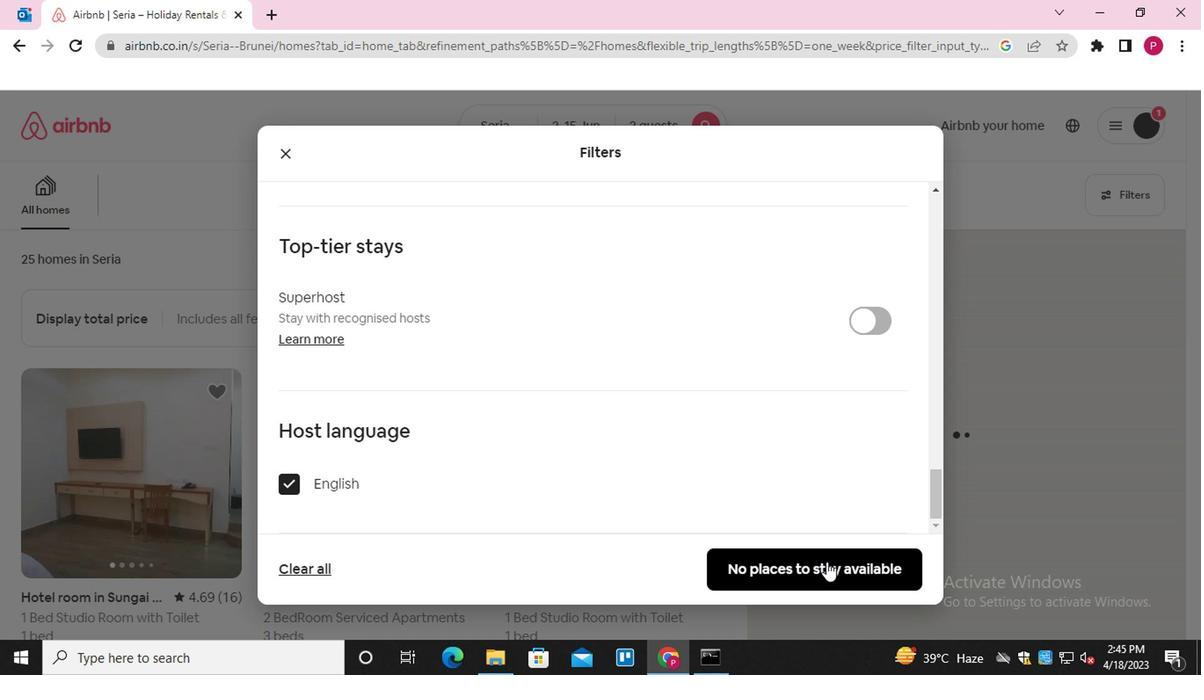
Action: Mouse moved to (253, 381)
Screenshot: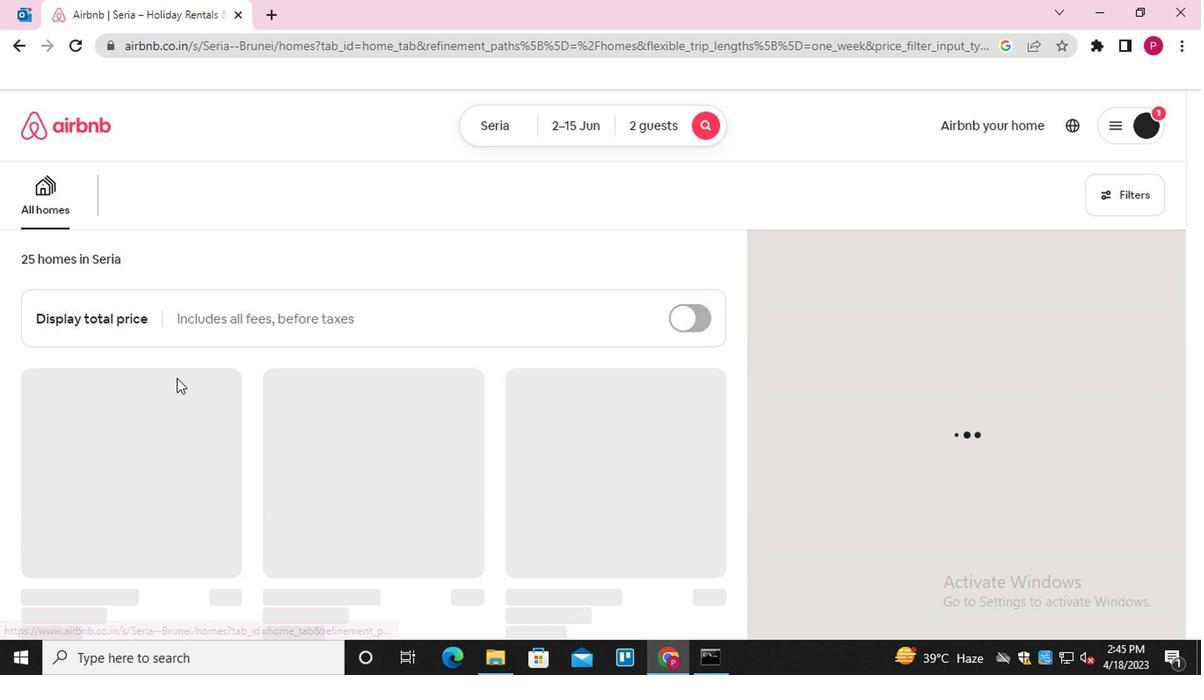 
Action: Mouse scrolled (253, 382) with delta (0, 0)
Screenshot: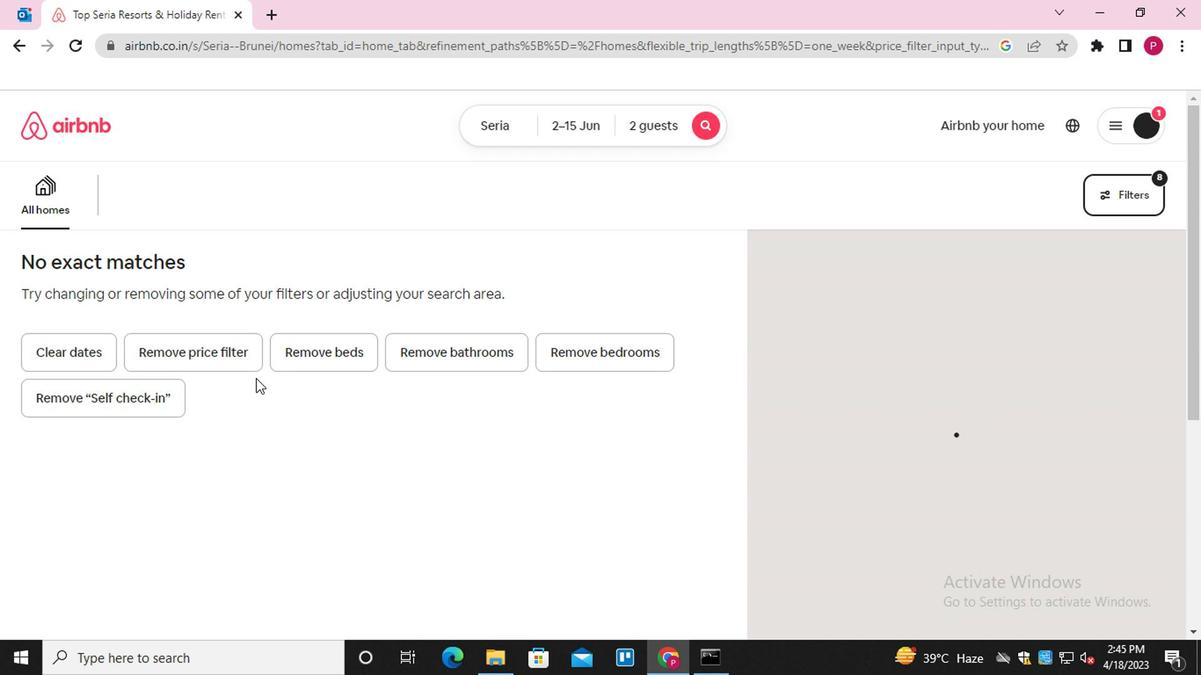 
Action: Mouse scrolled (253, 382) with delta (0, 0)
Screenshot: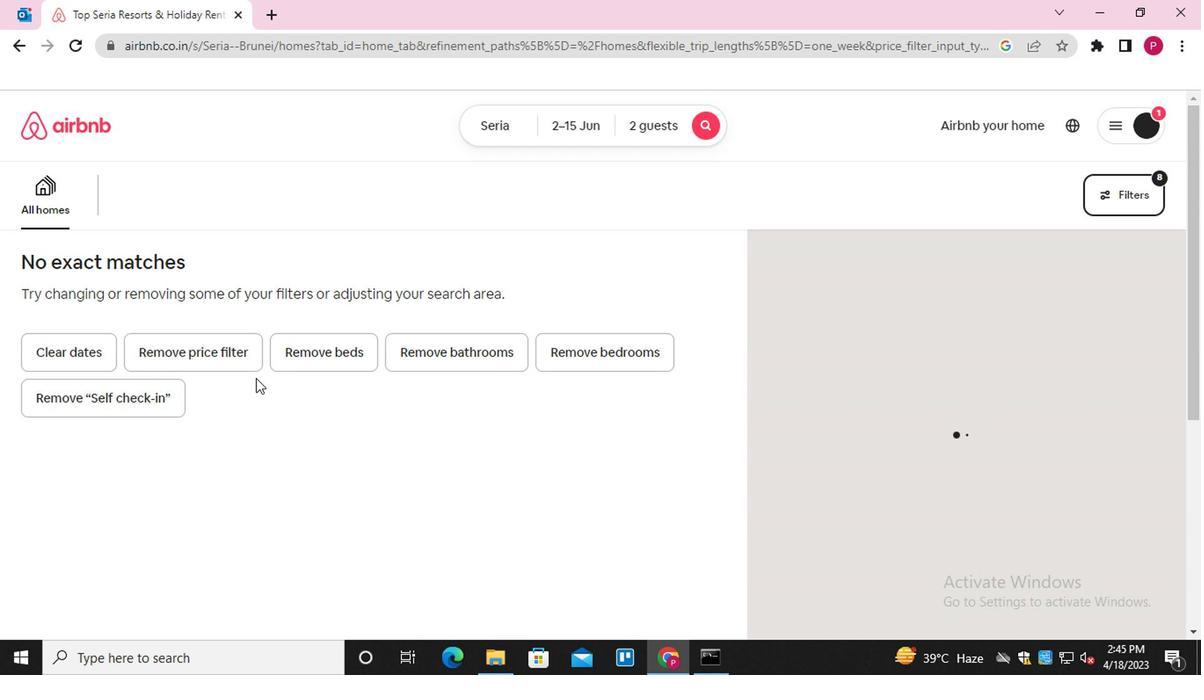 
